 Task: Find connections with filter location Singkil with filter topic #entrepreneurwith filter profile language English with filter current company Databricks with filter school Freshers Tamil Nadu Jobs with filter industry Individual and Family Services with filter service category Market Research with filter keywords title Maintenance Engineer
Action: Mouse pressed left at (482, 62)
Screenshot: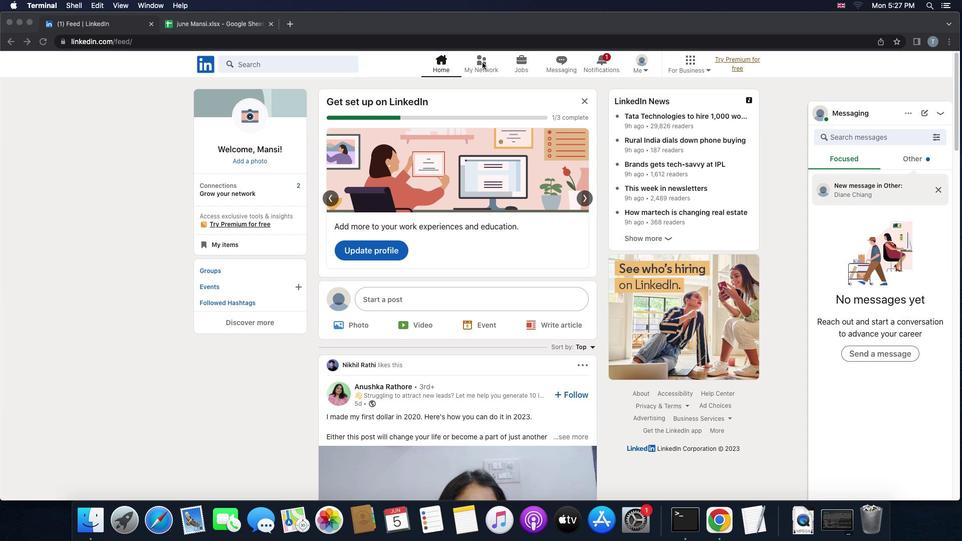 
Action: Mouse pressed left at (482, 62)
Screenshot: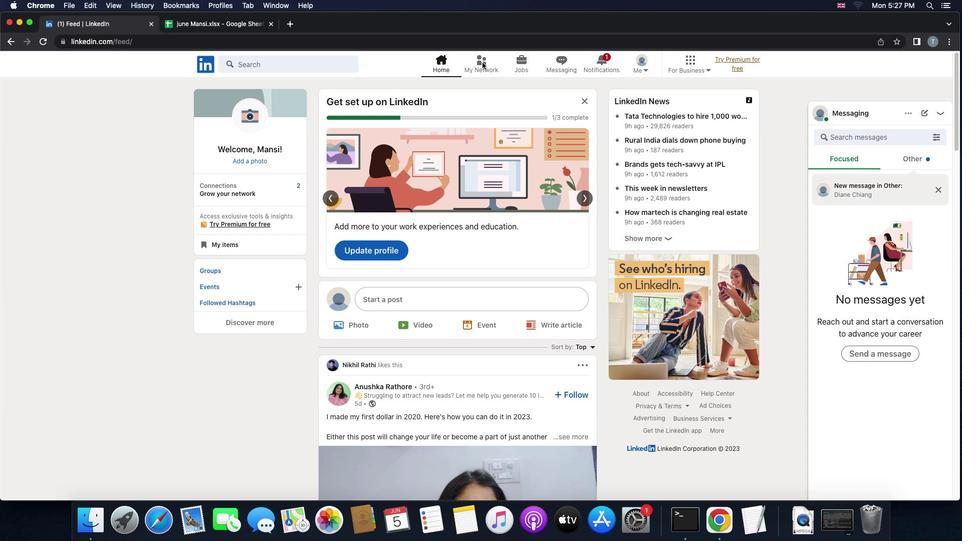 
Action: Mouse moved to (279, 114)
Screenshot: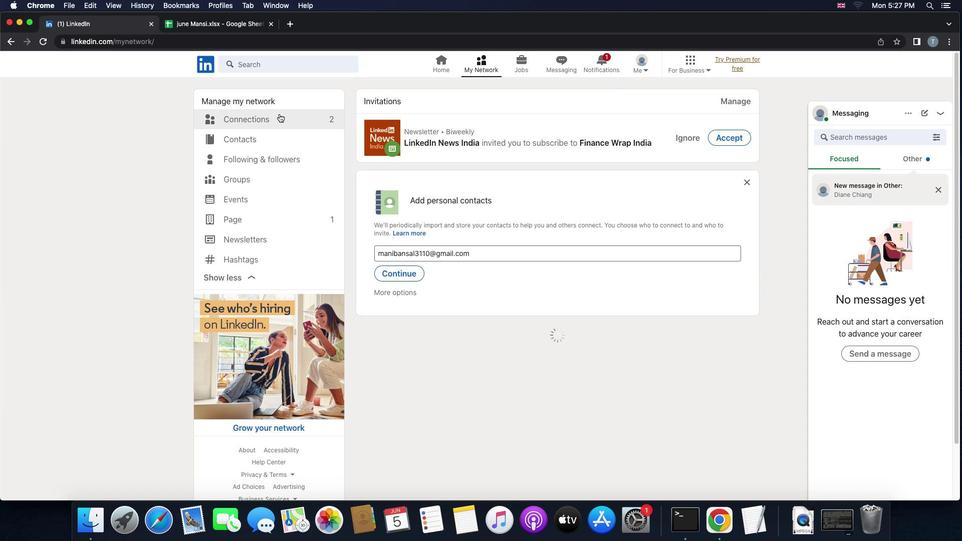 
Action: Mouse pressed left at (279, 114)
Screenshot: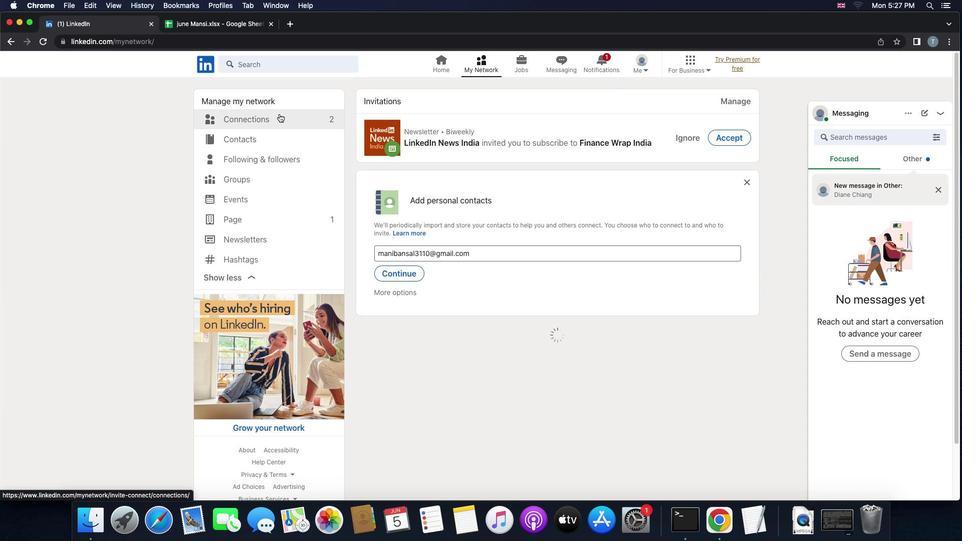 
Action: Mouse moved to (557, 120)
Screenshot: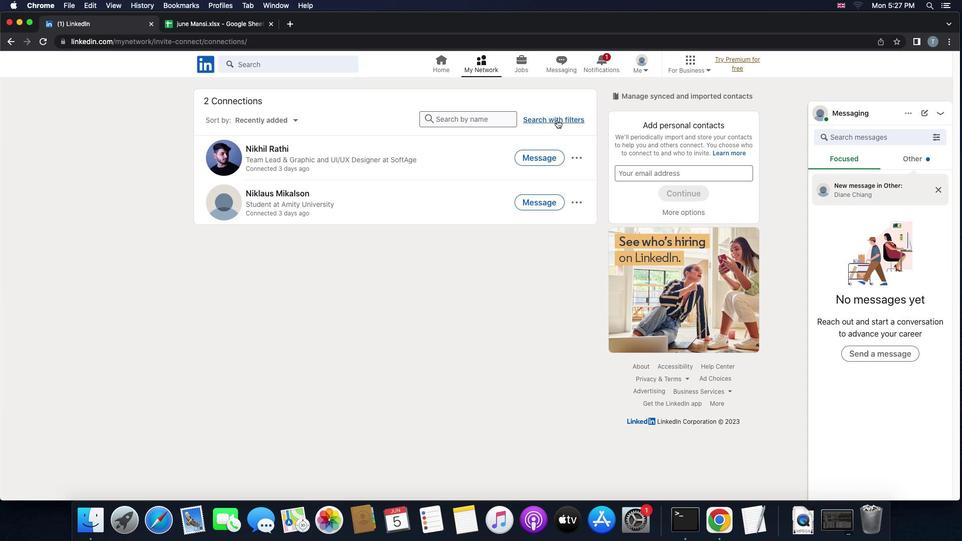 
Action: Mouse pressed left at (557, 120)
Screenshot: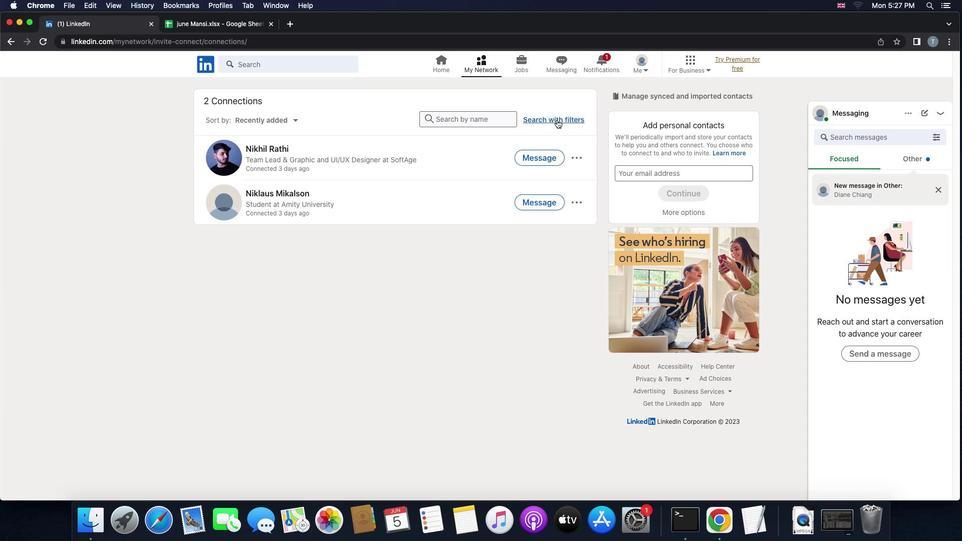 
Action: Mouse moved to (515, 94)
Screenshot: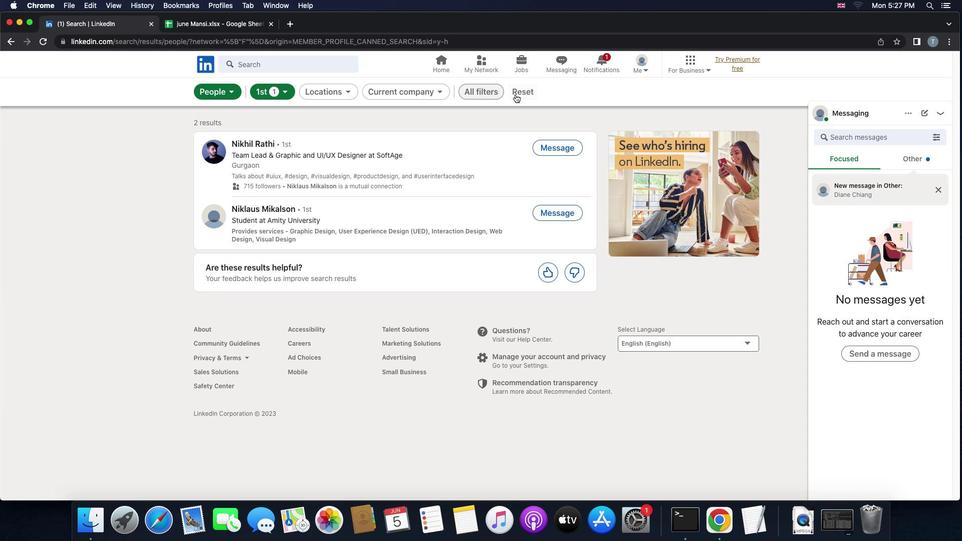 
Action: Mouse pressed left at (515, 94)
Screenshot: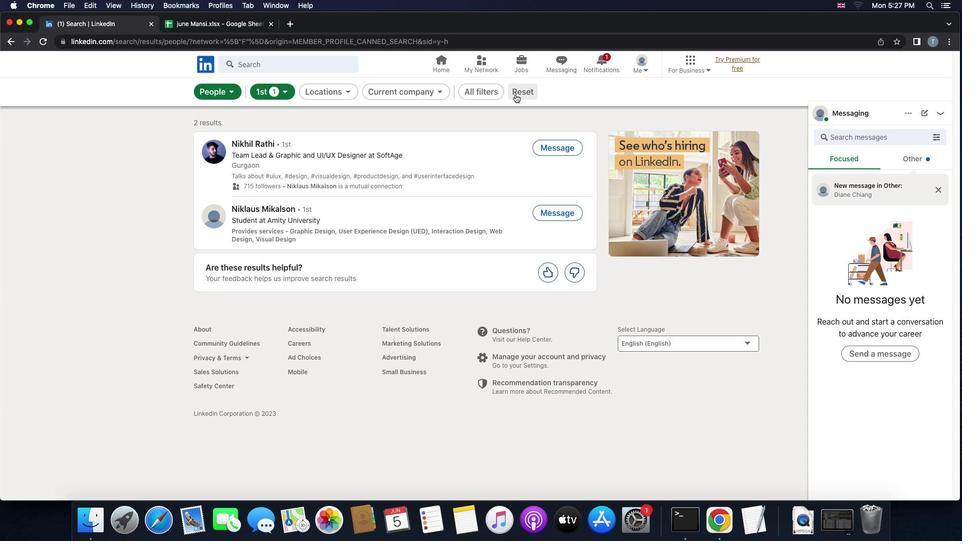 
Action: Mouse moved to (510, 92)
Screenshot: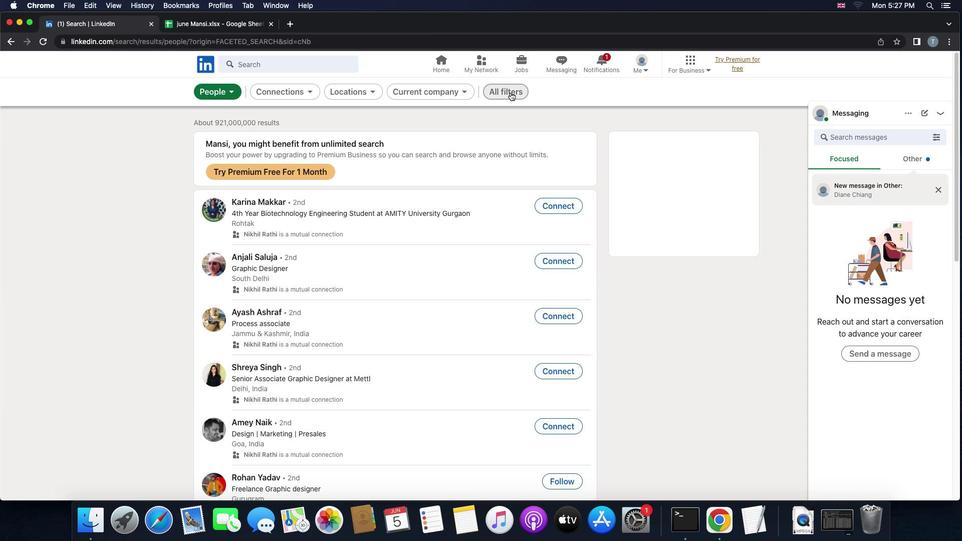 
Action: Mouse pressed left at (510, 92)
Screenshot: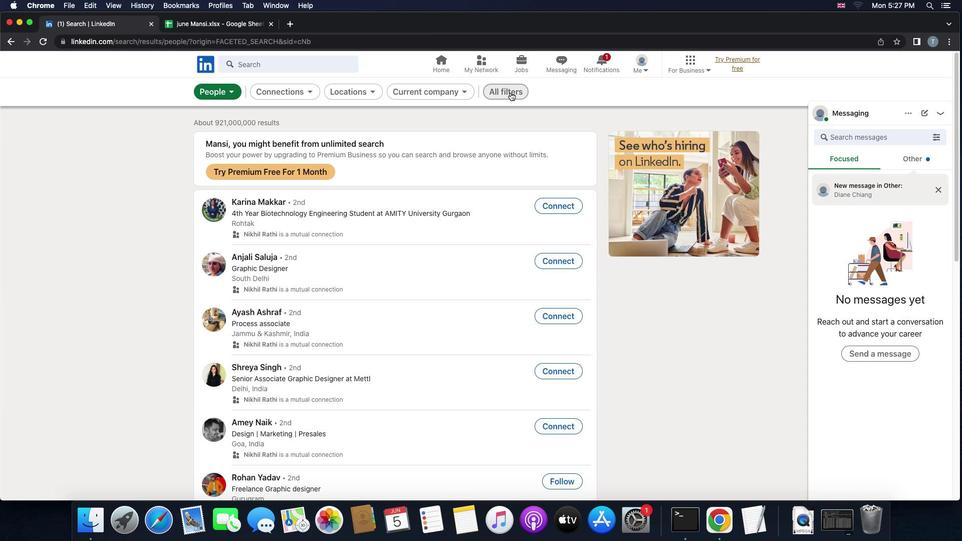 
Action: Mouse moved to (732, 289)
Screenshot: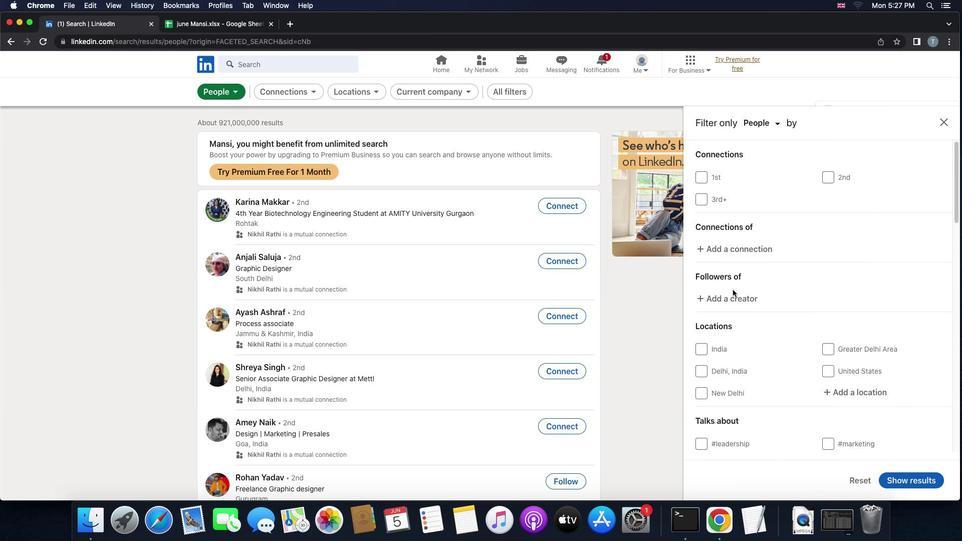 
Action: Mouse scrolled (732, 289) with delta (0, 0)
Screenshot: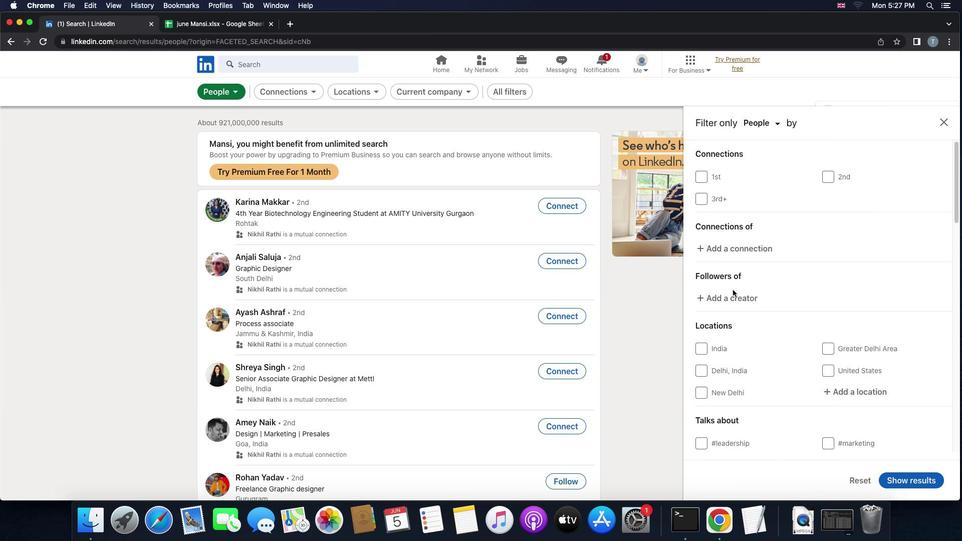 
Action: Mouse scrolled (732, 289) with delta (0, 0)
Screenshot: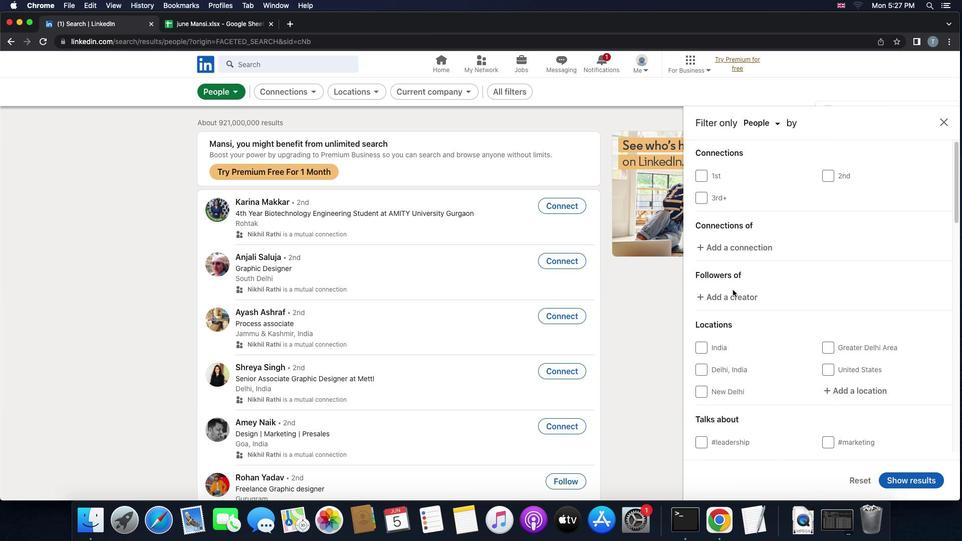 
Action: Mouse scrolled (732, 289) with delta (0, -1)
Screenshot: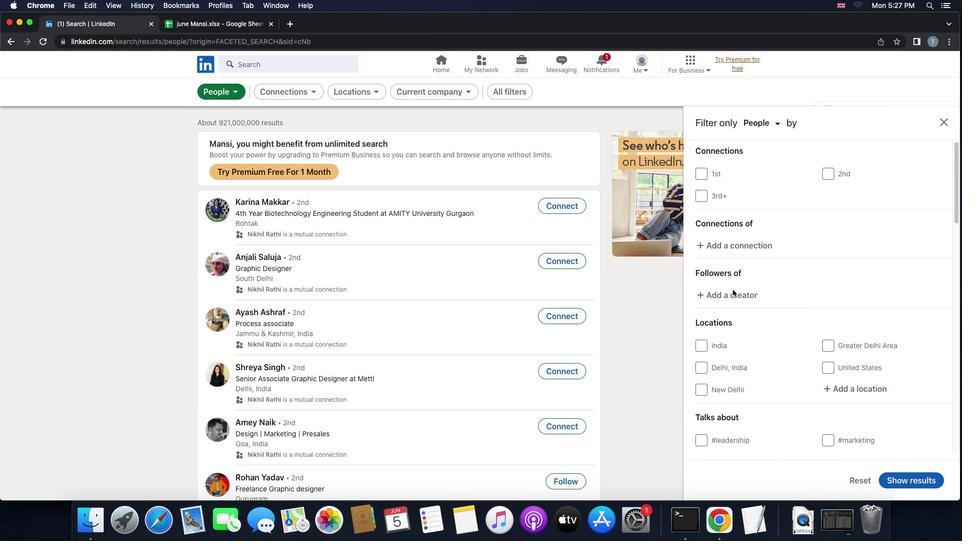 
Action: Mouse scrolled (732, 289) with delta (0, -1)
Screenshot: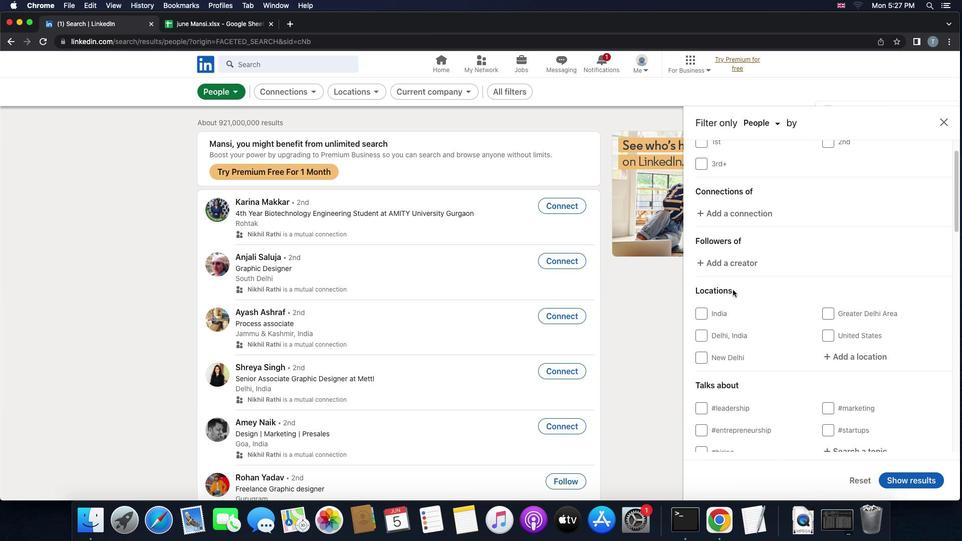 
Action: Mouse moved to (838, 243)
Screenshot: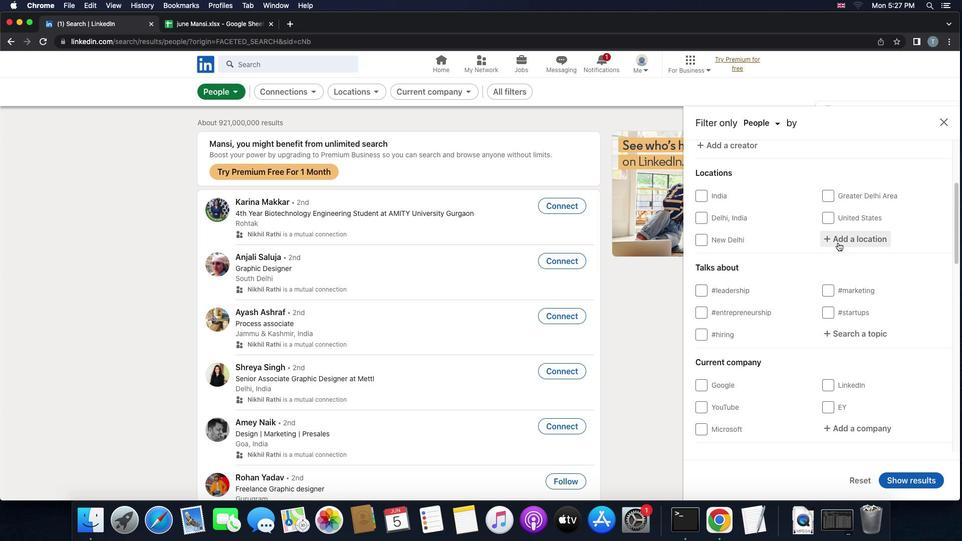 
Action: Mouse pressed left at (838, 243)
Screenshot: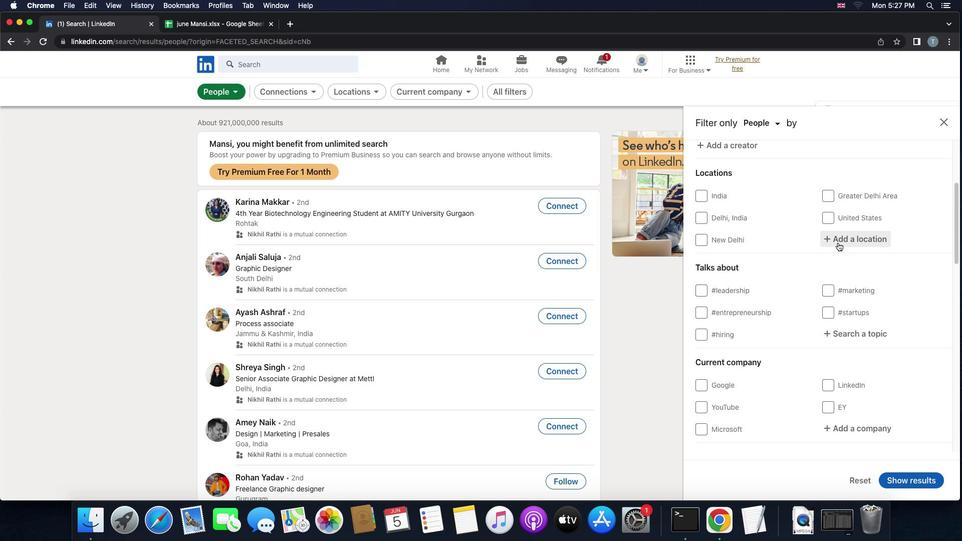 
Action: Mouse moved to (821, 237)
Screenshot: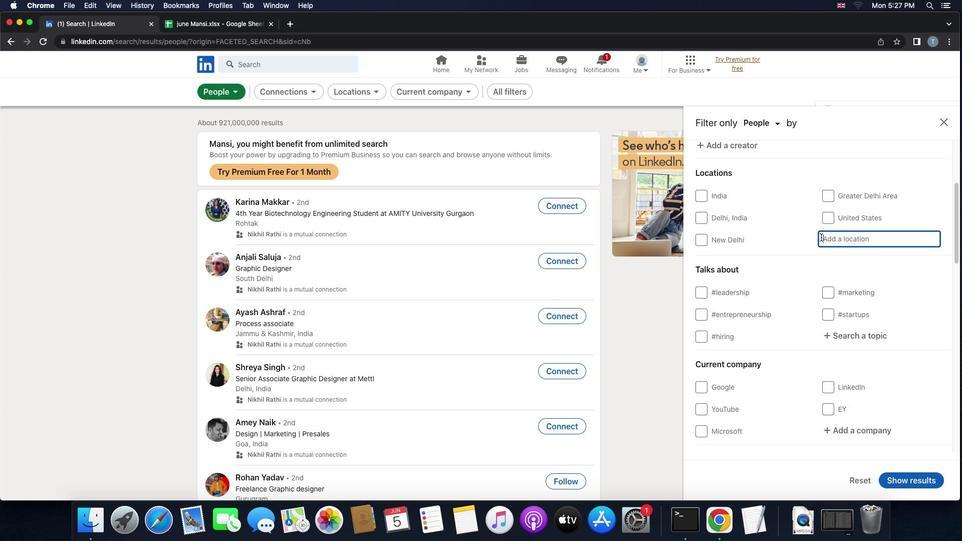 
Action: Key pressed 's''i''n''g''k''i''l'
Screenshot: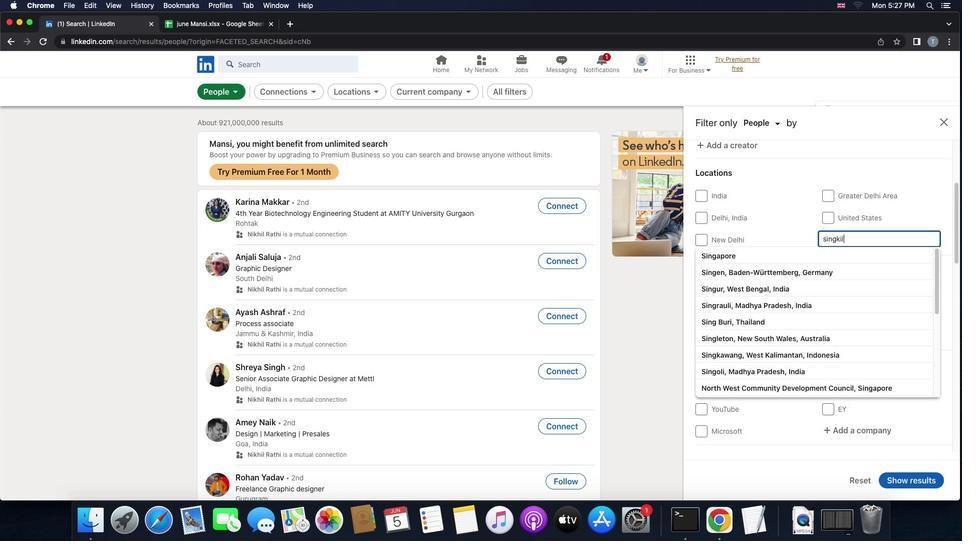 
Action: Mouse moved to (796, 264)
Screenshot: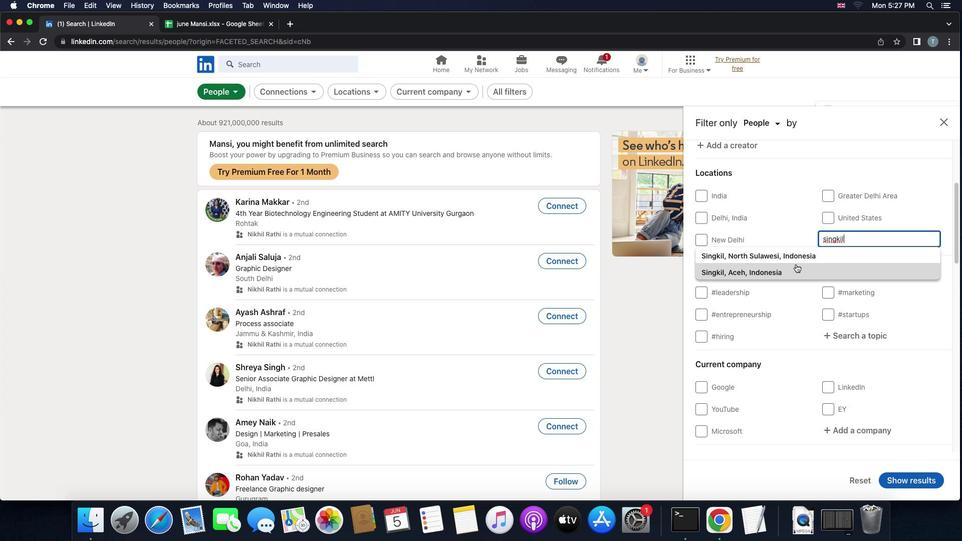 
Action: Mouse pressed left at (796, 264)
Screenshot: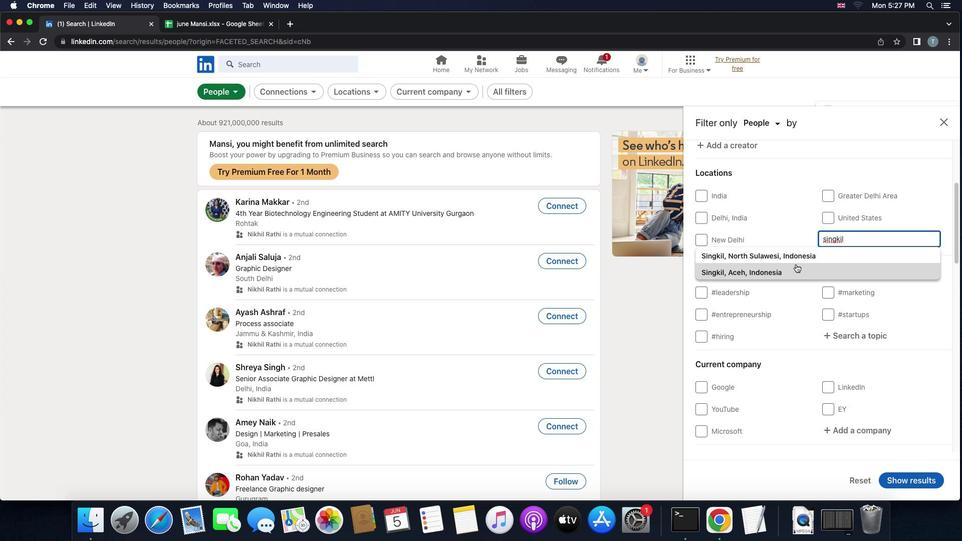 
Action: Mouse moved to (797, 266)
Screenshot: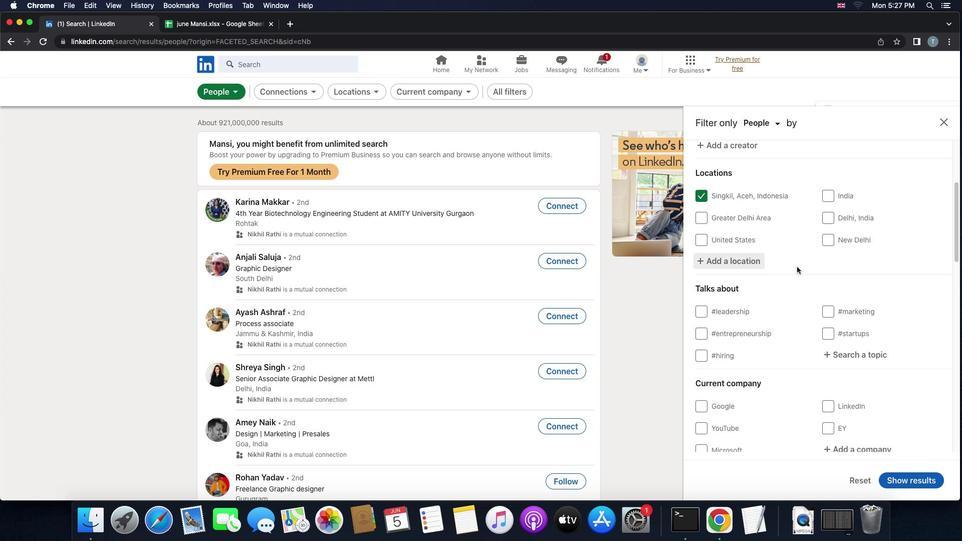 
Action: Mouse scrolled (797, 266) with delta (0, 0)
Screenshot: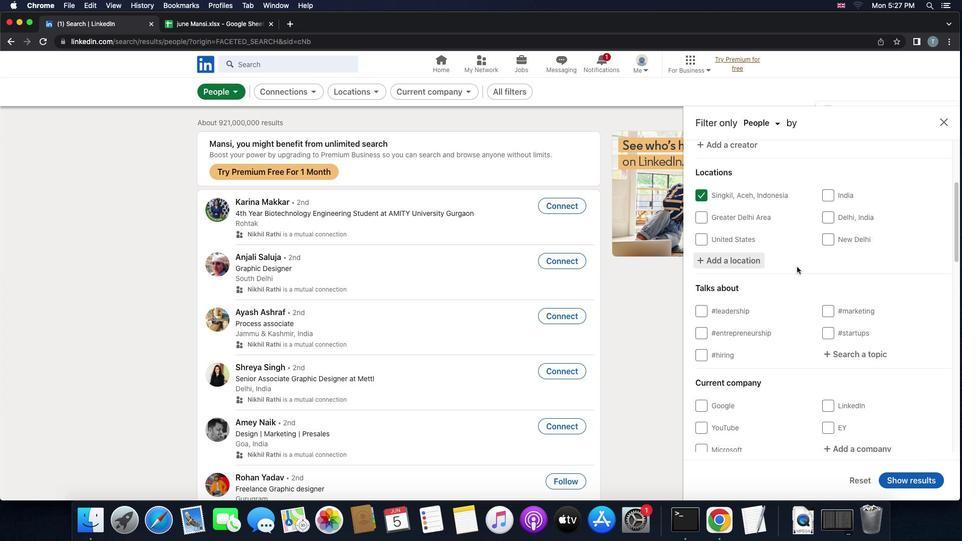 
Action: Mouse scrolled (797, 266) with delta (0, 0)
Screenshot: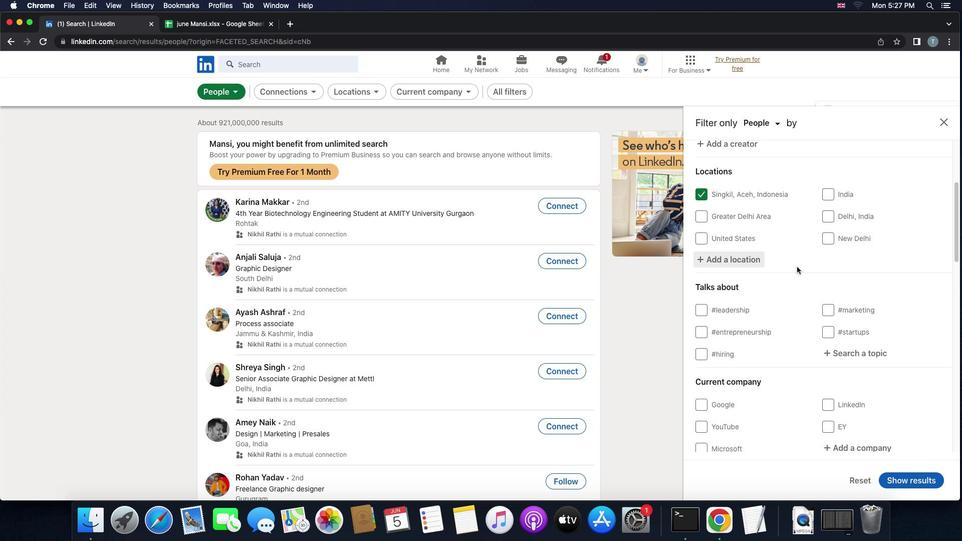 
Action: Mouse scrolled (797, 266) with delta (0, 0)
Screenshot: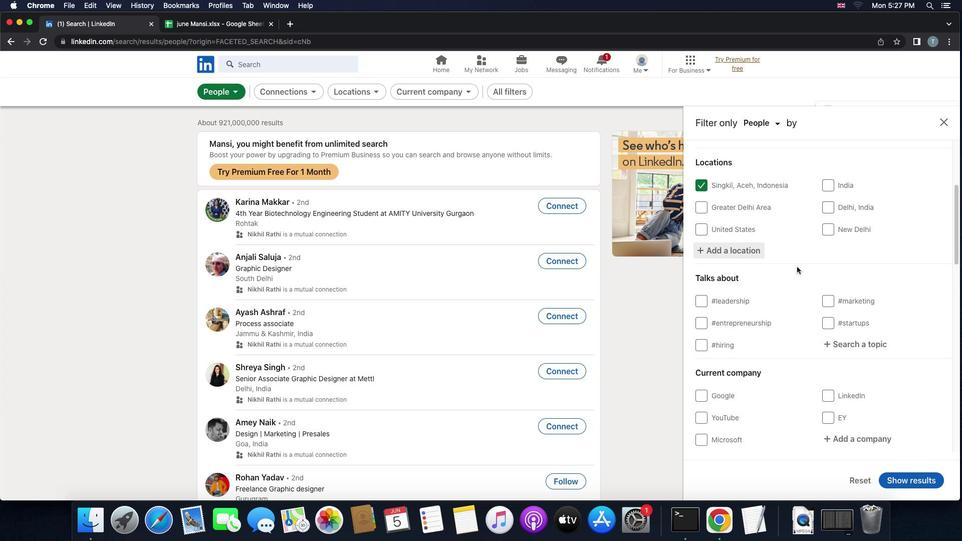 
Action: Mouse moved to (797, 267)
Screenshot: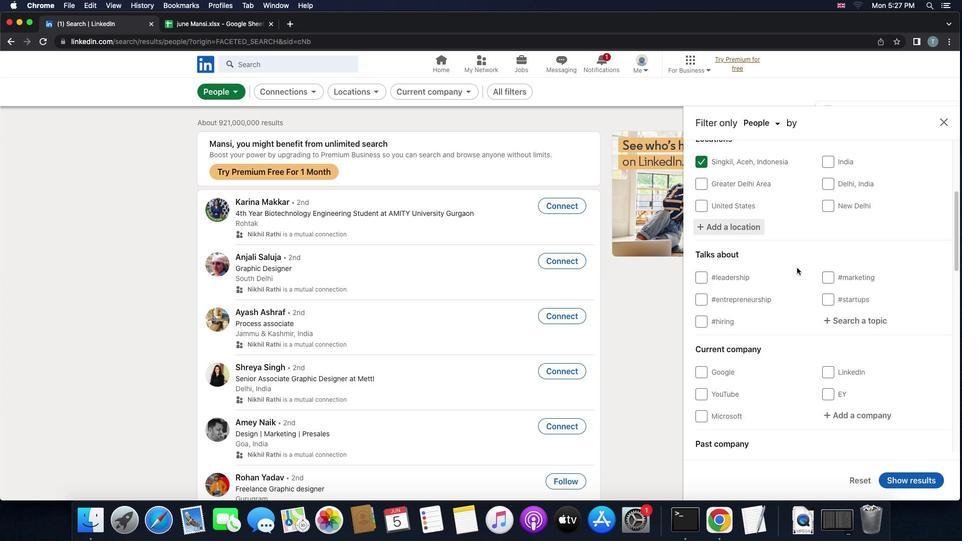 
Action: Mouse scrolled (797, 267) with delta (0, 0)
Screenshot: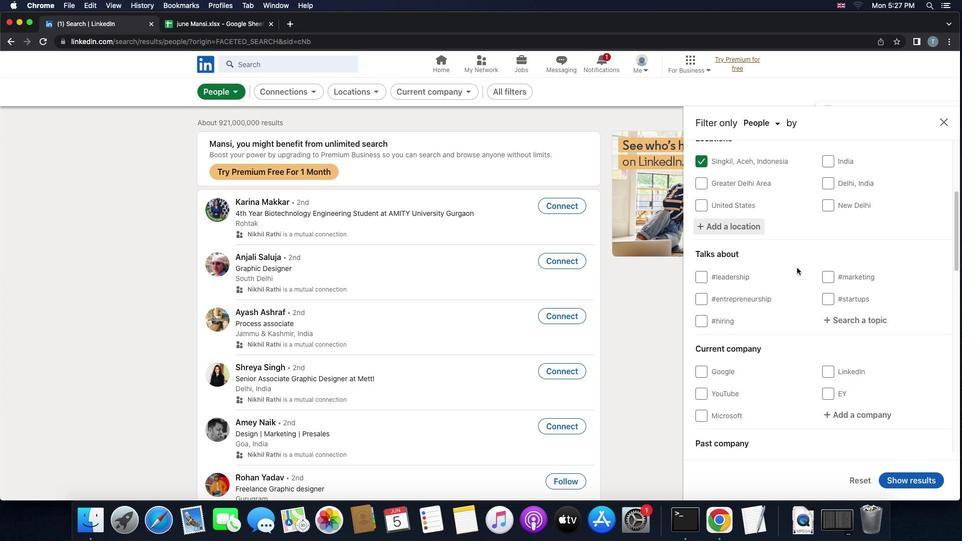 
Action: Mouse scrolled (797, 267) with delta (0, 0)
Screenshot: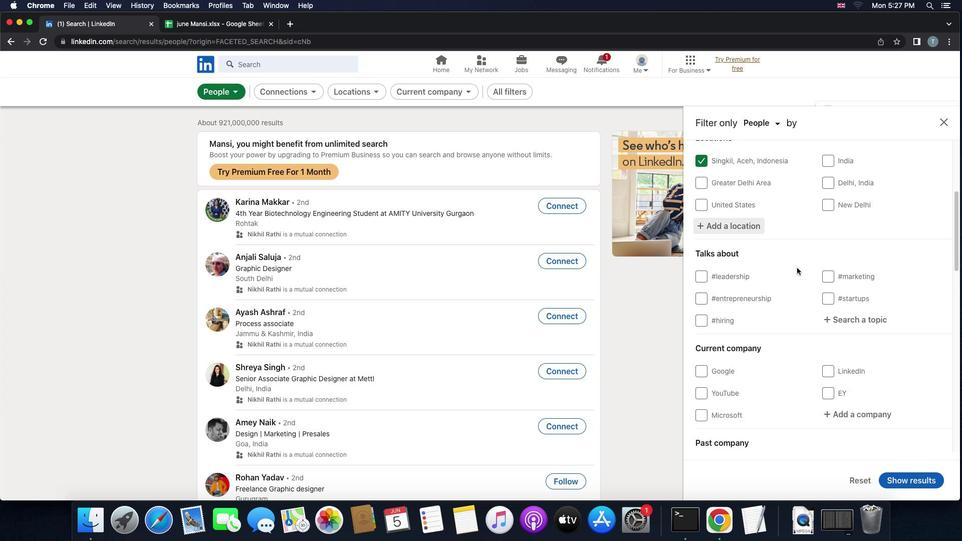 
Action: Mouse scrolled (797, 267) with delta (0, 0)
Screenshot: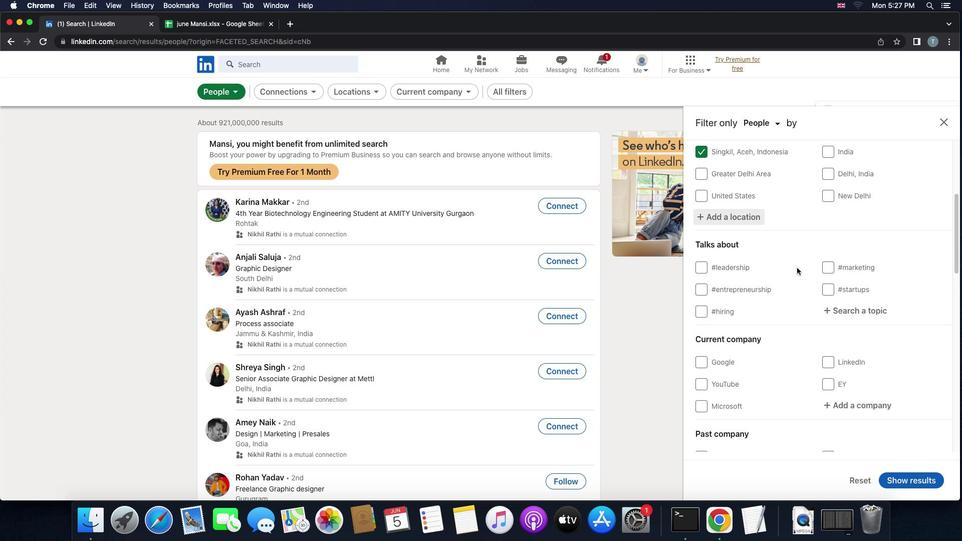 
Action: Mouse moved to (854, 276)
Screenshot: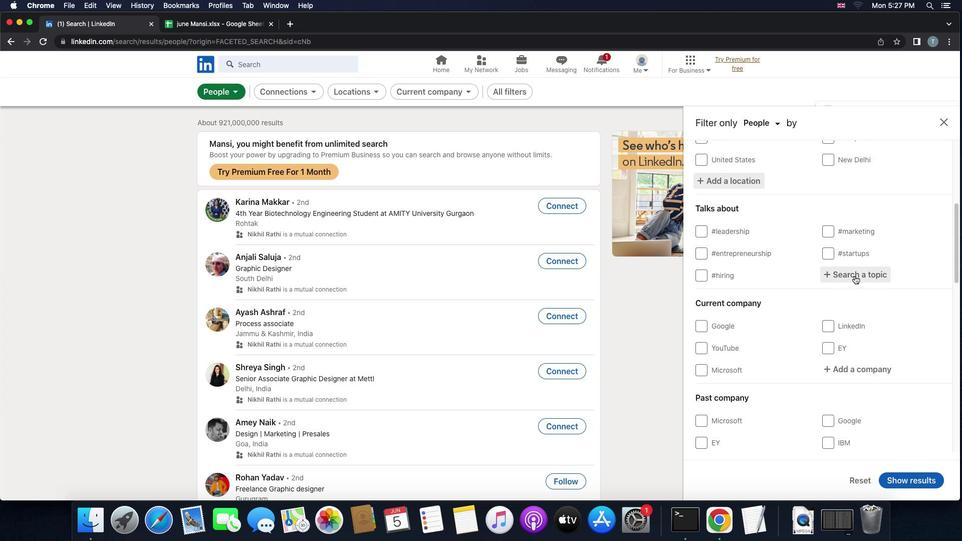 
Action: Mouse pressed left at (854, 276)
Screenshot: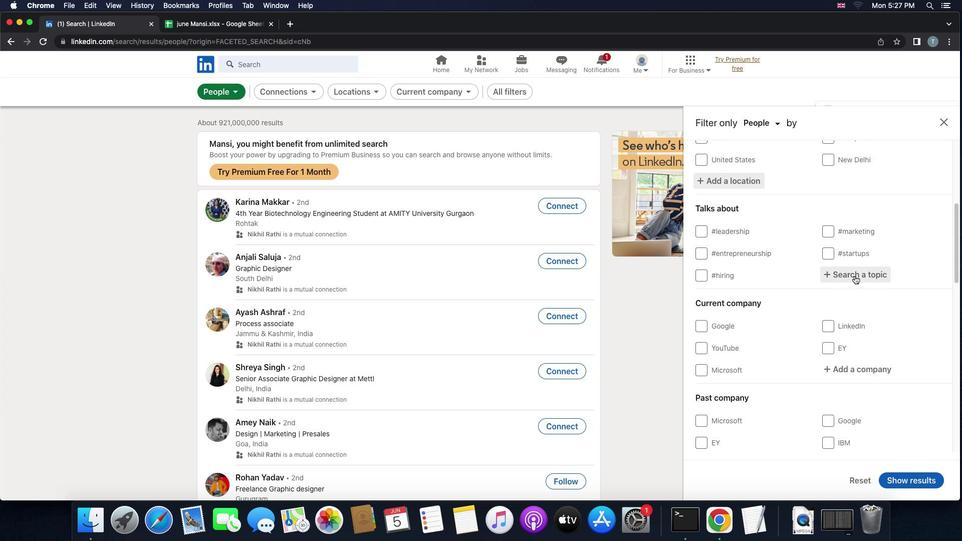
Action: Key pressed 'e''n''t''r''e''p''r''e''n''e''u''r'
Screenshot: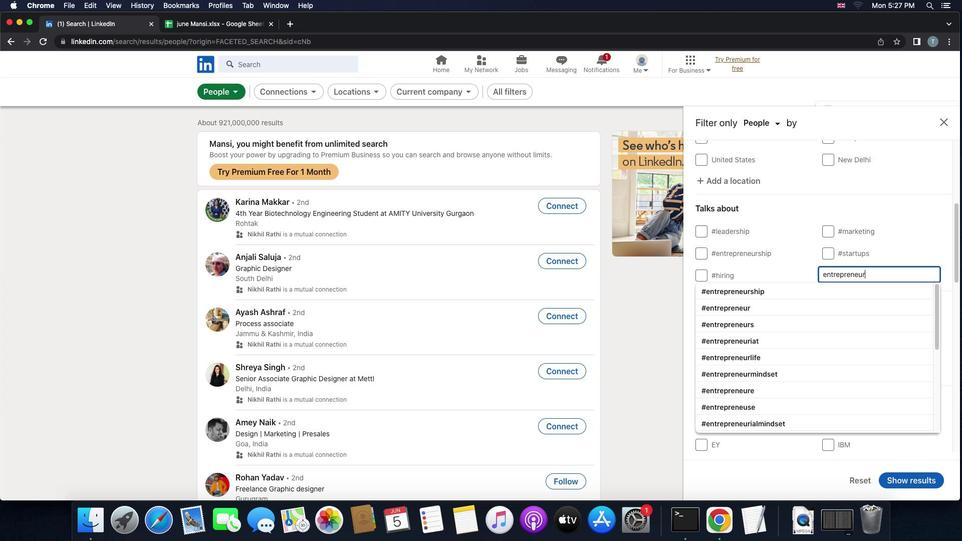 
Action: Mouse moved to (817, 305)
Screenshot: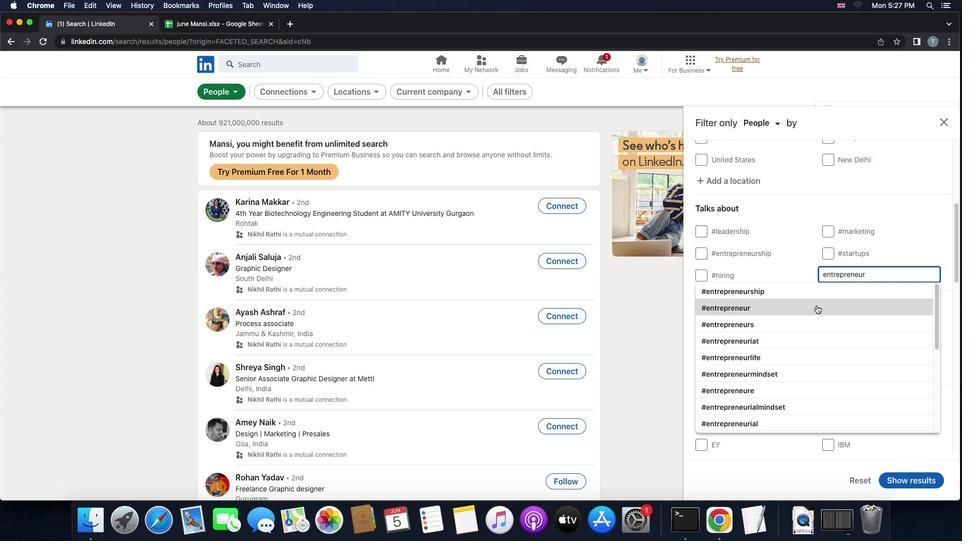 
Action: Mouse pressed left at (817, 305)
Screenshot: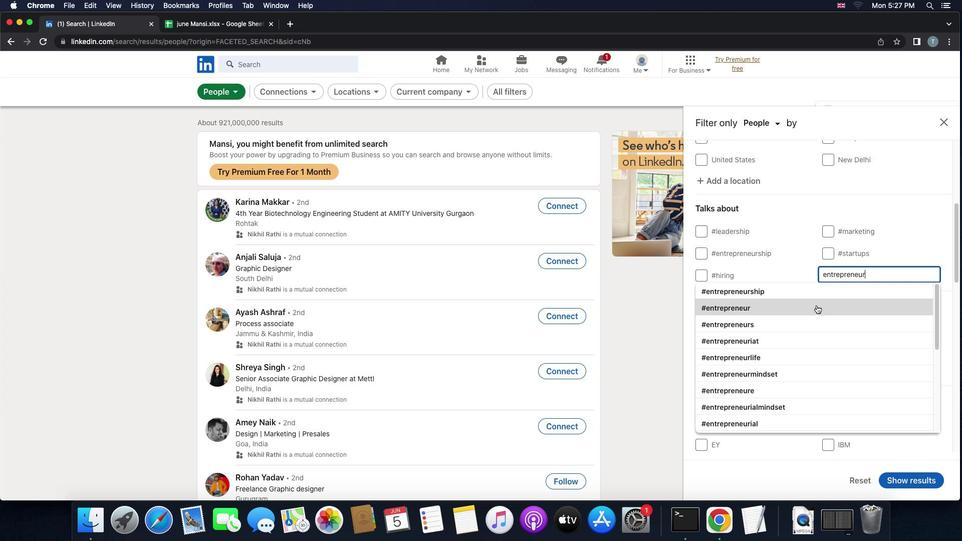 
Action: Mouse scrolled (817, 305) with delta (0, 0)
Screenshot: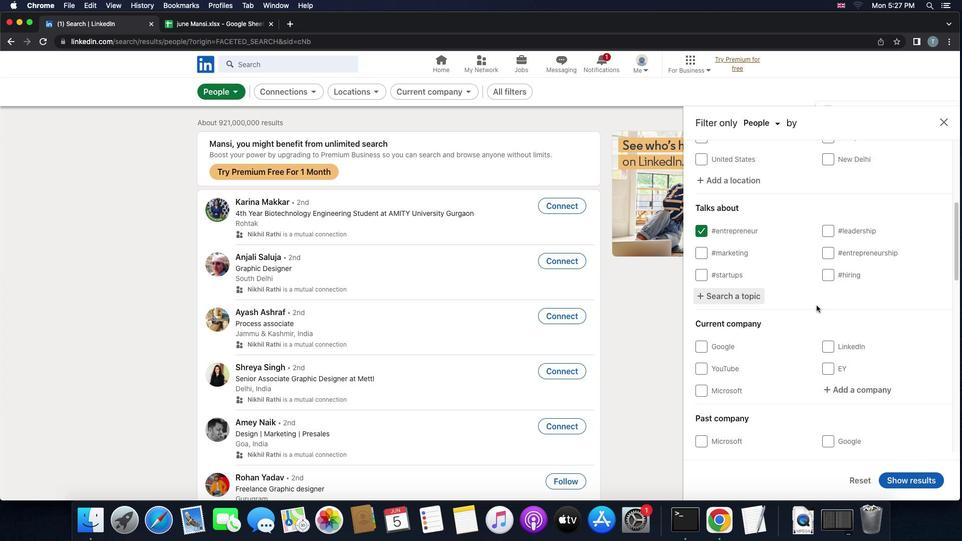 
Action: Mouse scrolled (817, 305) with delta (0, 0)
Screenshot: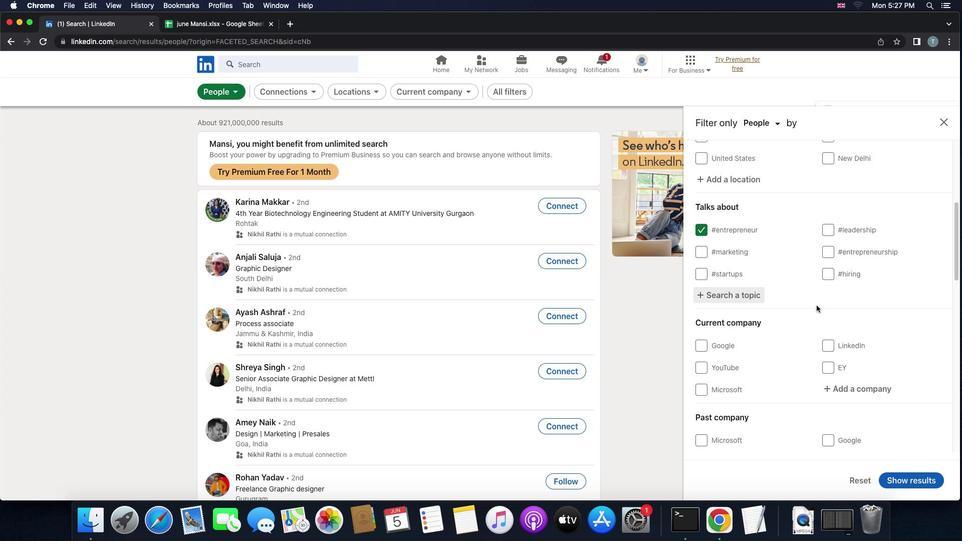 
Action: Mouse scrolled (817, 305) with delta (0, -1)
Screenshot: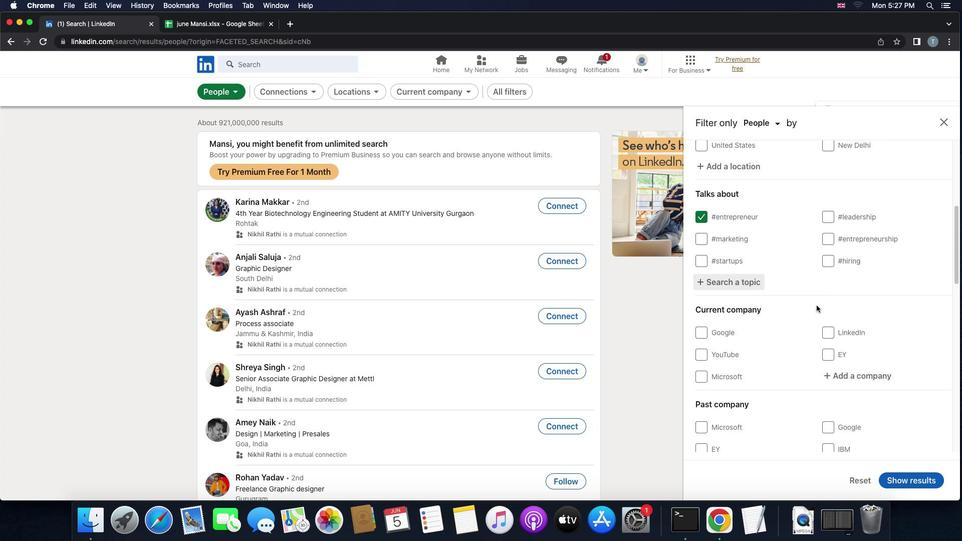 
Action: Mouse scrolled (817, 305) with delta (0, -1)
Screenshot: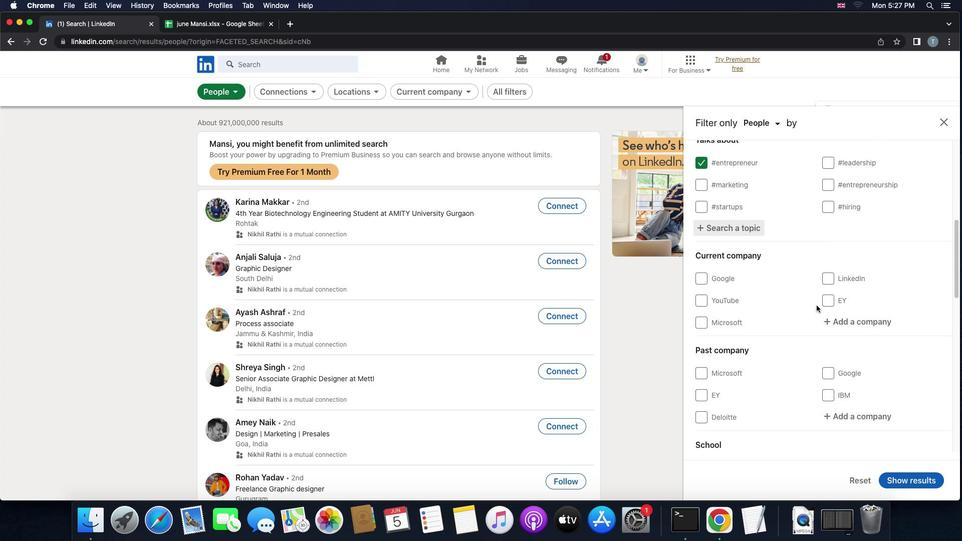
Action: Mouse scrolled (817, 305) with delta (0, 0)
Screenshot: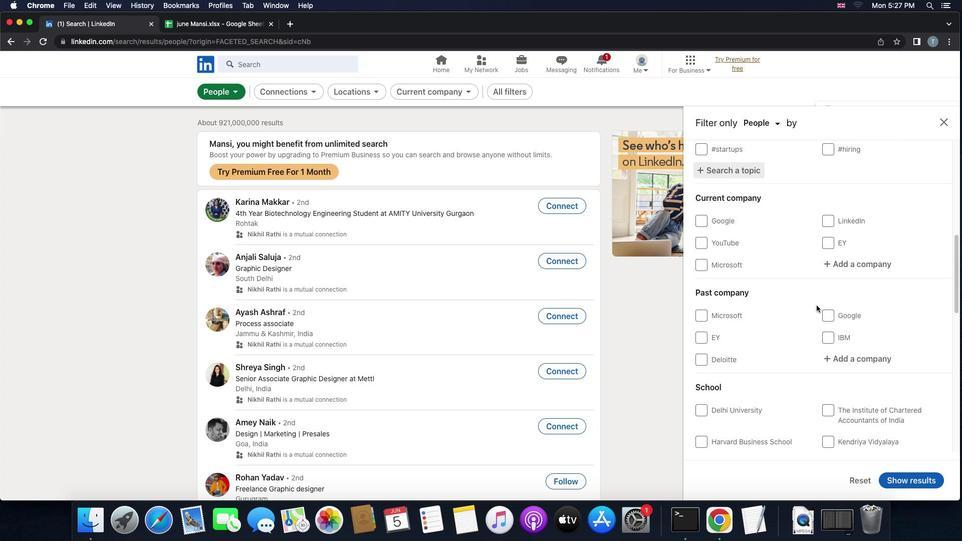 
Action: Mouse scrolled (817, 305) with delta (0, 0)
Screenshot: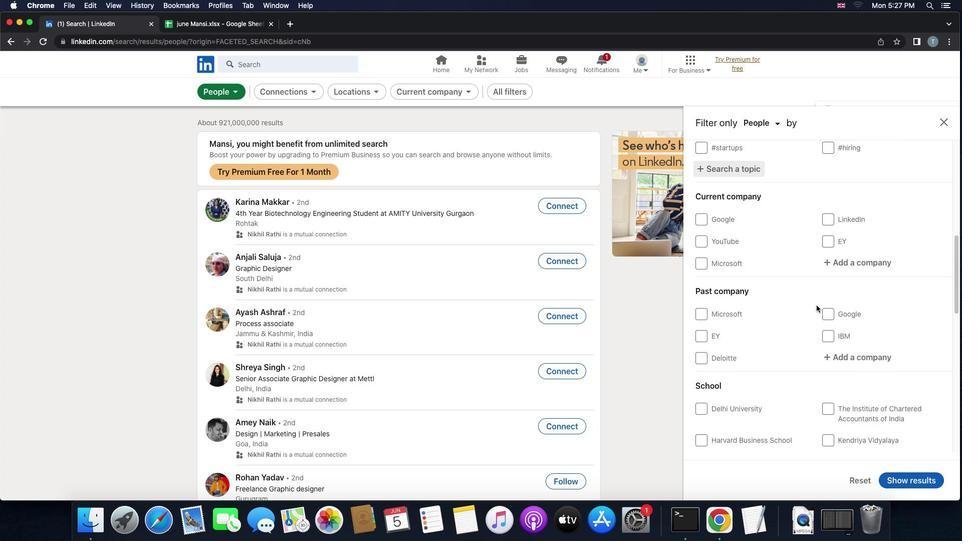 
Action: Mouse scrolled (817, 305) with delta (0, 0)
Screenshot: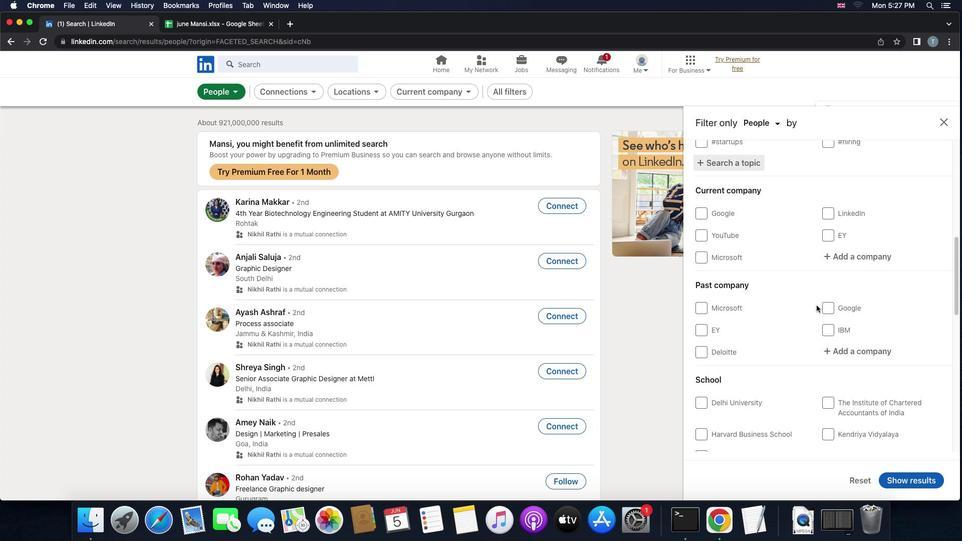 
Action: Mouse scrolled (817, 305) with delta (0, 0)
Screenshot: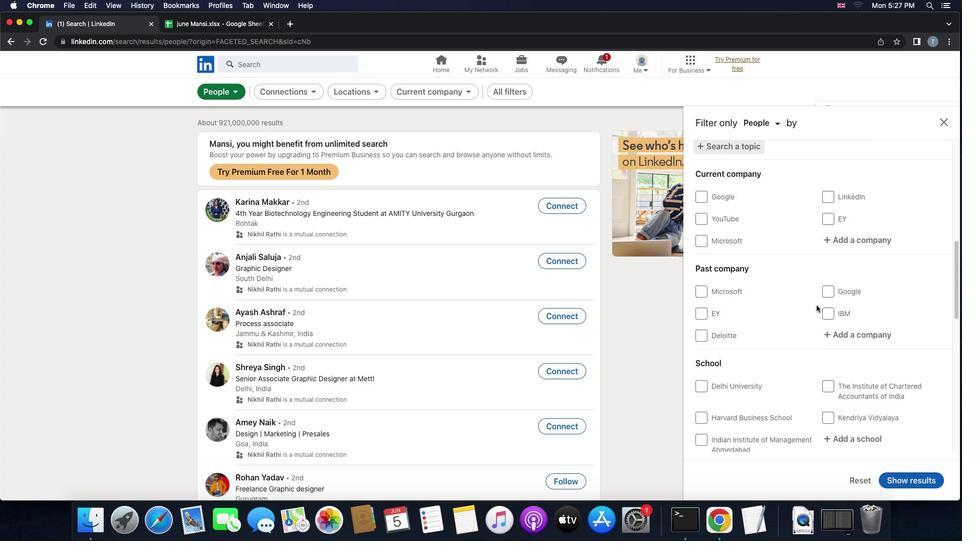 
Action: Mouse scrolled (817, 305) with delta (0, 0)
Screenshot: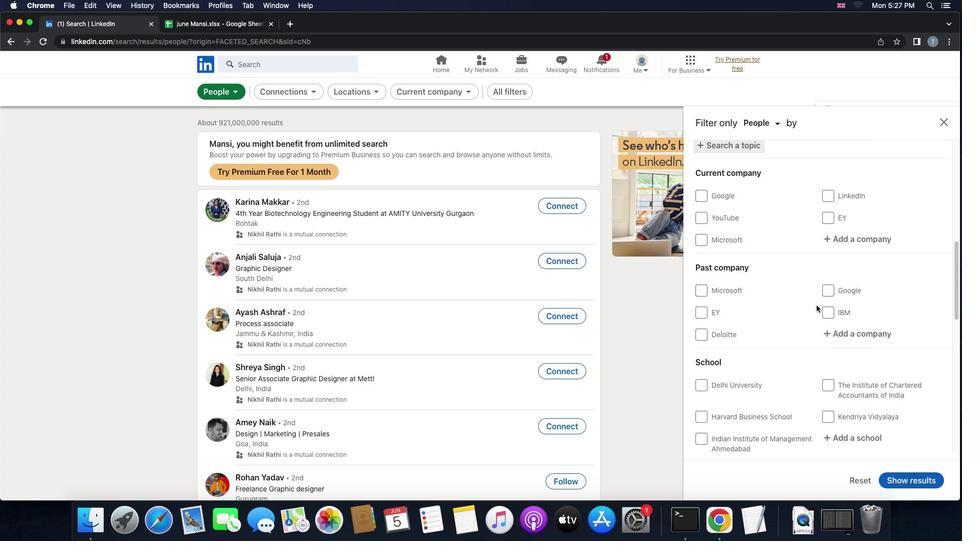 
Action: Mouse scrolled (817, 305) with delta (0, 0)
Screenshot: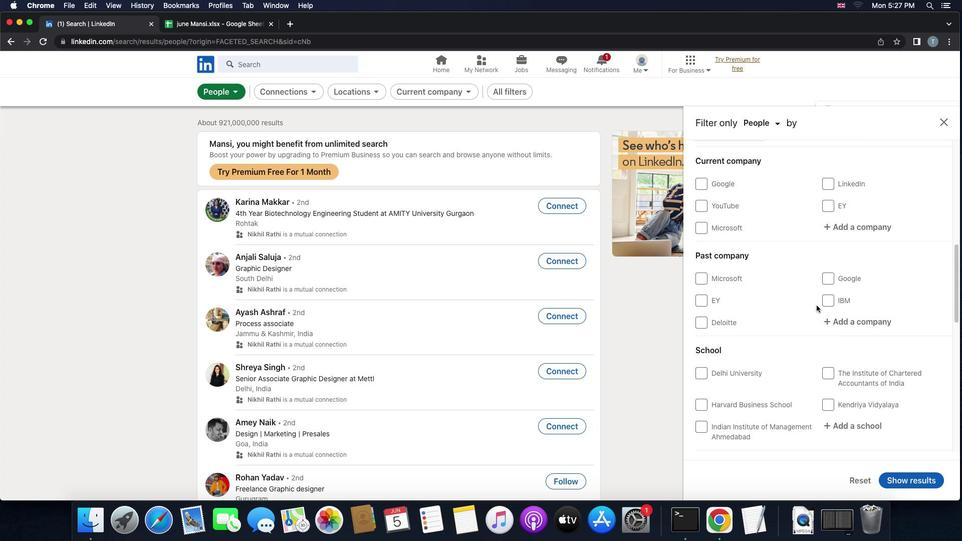
Action: Mouse moved to (824, 239)
Screenshot: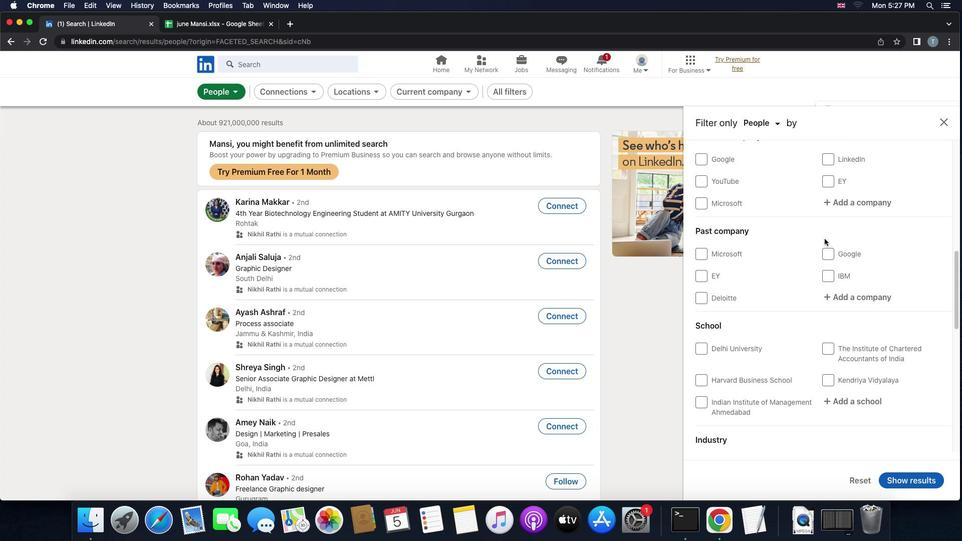 
Action: Mouse scrolled (824, 239) with delta (0, 0)
Screenshot: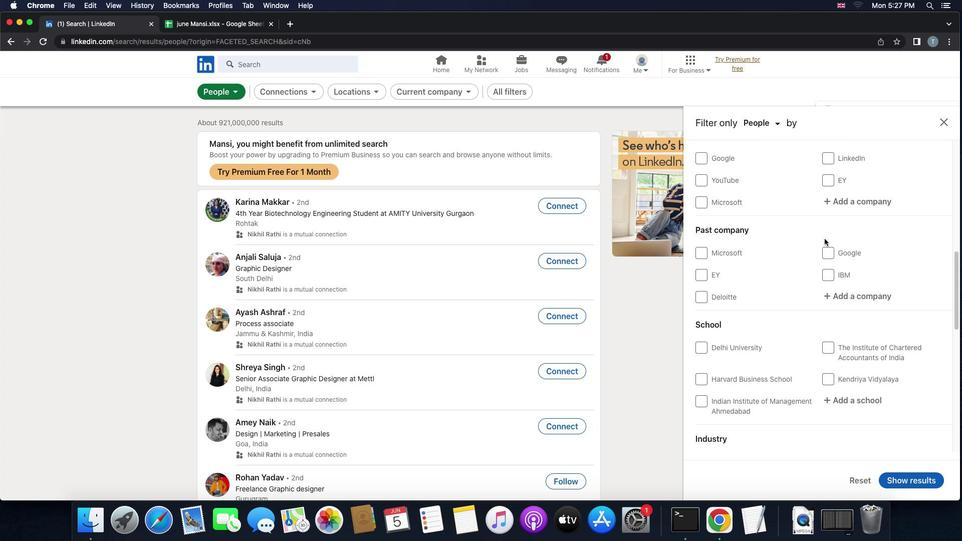 
Action: Mouse scrolled (824, 239) with delta (0, 0)
Screenshot: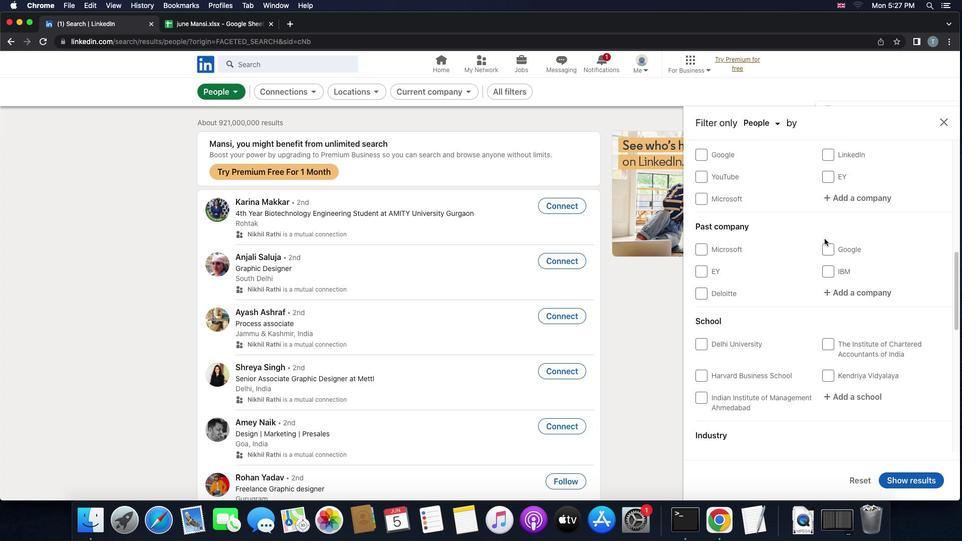 
Action: Mouse scrolled (824, 239) with delta (0, -1)
Screenshot: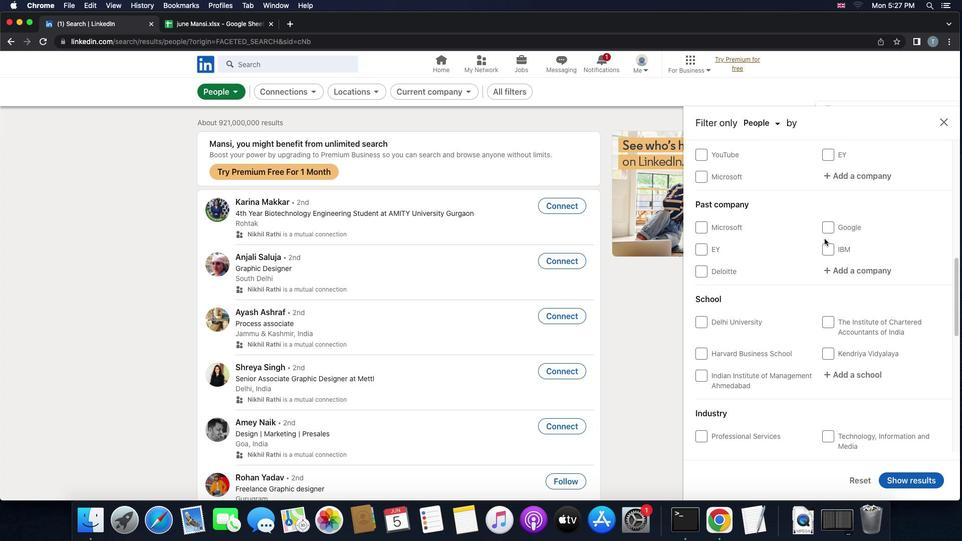 
Action: Mouse scrolled (824, 239) with delta (0, -1)
Screenshot: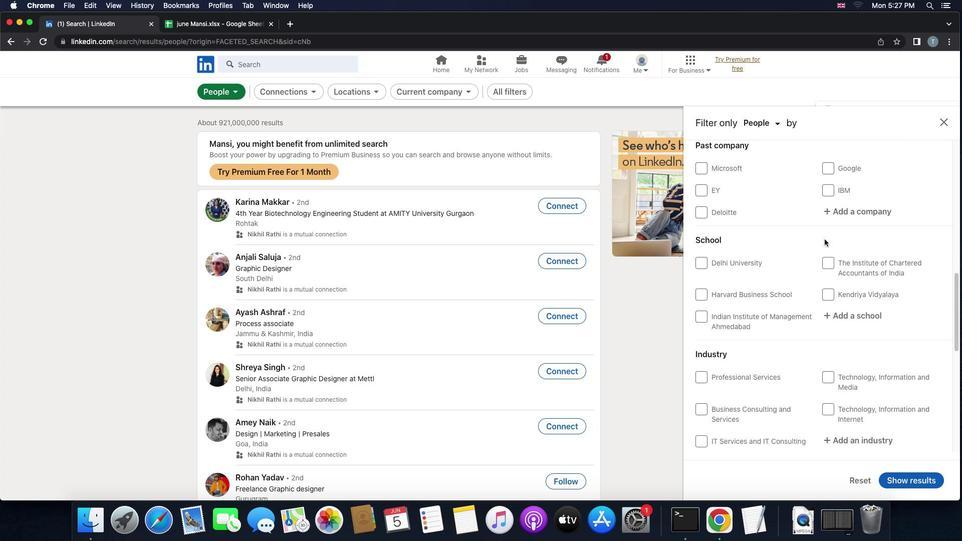 
Action: Mouse moved to (821, 252)
Screenshot: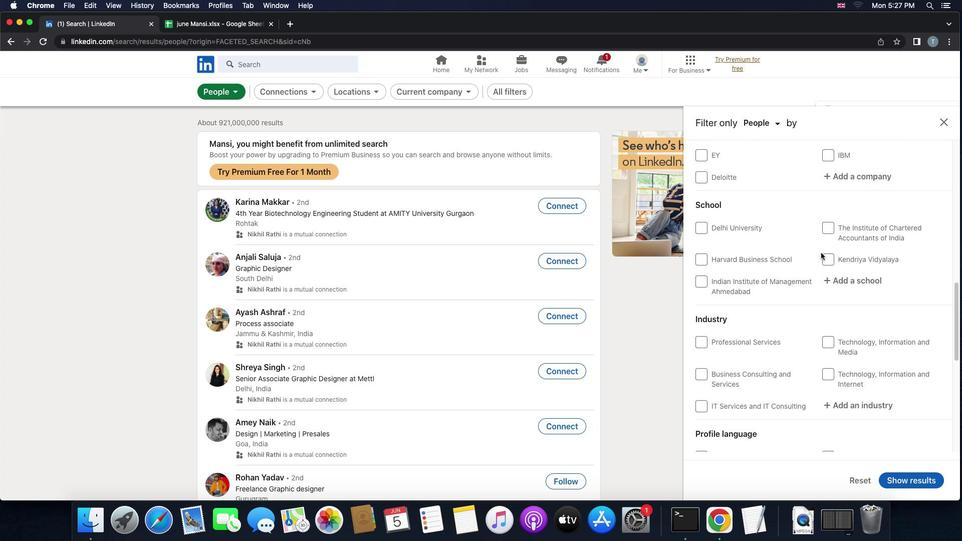 
Action: Mouse scrolled (821, 252) with delta (0, 0)
Screenshot: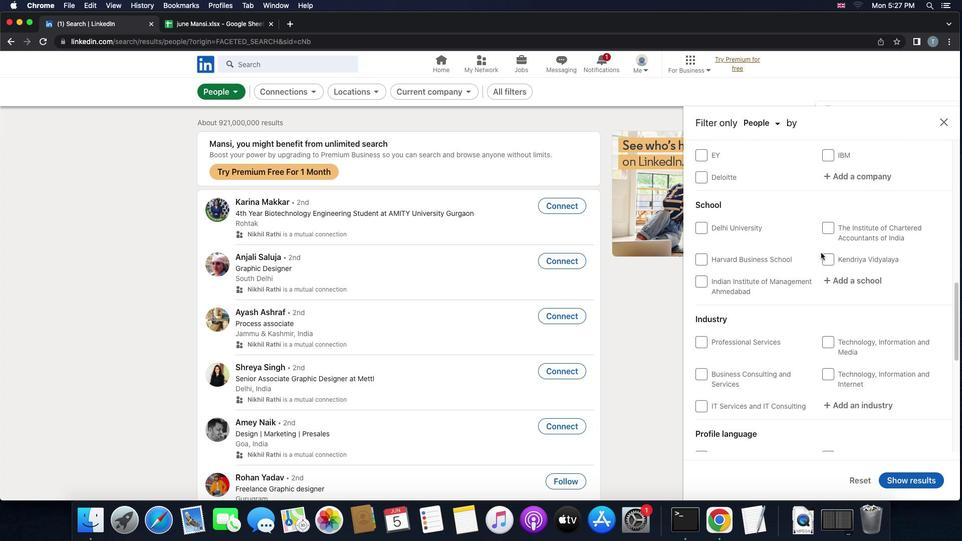 
Action: Mouse scrolled (821, 252) with delta (0, 0)
Screenshot: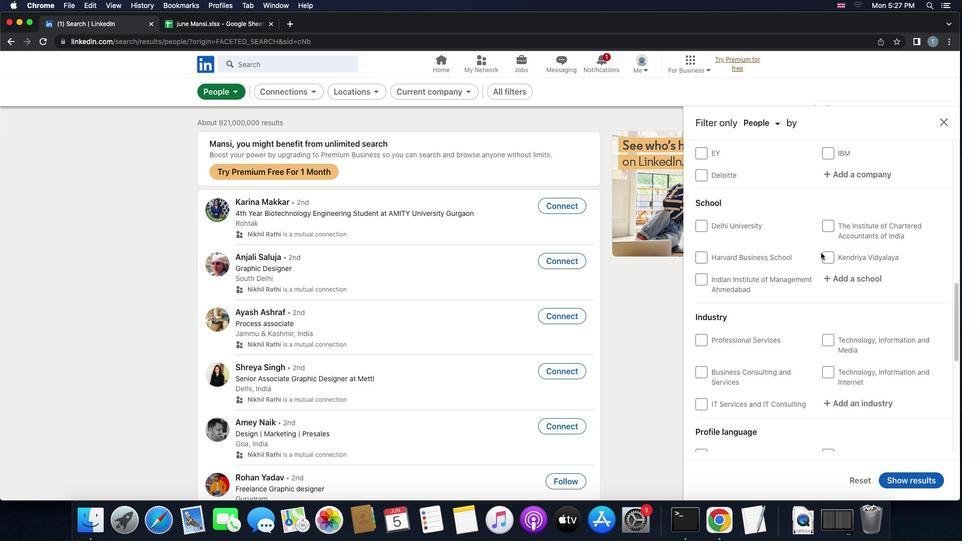 
Action: Mouse scrolled (821, 252) with delta (0, 0)
Screenshot: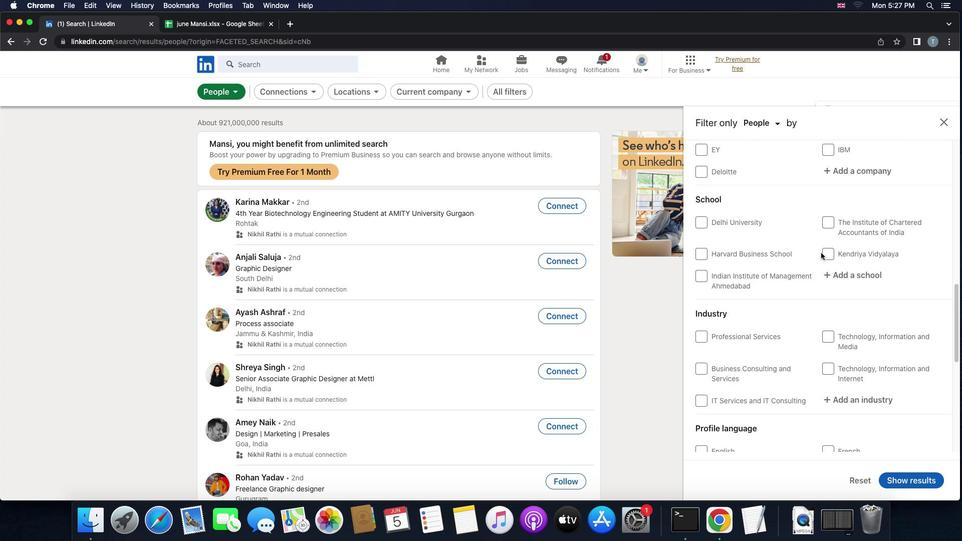 
Action: Mouse scrolled (821, 252) with delta (0, 0)
Screenshot: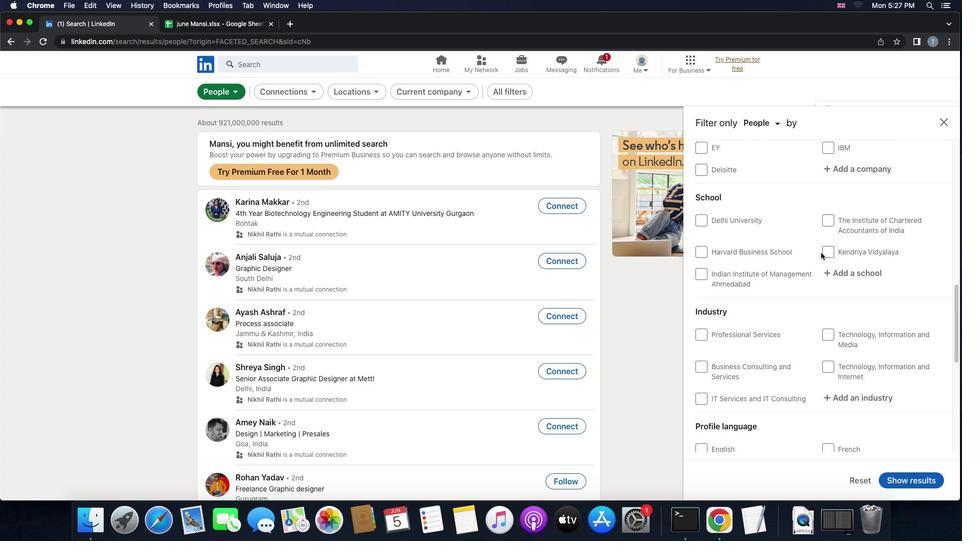 
Action: Mouse scrolled (821, 252) with delta (0, 0)
Screenshot: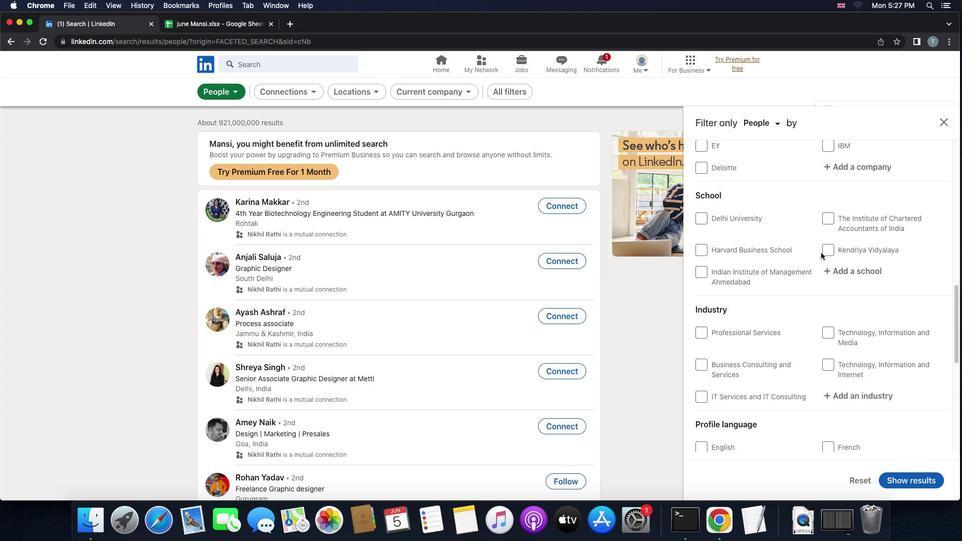 
Action: Mouse scrolled (821, 252) with delta (0, 0)
Screenshot: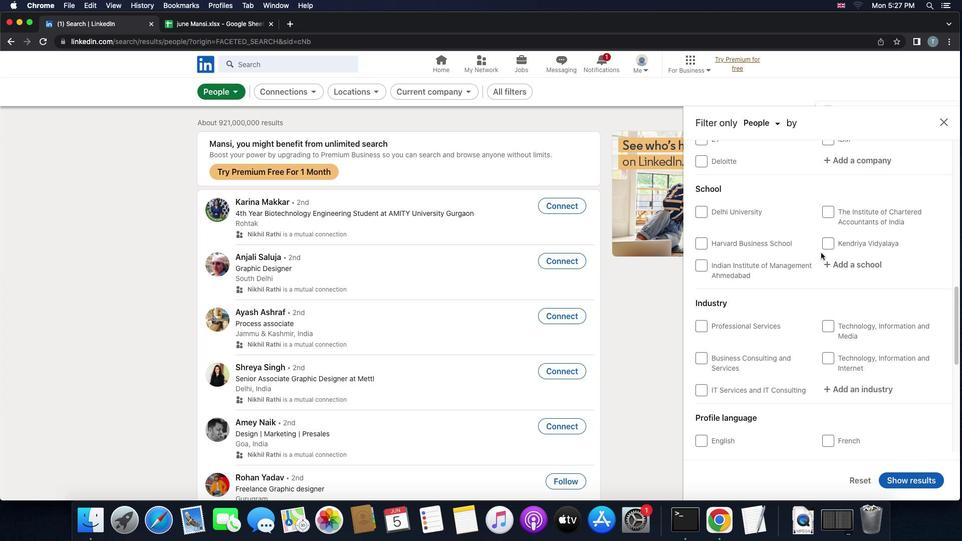 
Action: Mouse scrolled (821, 252) with delta (0, 0)
Screenshot: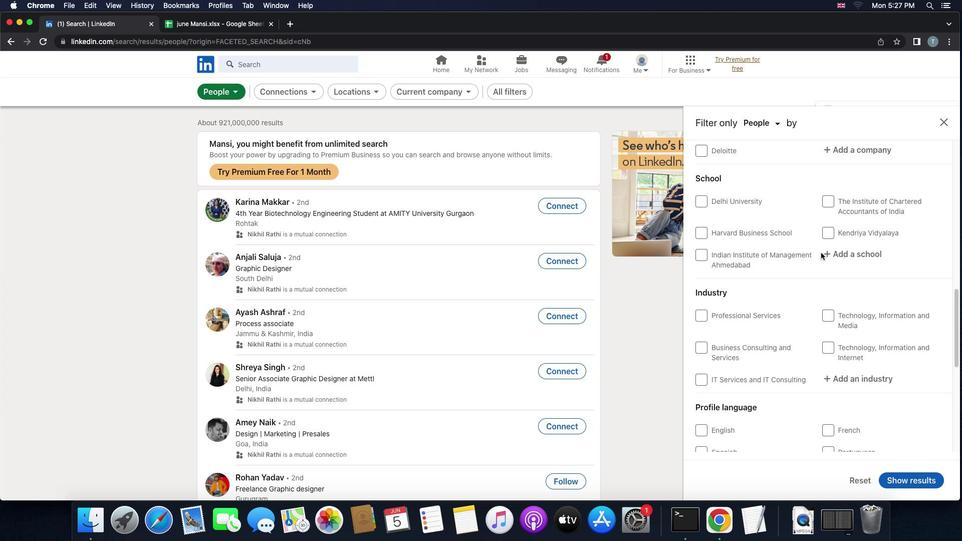 
Action: Mouse moved to (821, 253)
Screenshot: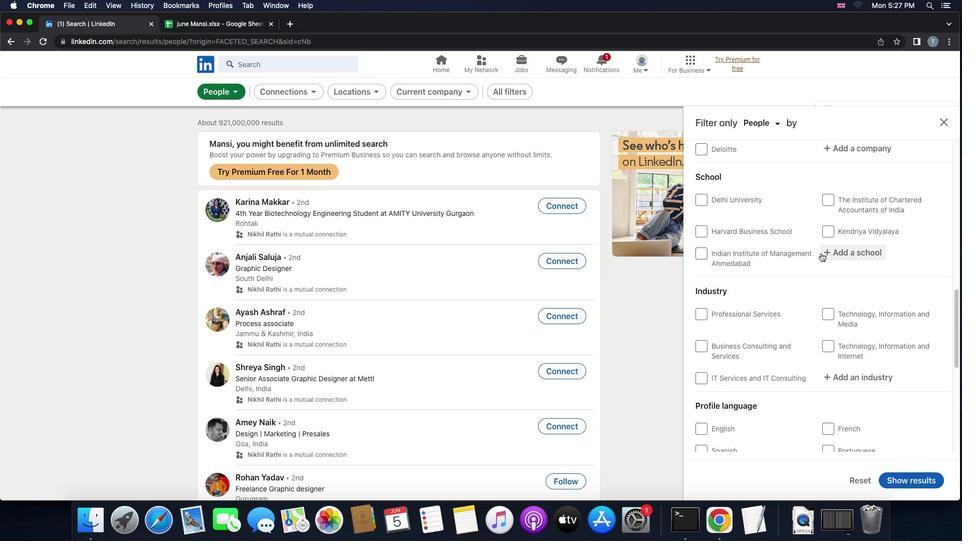 
Action: Mouse scrolled (821, 253) with delta (0, 0)
Screenshot: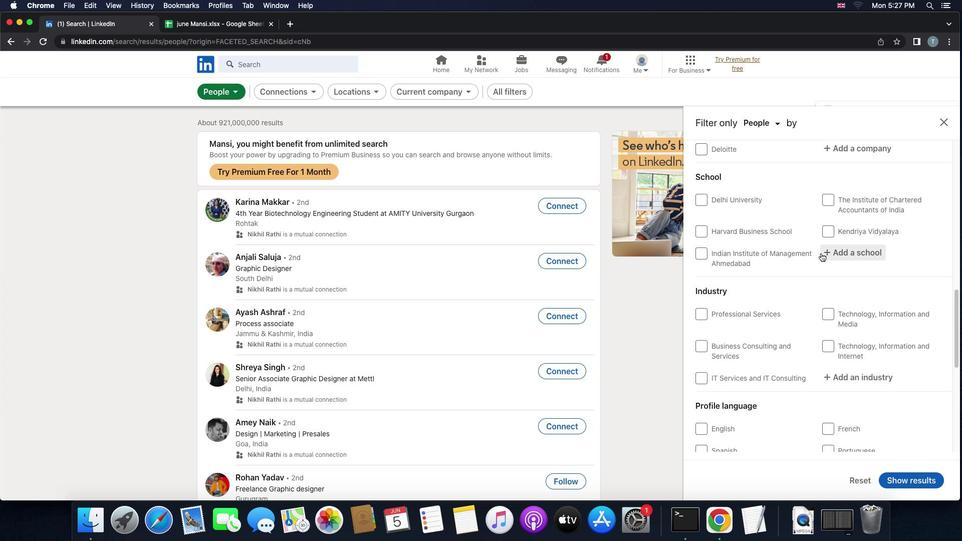 
Action: Mouse scrolled (821, 253) with delta (0, 0)
Screenshot: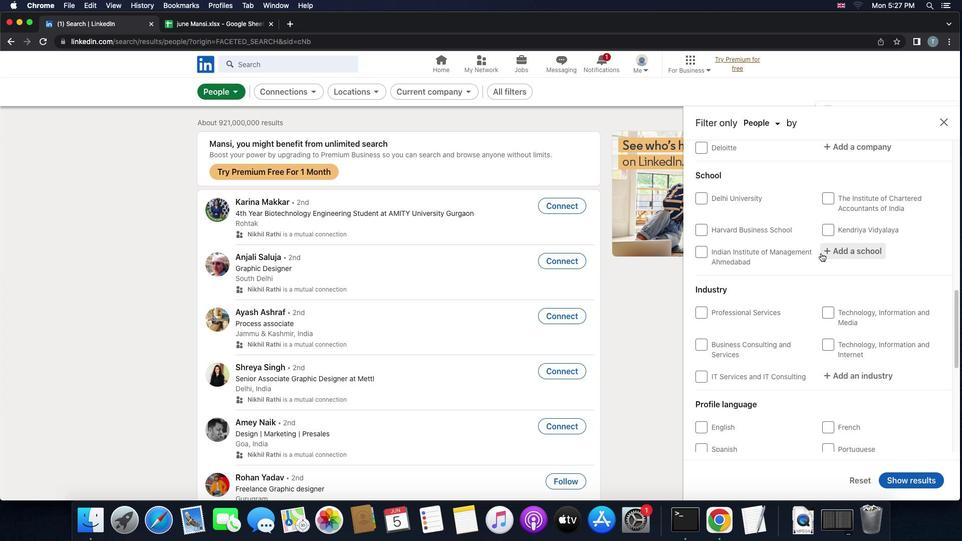
Action: Mouse scrolled (821, 253) with delta (0, 0)
Screenshot: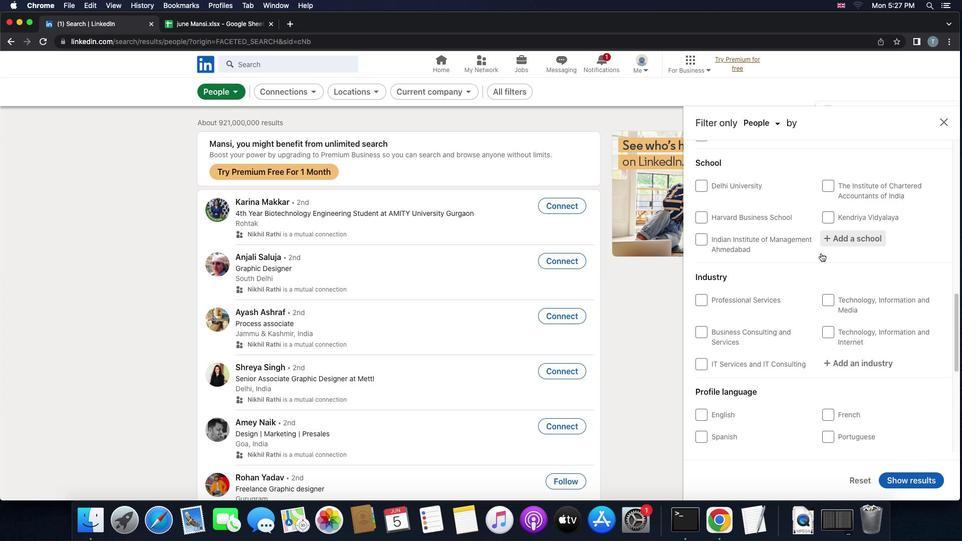 
Action: Mouse moved to (821, 253)
Screenshot: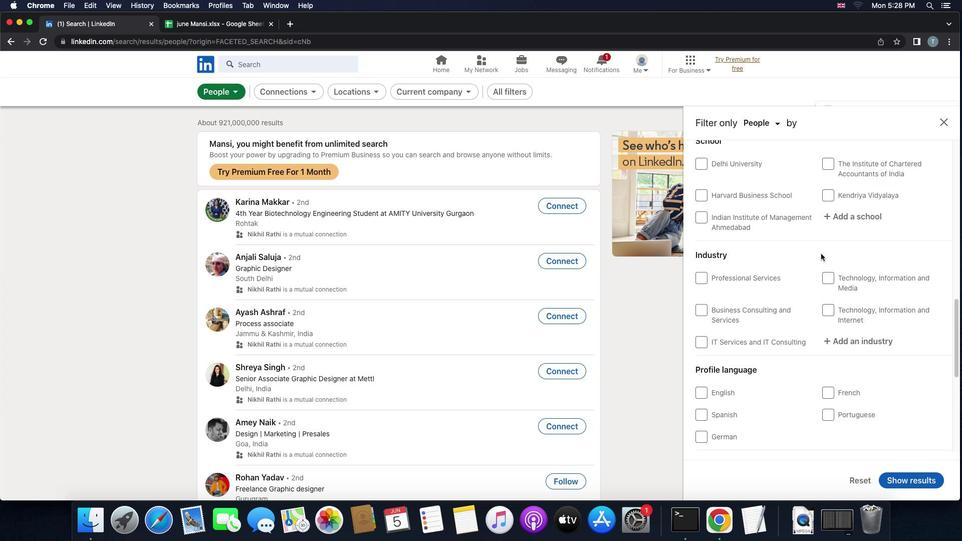 
Action: Mouse scrolled (821, 253) with delta (0, 0)
Screenshot: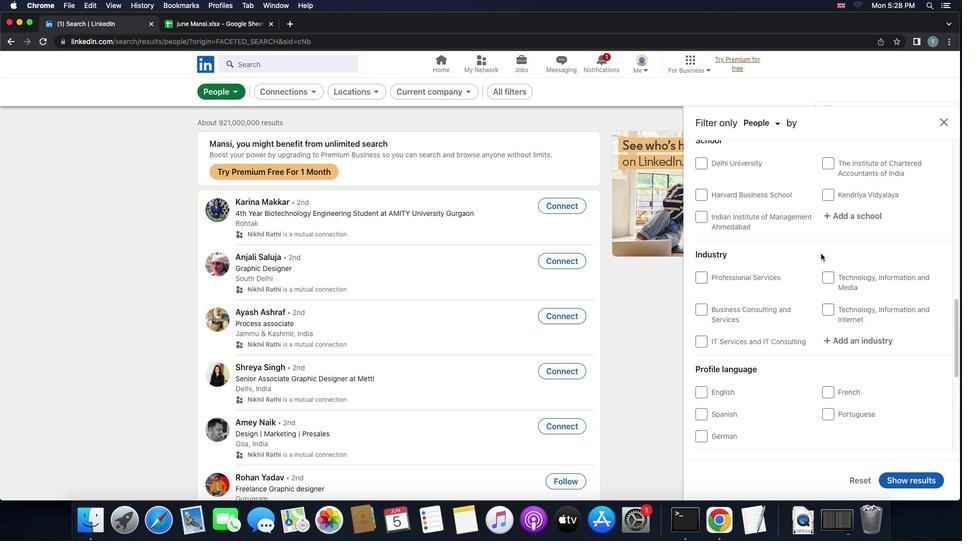 
Action: Mouse scrolled (821, 253) with delta (0, 0)
Screenshot: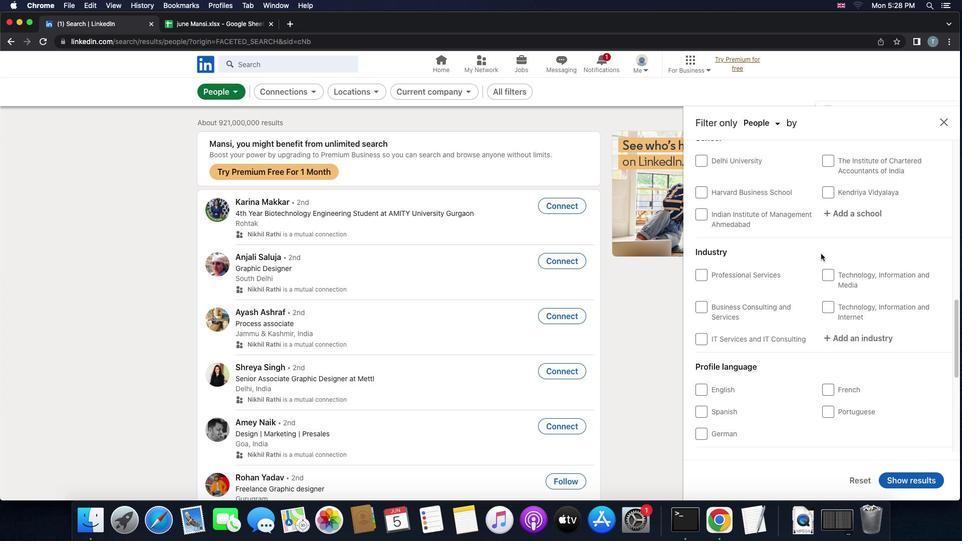 
Action: Mouse scrolled (821, 253) with delta (0, 0)
Screenshot: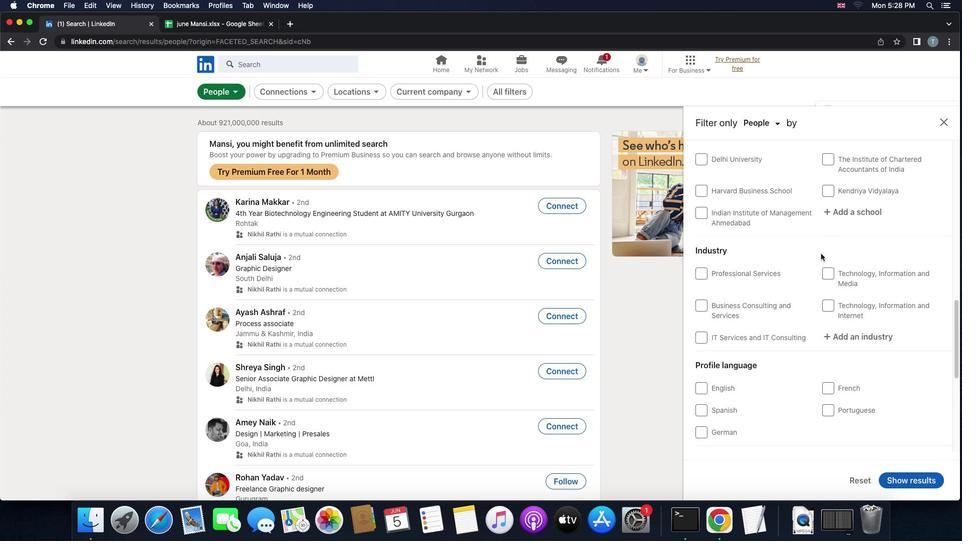 
Action: Mouse moved to (821, 254)
Screenshot: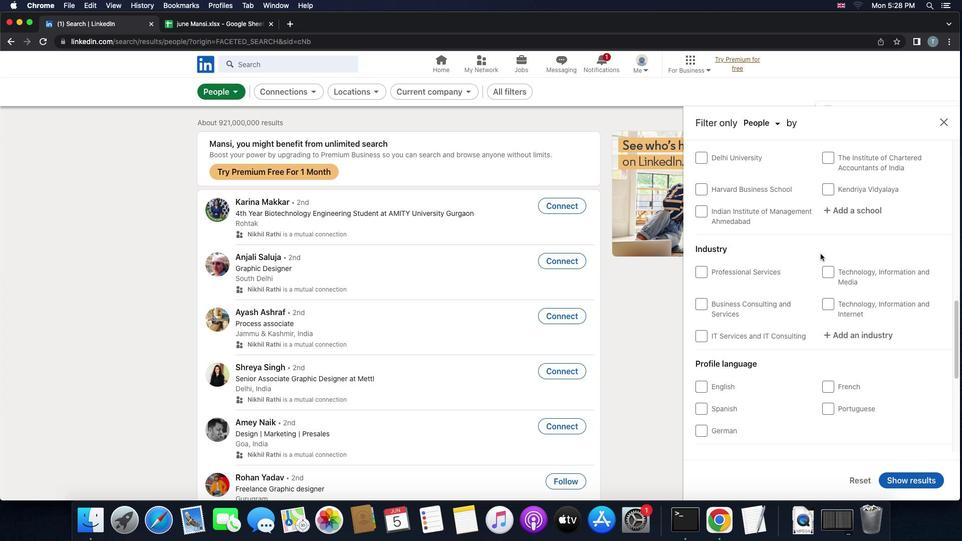 
Action: Mouse scrolled (821, 254) with delta (0, 0)
Screenshot: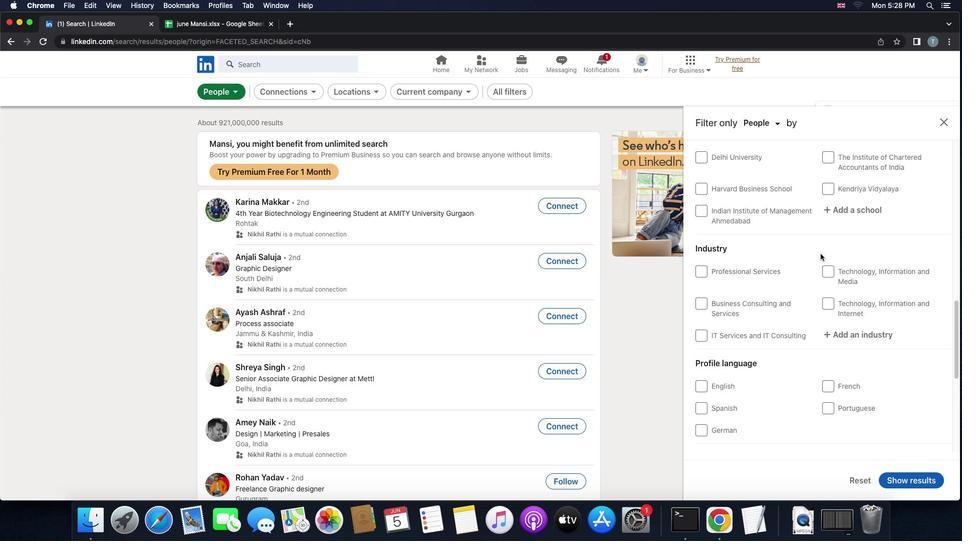 
Action: Mouse scrolled (821, 254) with delta (0, 0)
Screenshot: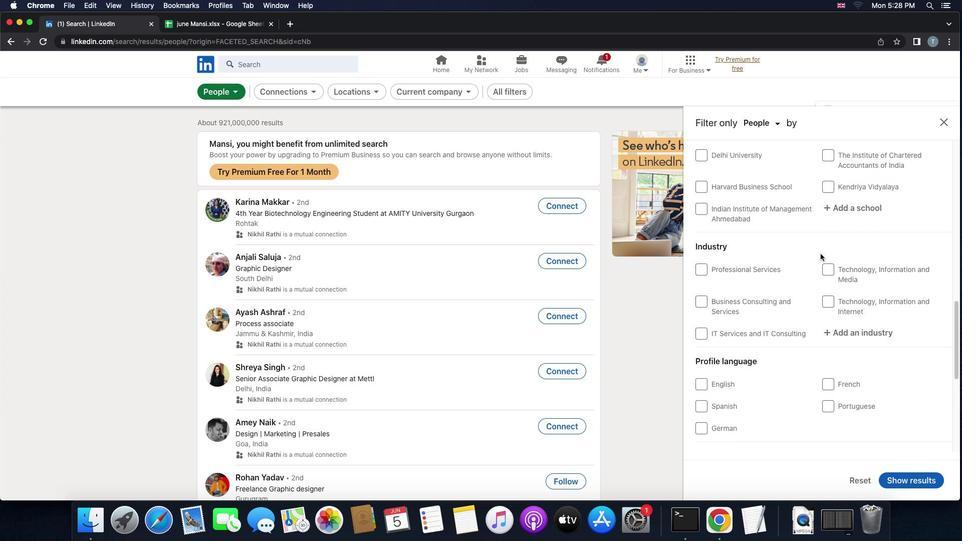 
Action: Mouse scrolled (821, 254) with delta (0, 0)
Screenshot: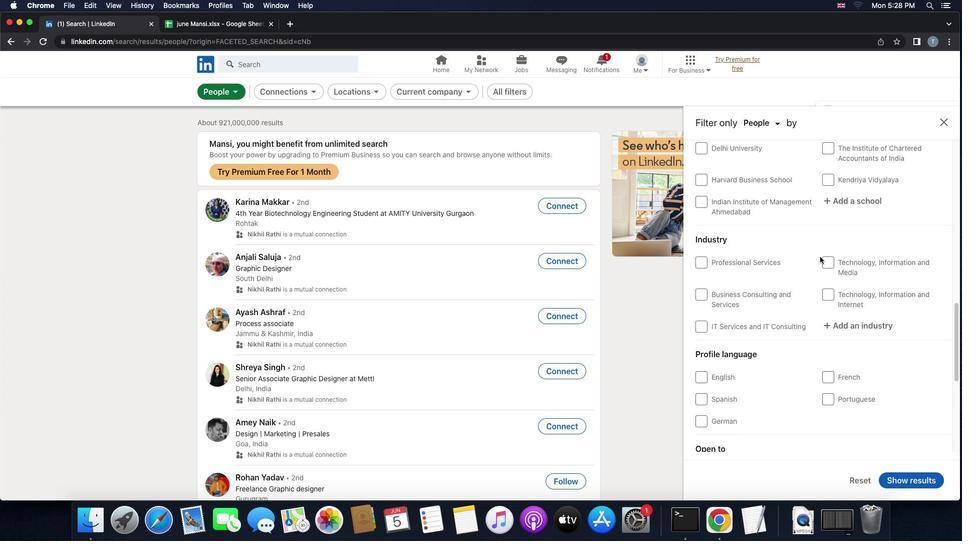 
Action: Mouse moved to (702, 355)
Screenshot: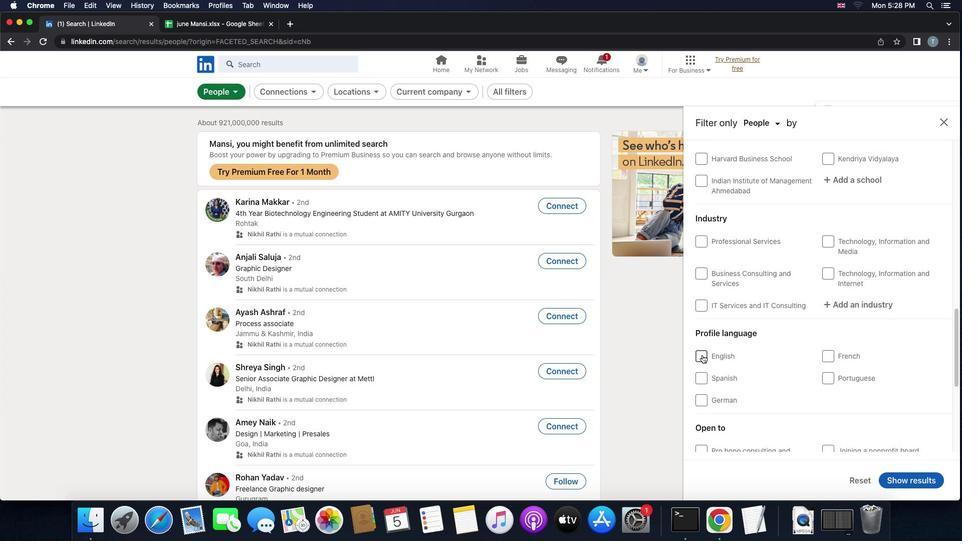 
Action: Mouse pressed left at (702, 355)
Screenshot: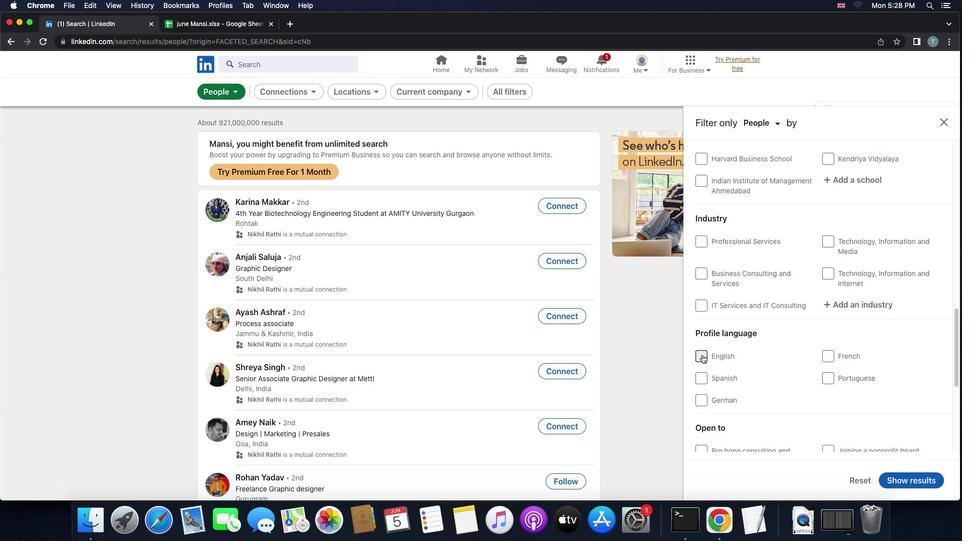 
Action: Mouse moved to (763, 353)
Screenshot: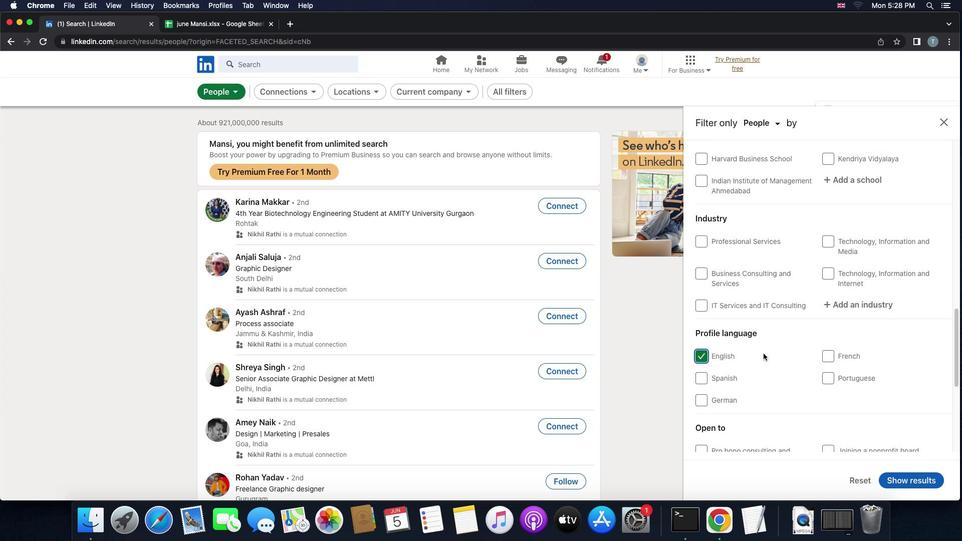 
Action: Mouse scrolled (763, 353) with delta (0, 0)
Screenshot: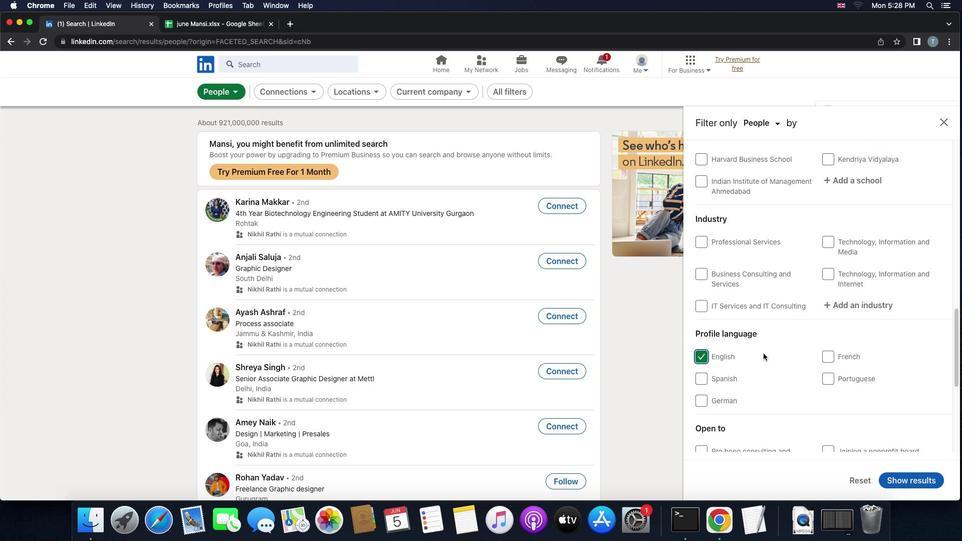 
Action: Mouse scrolled (763, 353) with delta (0, 0)
Screenshot: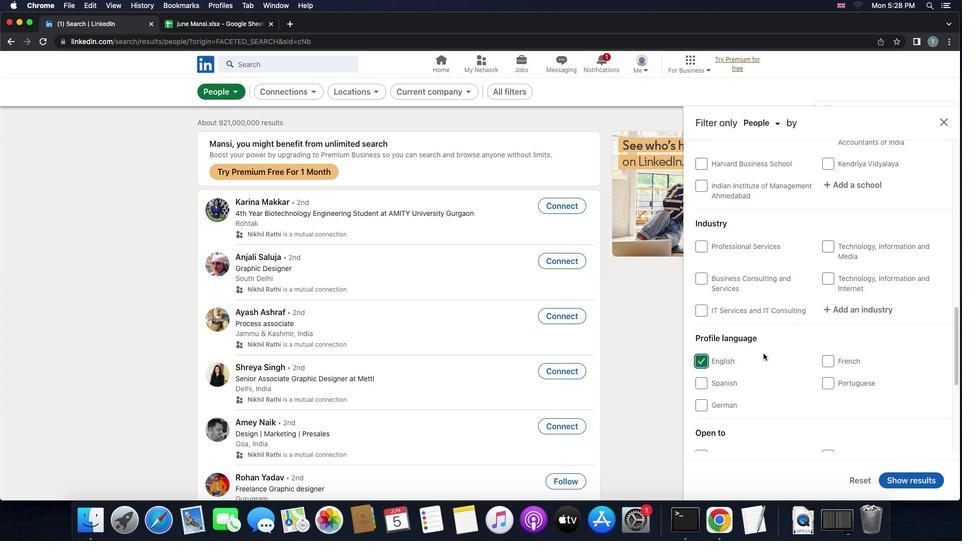 
Action: Mouse scrolled (763, 353) with delta (0, 1)
Screenshot: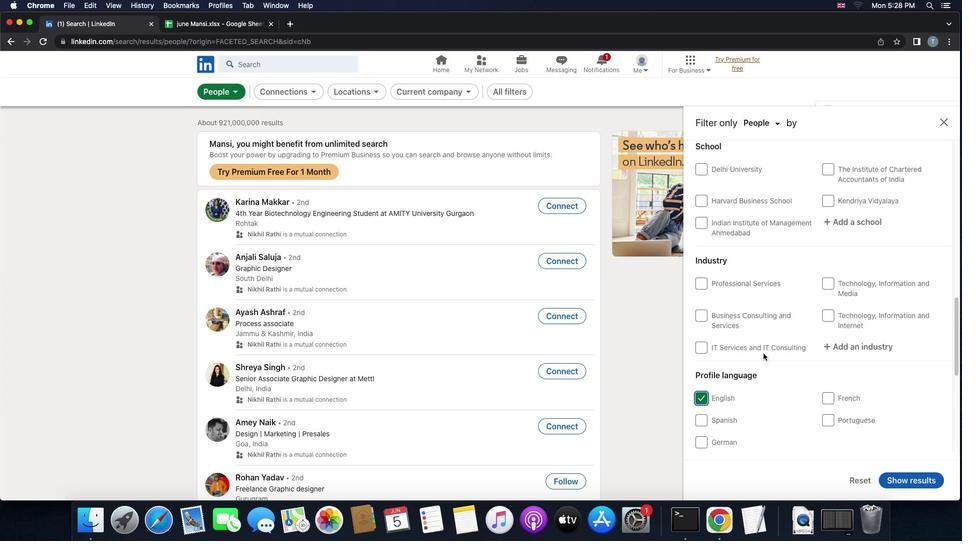 
Action: Mouse scrolled (763, 353) with delta (0, 2)
Screenshot: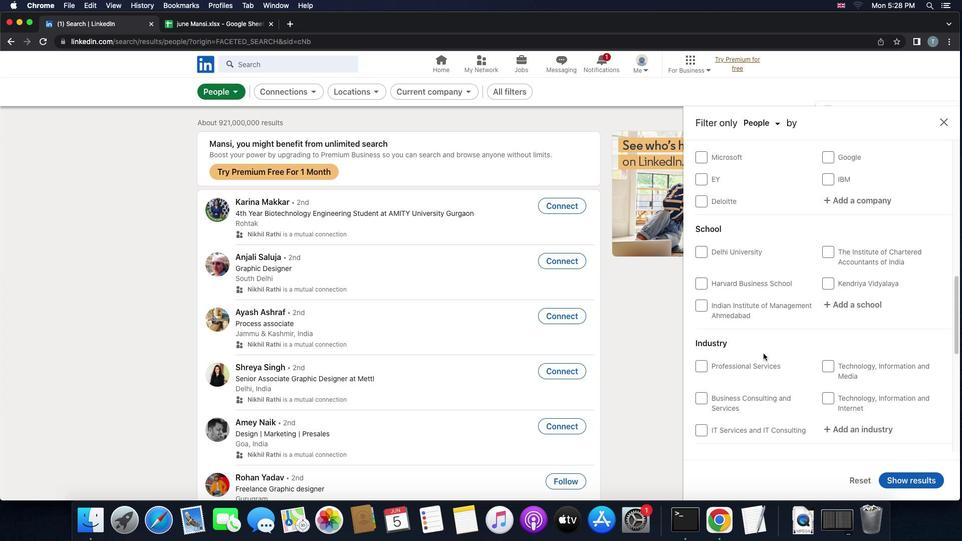 
Action: Mouse scrolled (763, 353) with delta (0, 0)
Screenshot: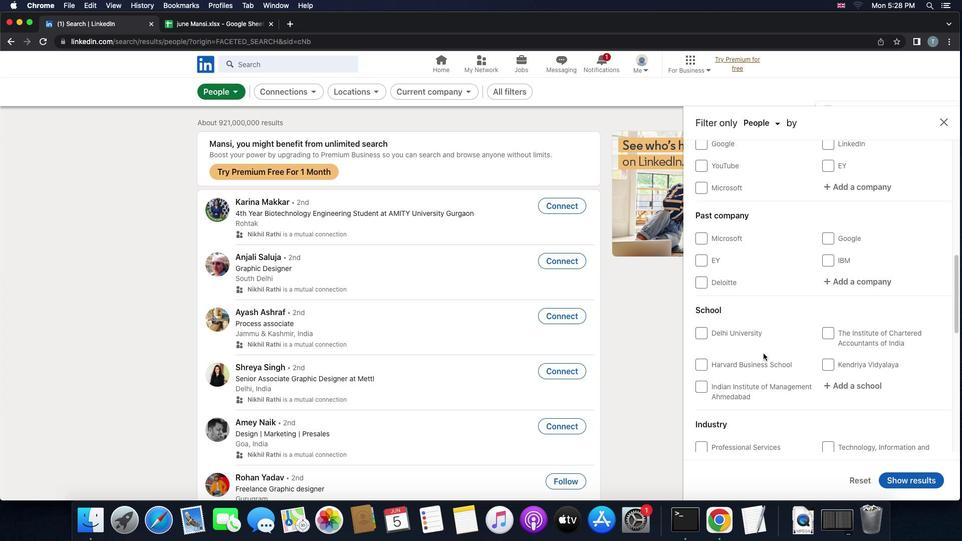 
Action: Mouse scrolled (763, 353) with delta (0, 0)
Screenshot: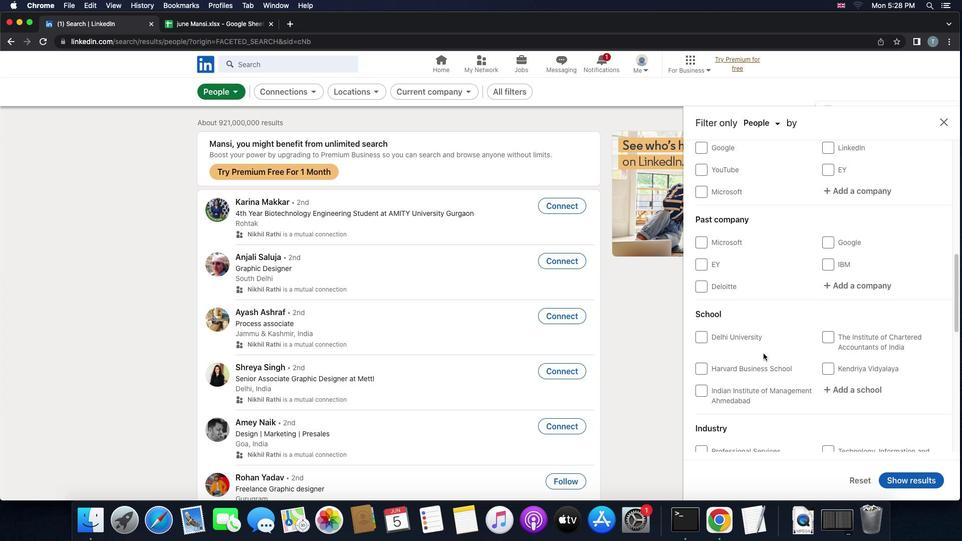 
Action: Mouse scrolled (763, 353) with delta (0, 0)
Screenshot: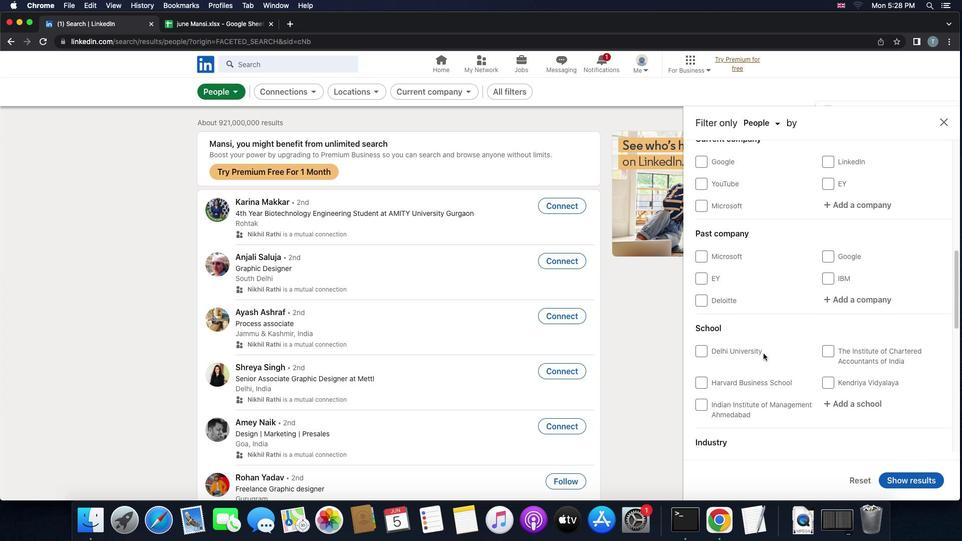
Action: Mouse scrolled (763, 353) with delta (0, 0)
Screenshot: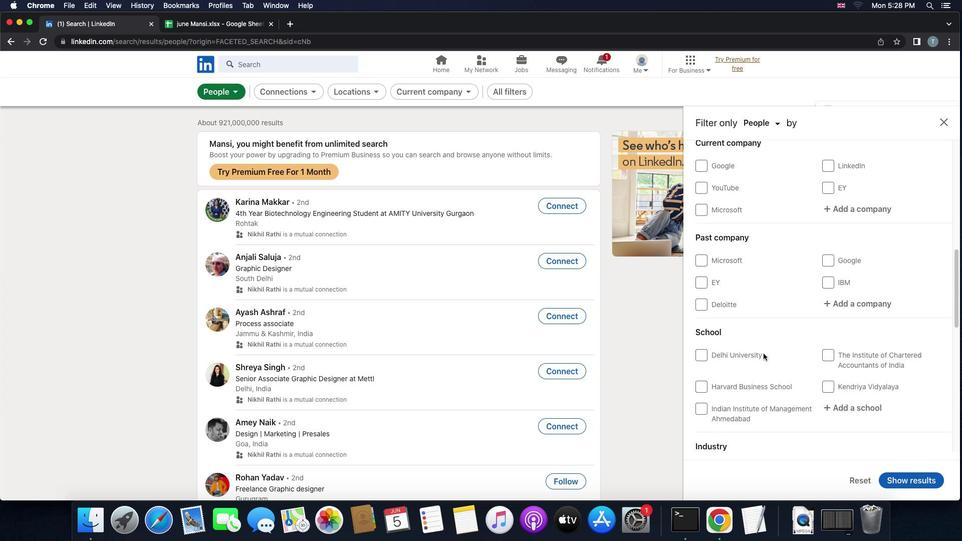 
Action: Mouse scrolled (763, 353) with delta (0, 1)
Screenshot: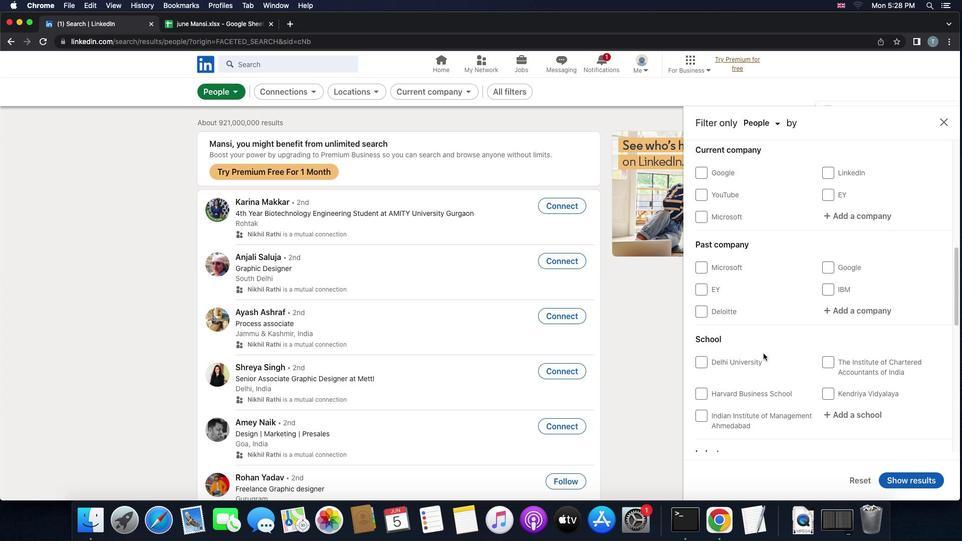 
Action: Mouse scrolled (763, 353) with delta (0, 0)
Screenshot: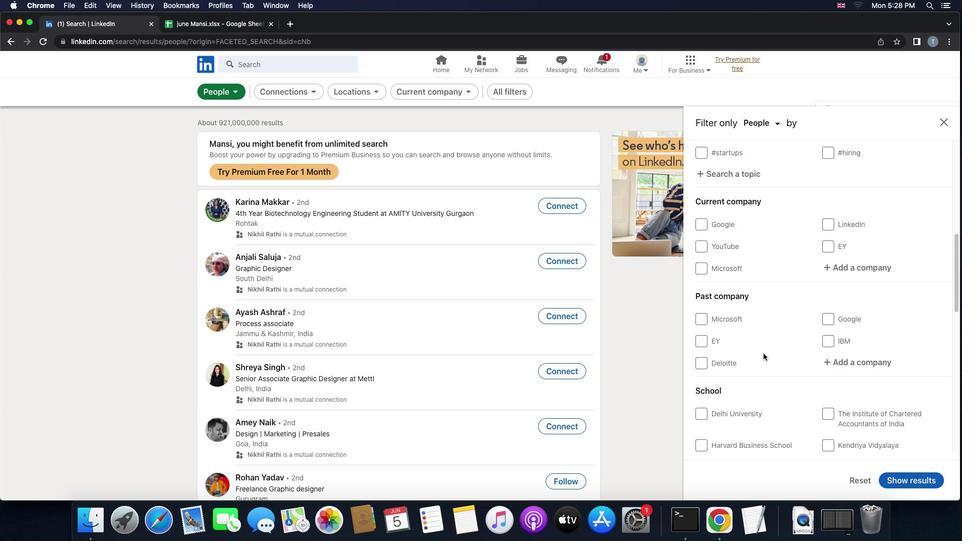 
Action: Mouse scrolled (763, 353) with delta (0, 0)
Screenshot: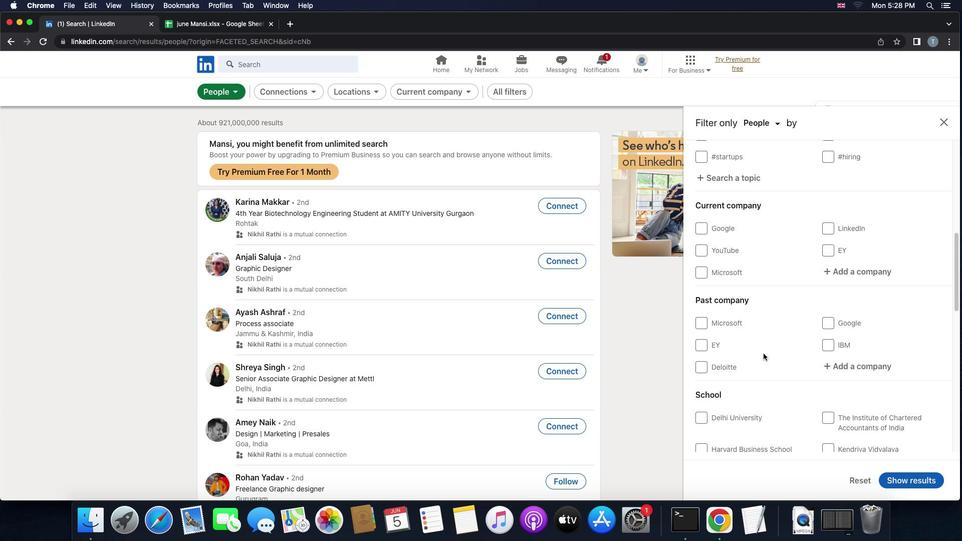 
Action: Mouse scrolled (763, 353) with delta (0, 1)
Screenshot: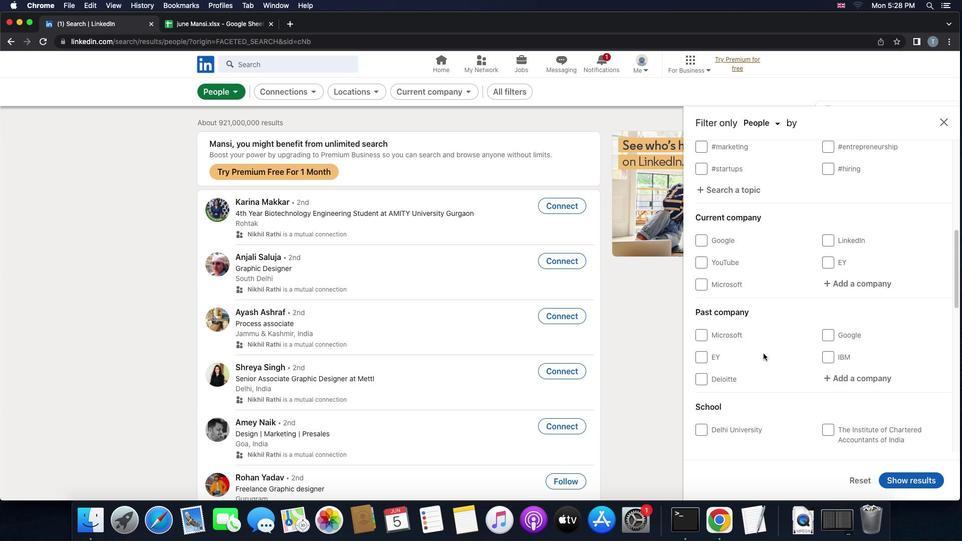 
Action: Mouse moved to (851, 346)
Screenshot: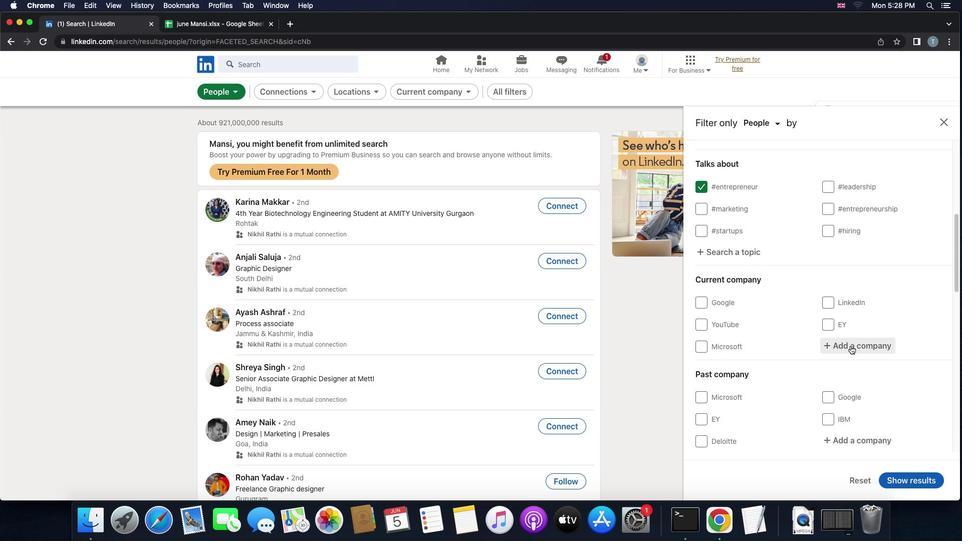
Action: Mouse pressed left at (851, 346)
Screenshot: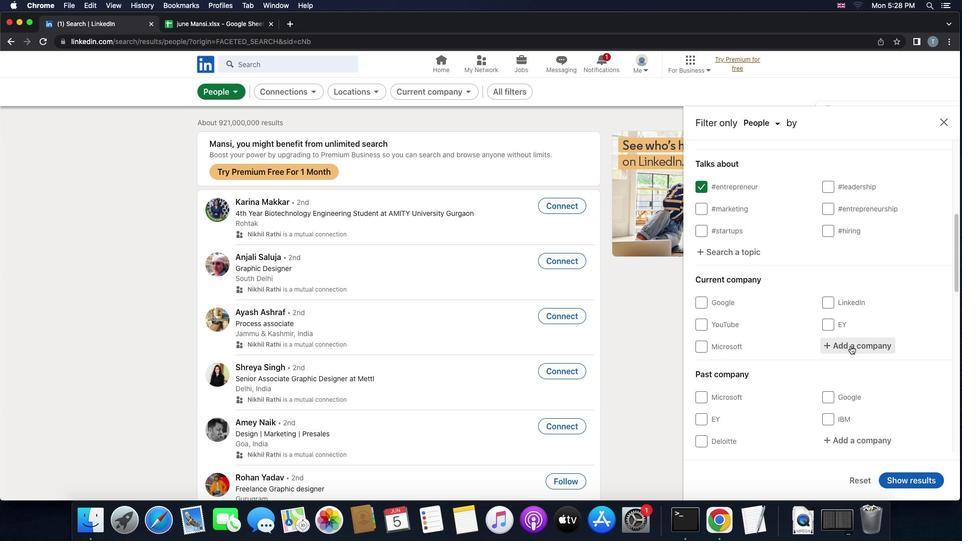 
Action: Mouse moved to (848, 345)
Screenshot: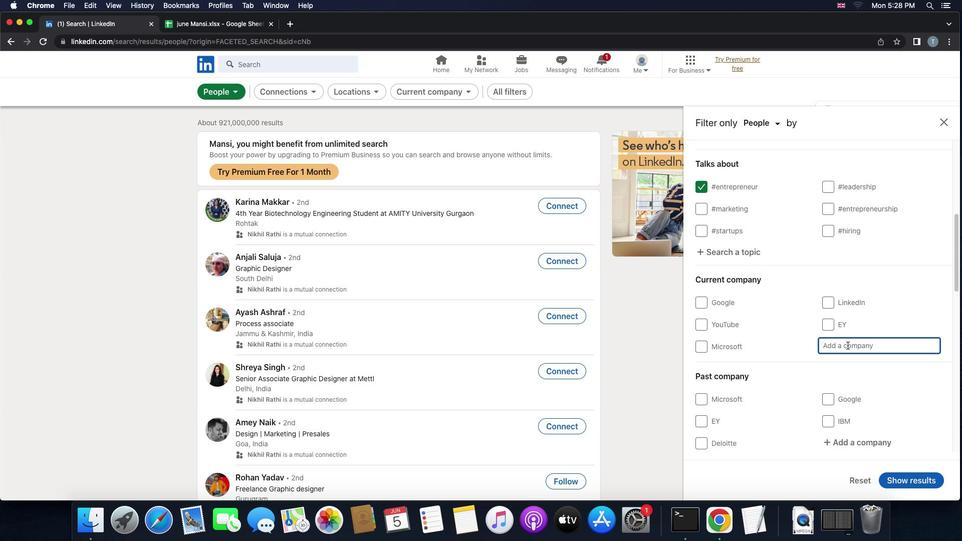 
Action: Key pressed 'd''a''t''a''b''r''i''c''k''s'
Screenshot: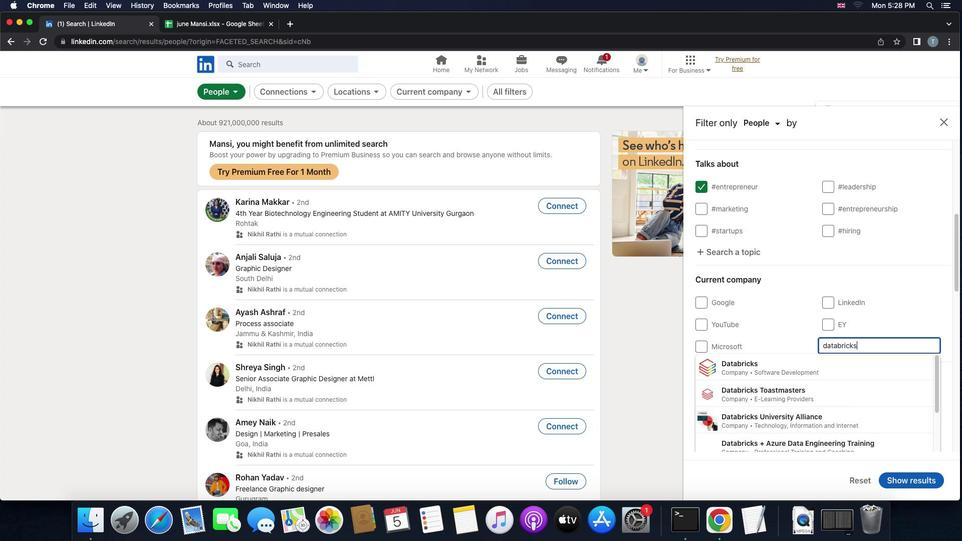 
Action: Mouse moved to (824, 364)
Screenshot: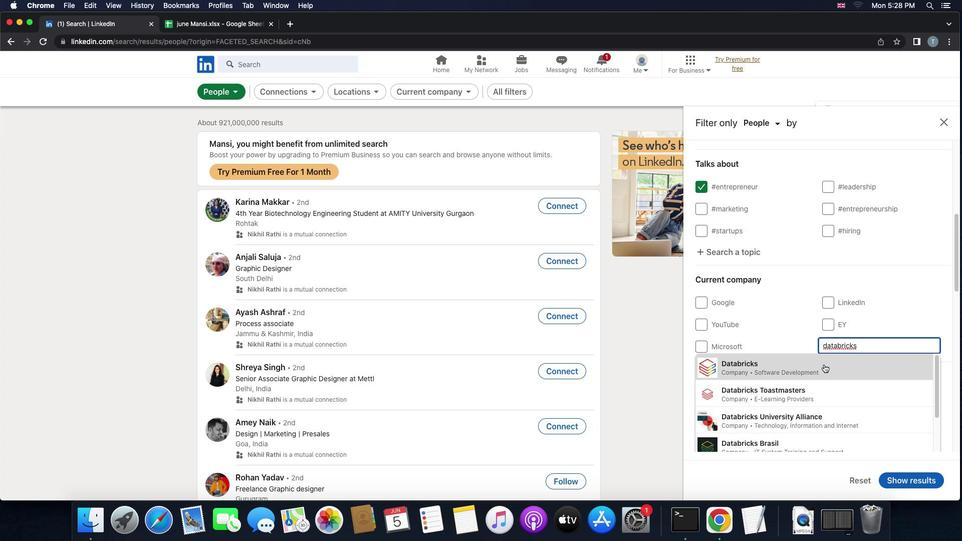 
Action: Mouse pressed left at (824, 364)
Screenshot: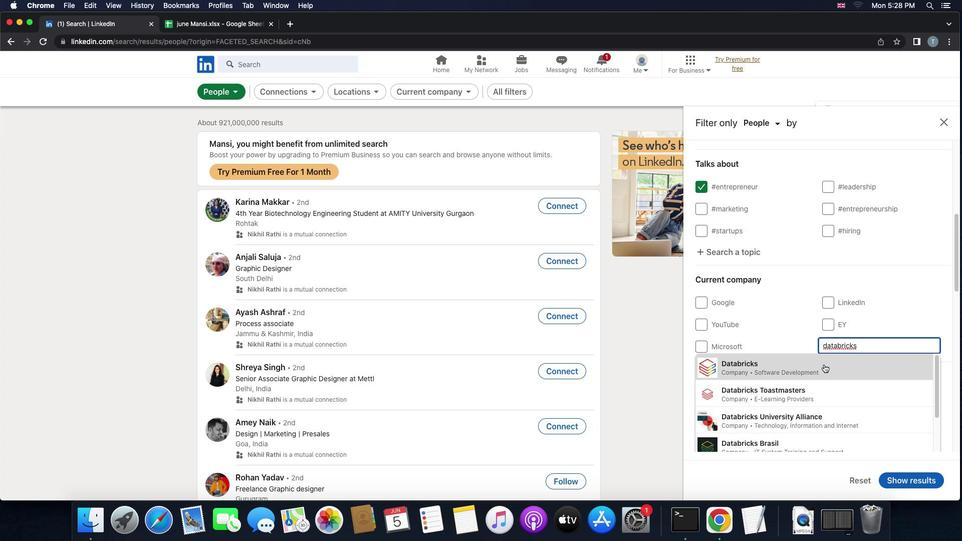 
Action: Mouse moved to (824, 364)
Screenshot: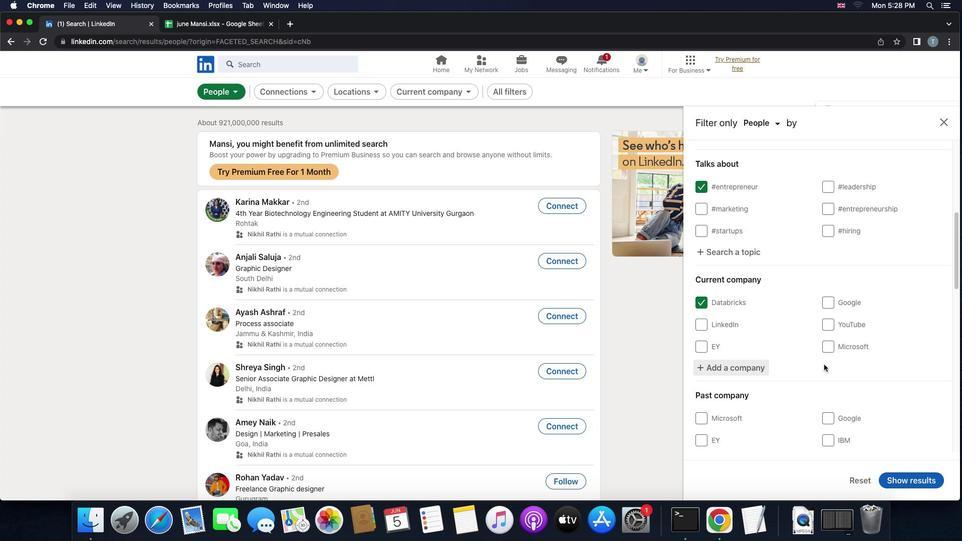 
Action: Mouse scrolled (824, 364) with delta (0, 0)
Screenshot: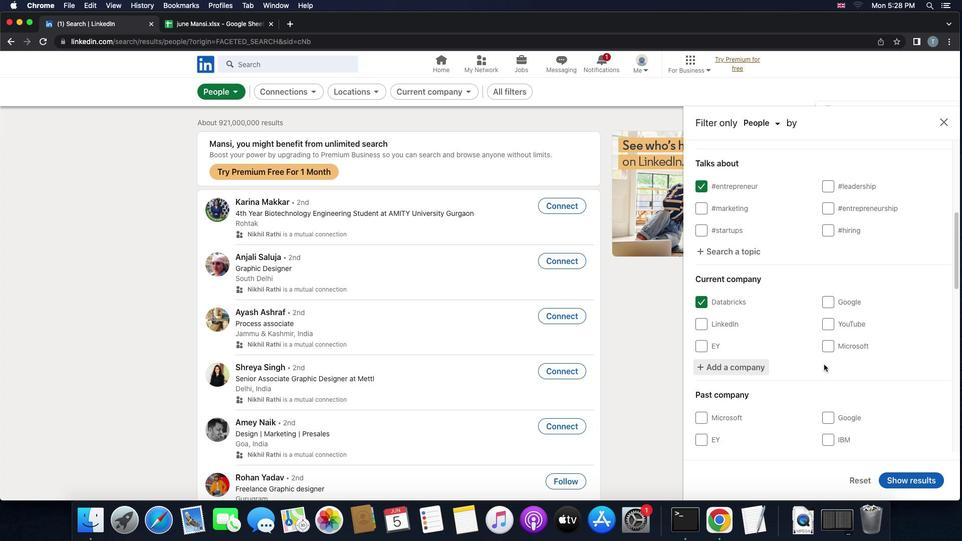 
Action: Mouse scrolled (824, 364) with delta (0, 0)
Screenshot: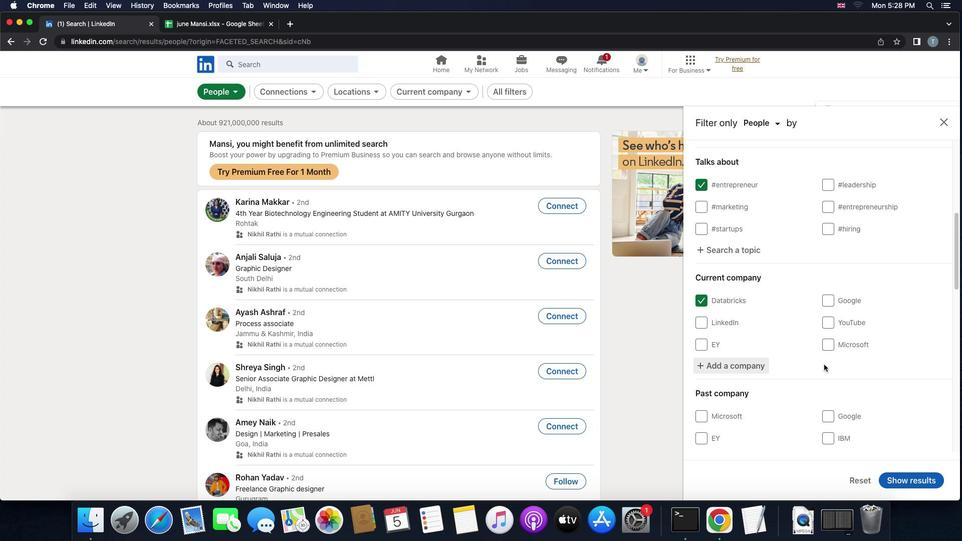 
Action: Mouse scrolled (824, 364) with delta (0, -1)
Screenshot: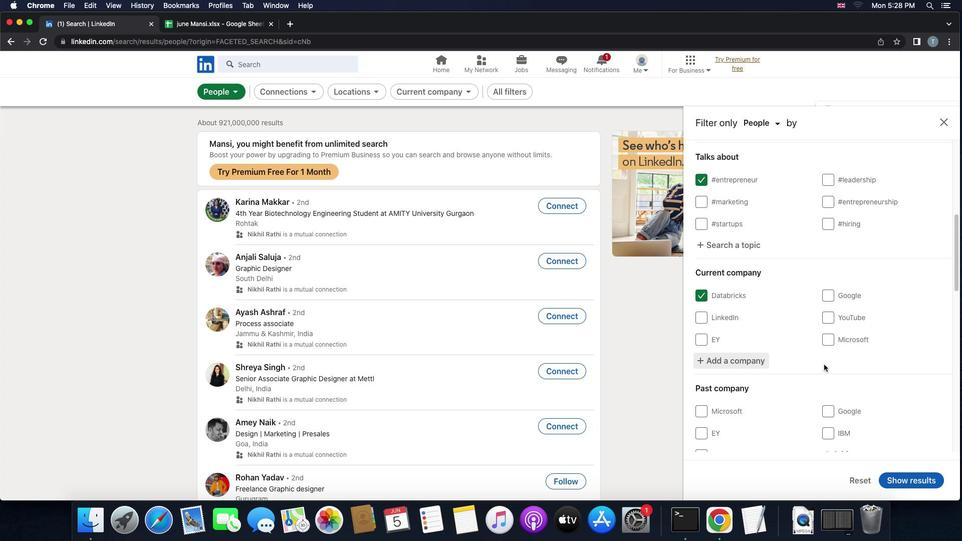 
Action: Mouse scrolled (824, 364) with delta (0, 0)
Screenshot: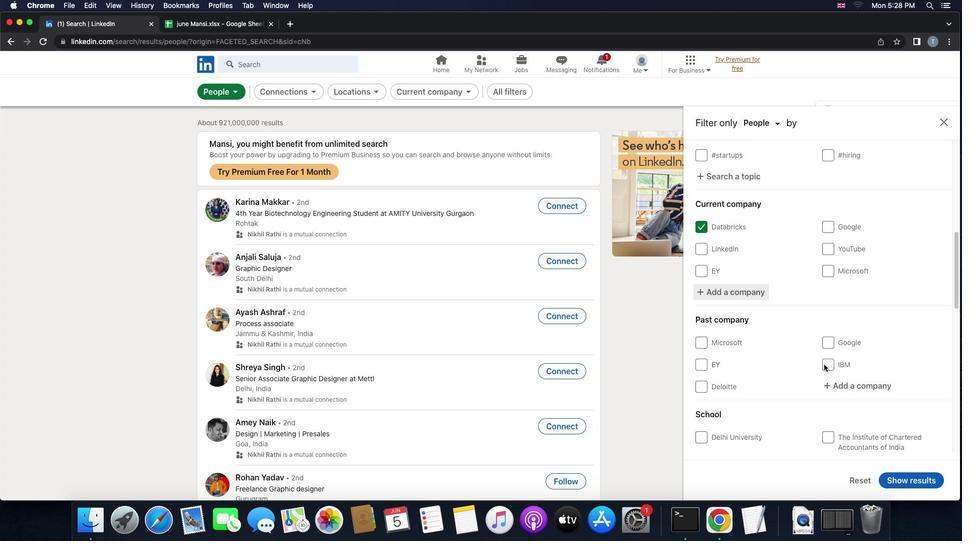 
Action: Mouse scrolled (824, 364) with delta (0, 0)
Screenshot: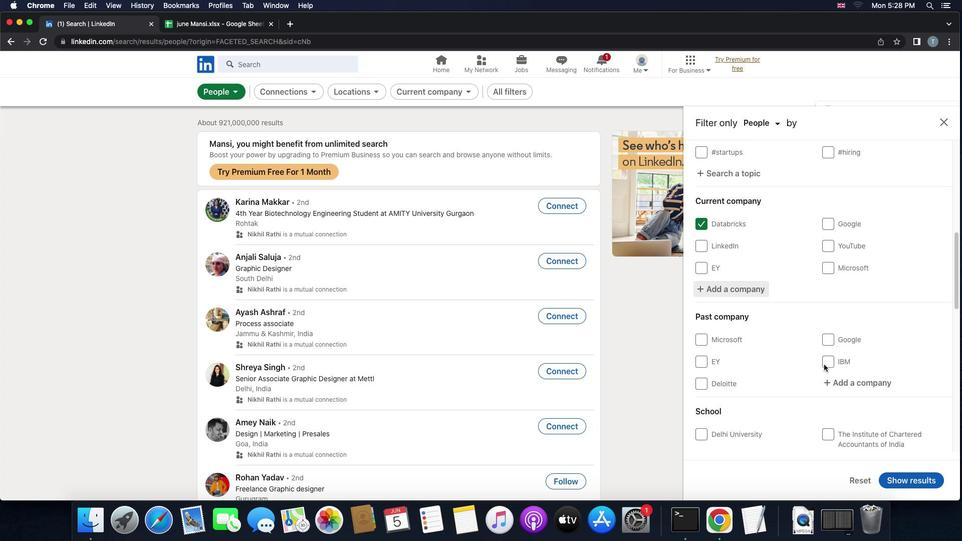 
Action: Mouse scrolled (824, 364) with delta (0, -1)
Screenshot: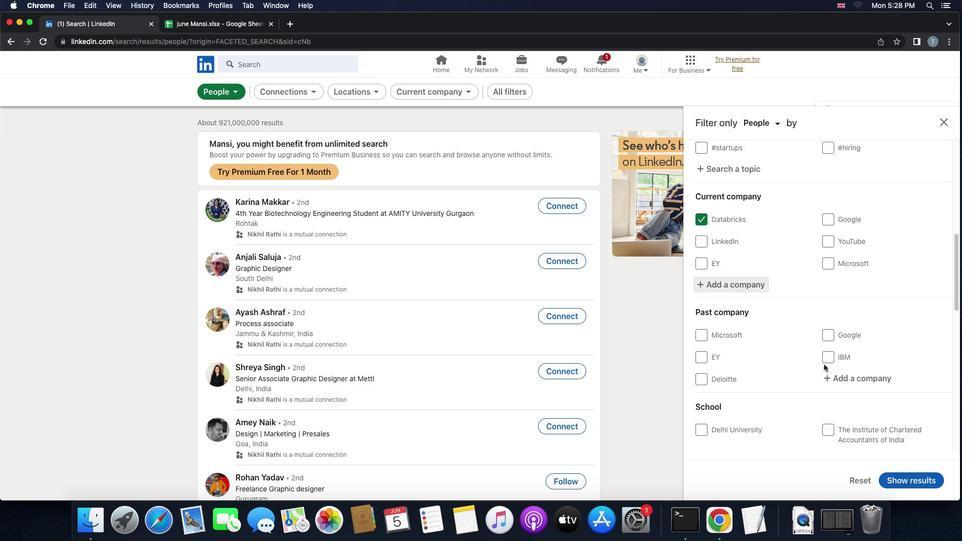 
Action: Mouse scrolled (824, 364) with delta (0, 0)
Screenshot: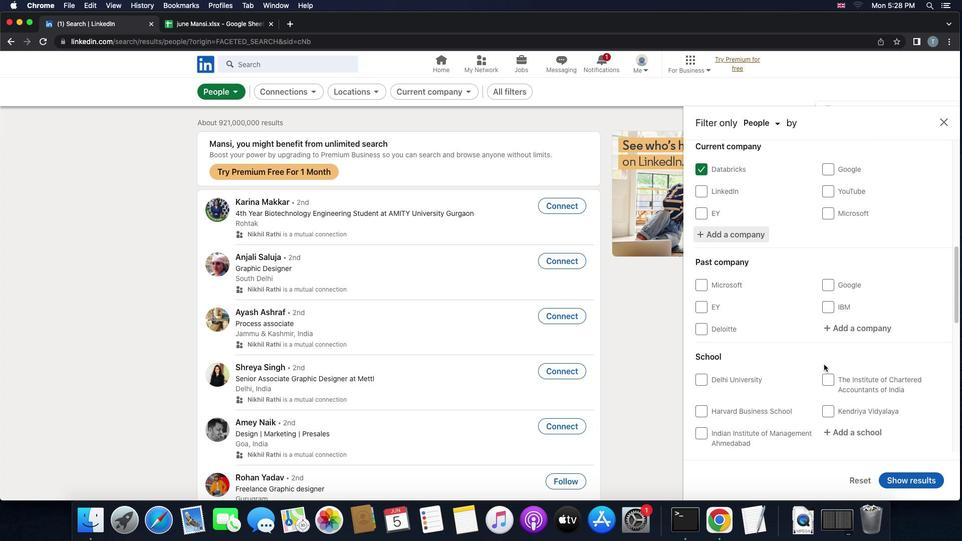 
Action: Mouse scrolled (824, 364) with delta (0, 0)
Screenshot: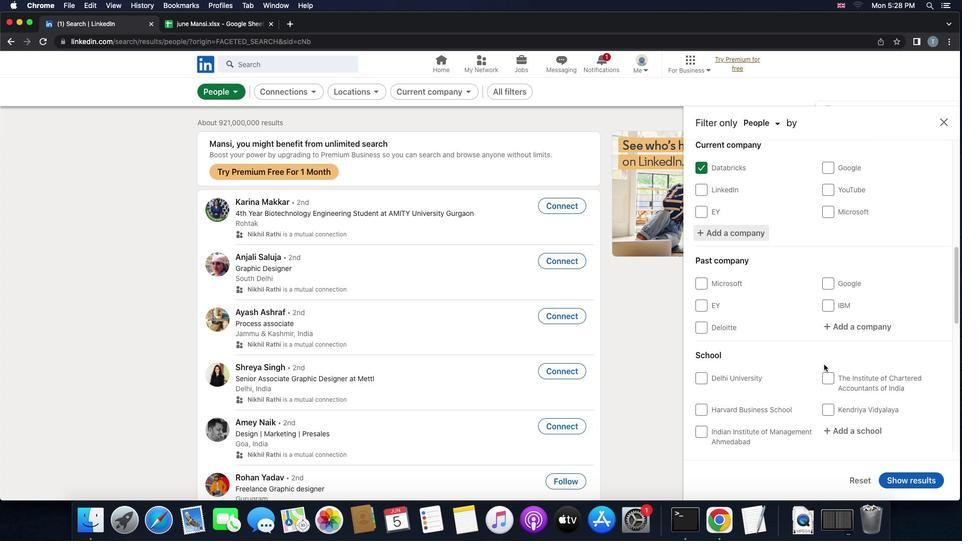 
Action: Mouse scrolled (824, 364) with delta (0, 0)
Screenshot: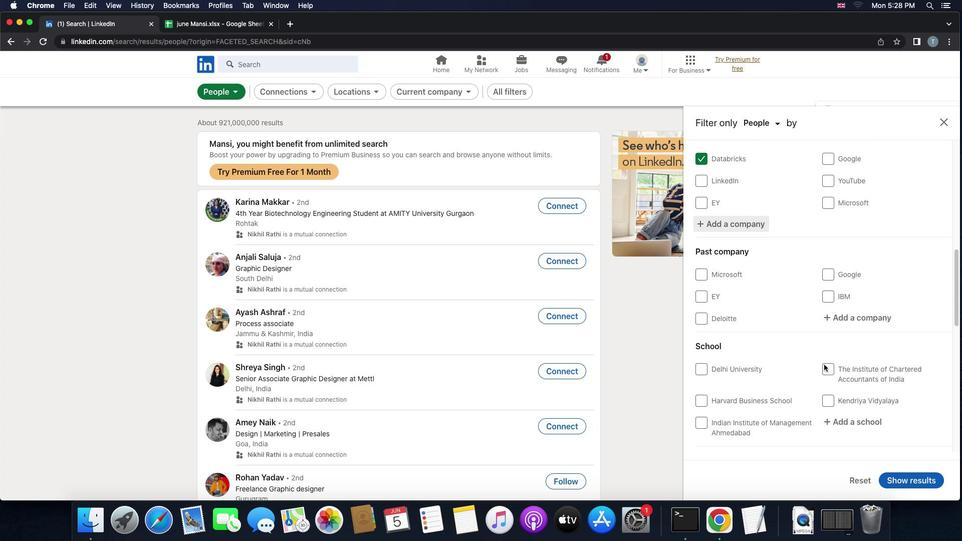 
Action: Mouse moved to (826, 377)
Screenshot: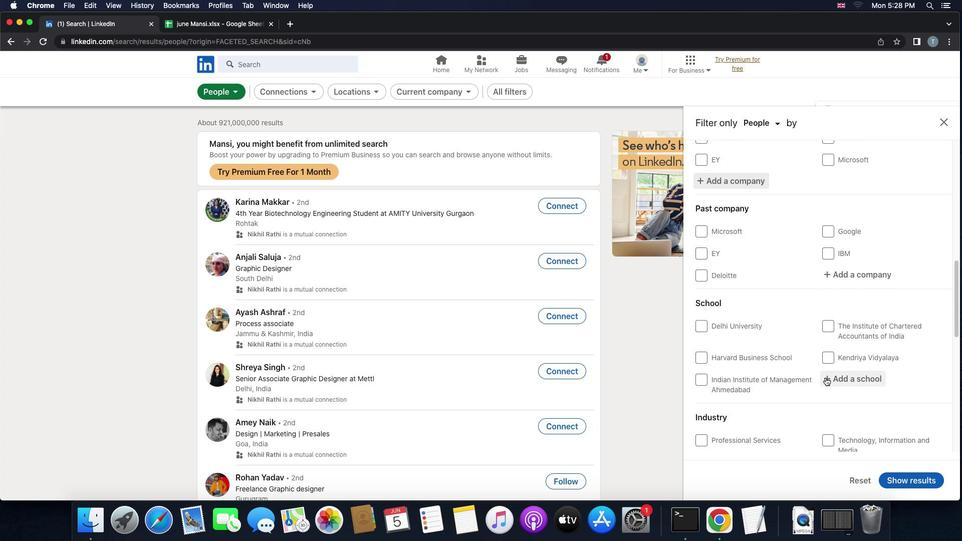 
Action: Mouse pressed left at (826, 377)
Screenshot: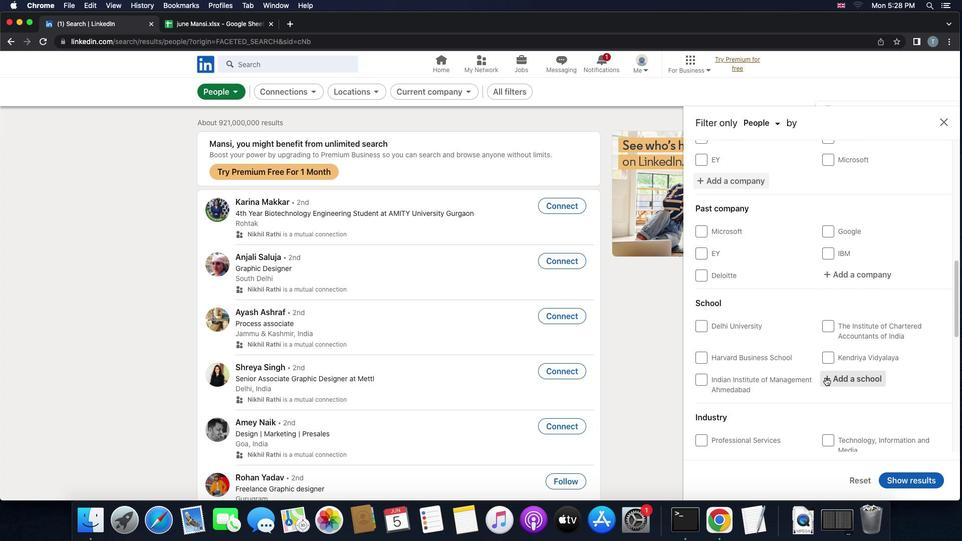 
Action: Mouse moved to (826, 377)
Screenshot: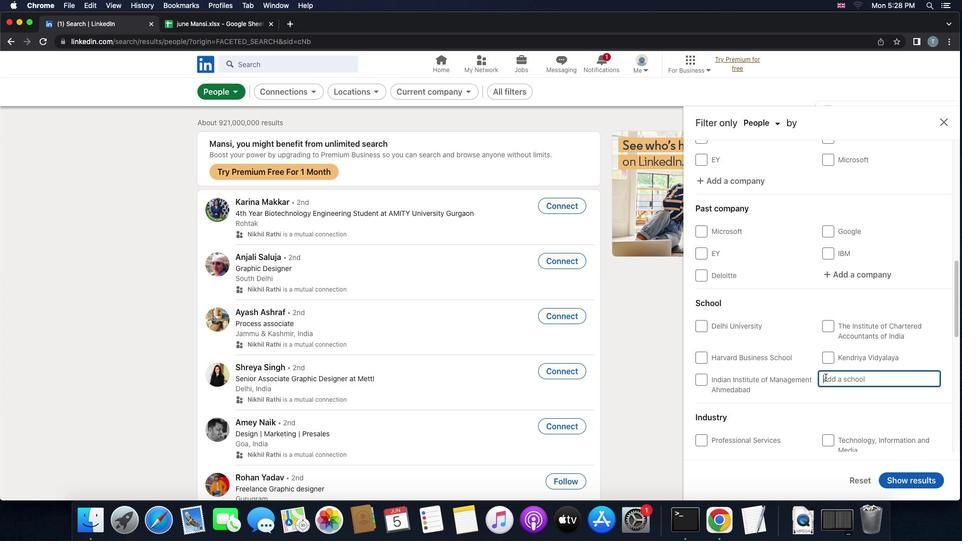 
Action: Key pressed 'f''r''e''s''h''e''r''s'
Screenshot: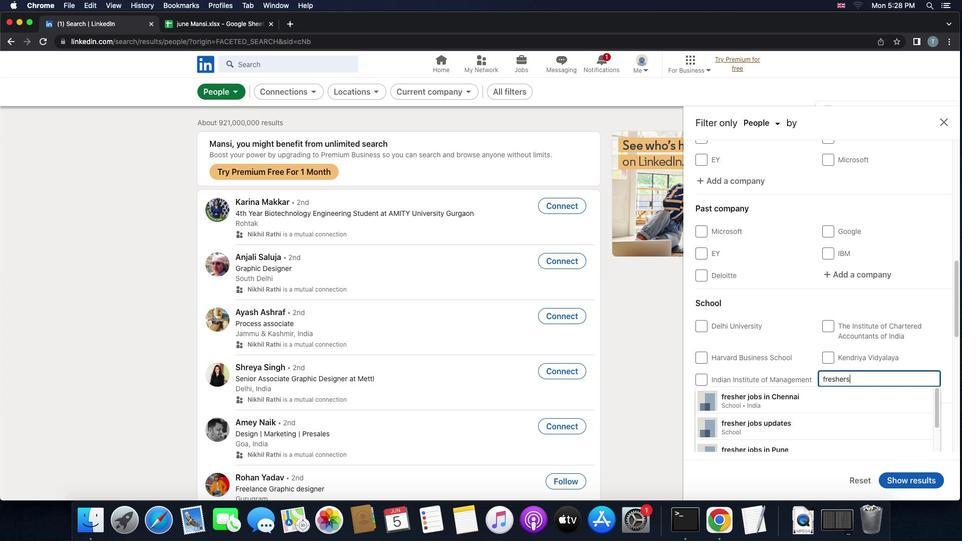 
Action: Mouse moved to (762, 446)
Screenshot: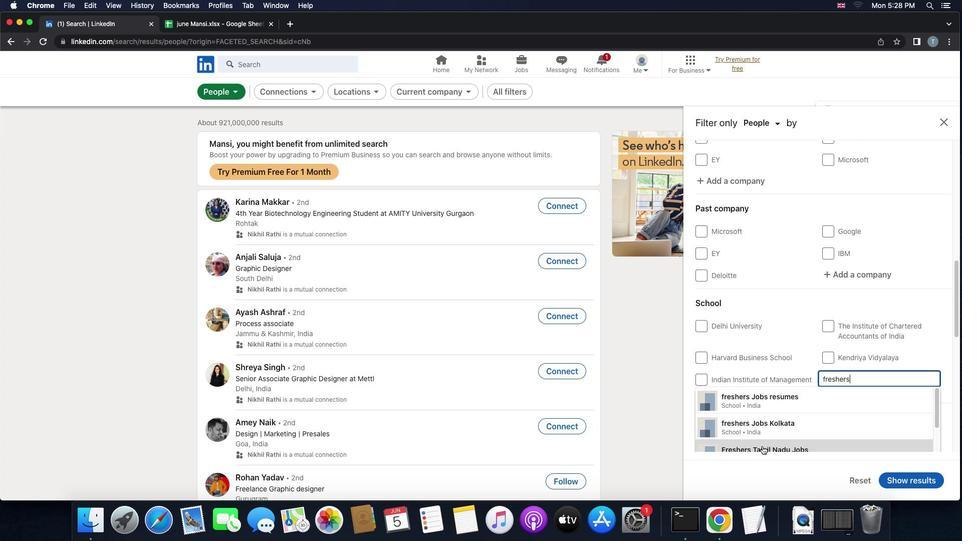
Action: Mouse pressed left at (762, 446)
Screenshot: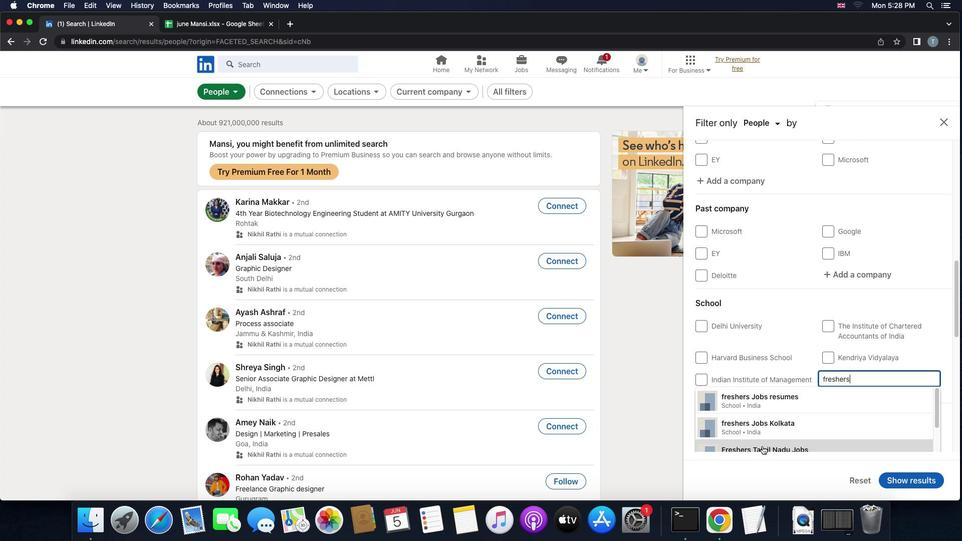 
Action: Mouse moved to (763, 443)
Screenshot: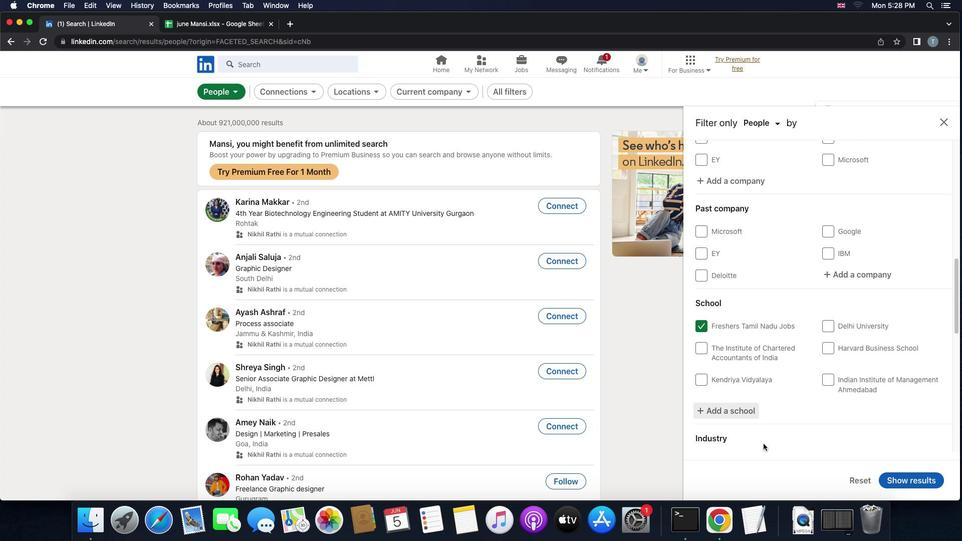
Action: Mouse scrolled (763, 443) with delta (0, 0)
Screenshot: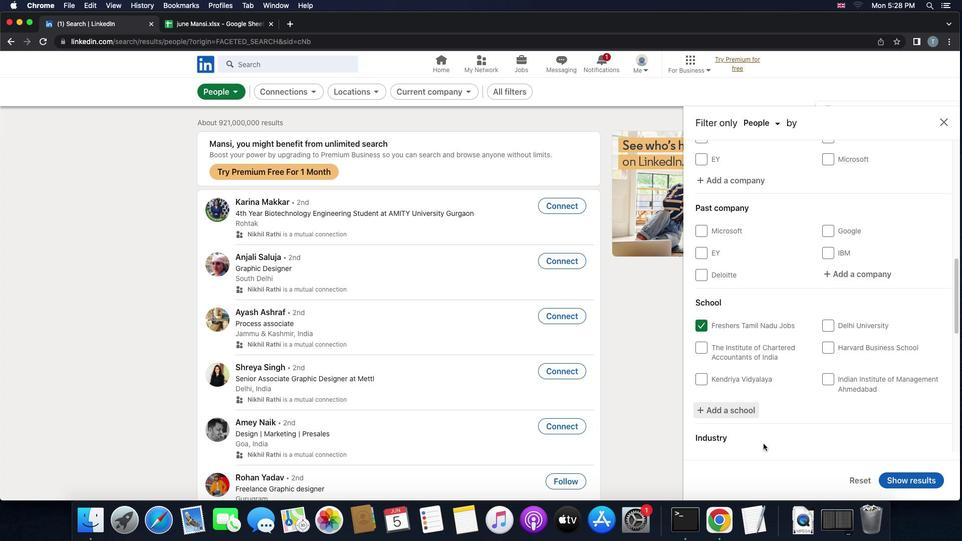 
Action: Mouse scrolled (763, 443) with delta (0, 0)
Screenshot: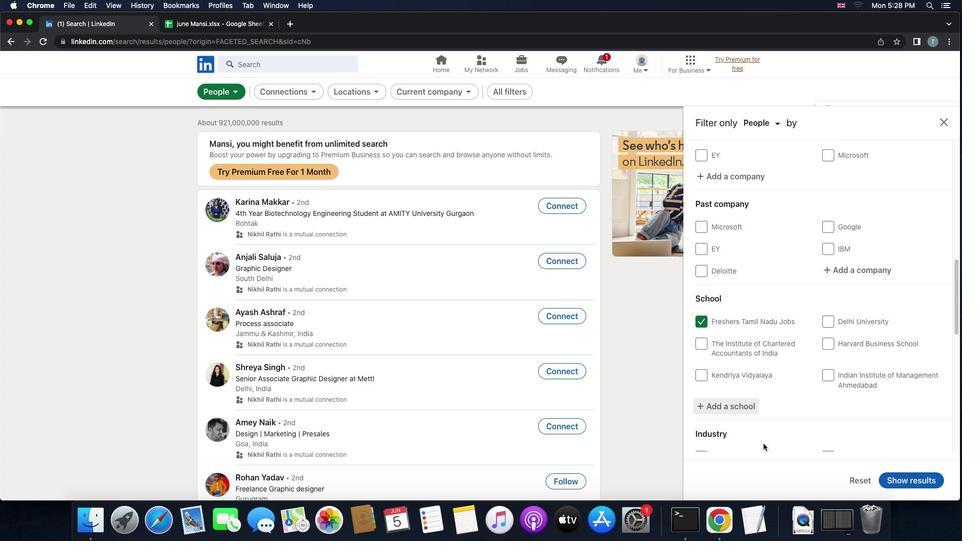 
Action: Mouse scrolled (763, 443) with delta (0, -1)
Screenshot: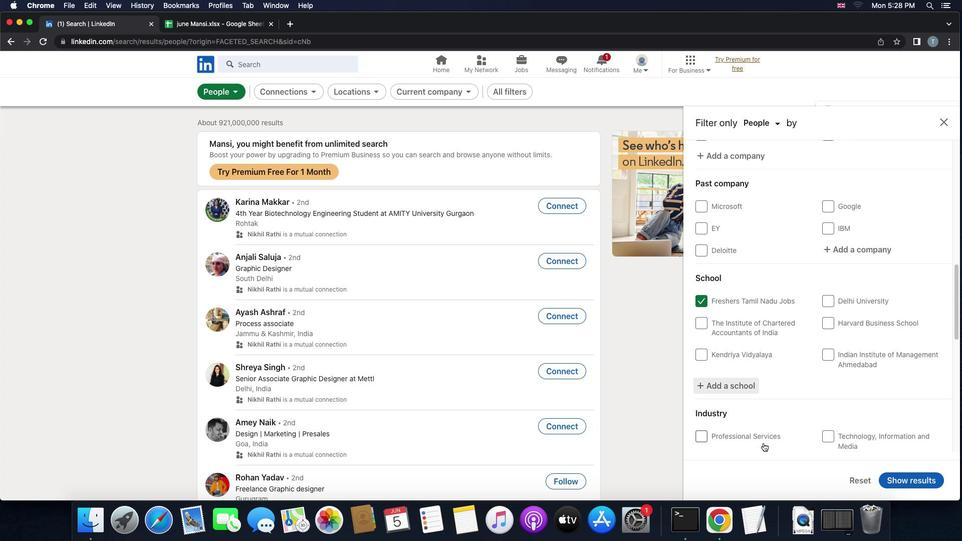
Action: Mouse moved to (763, 443)
Screenshot: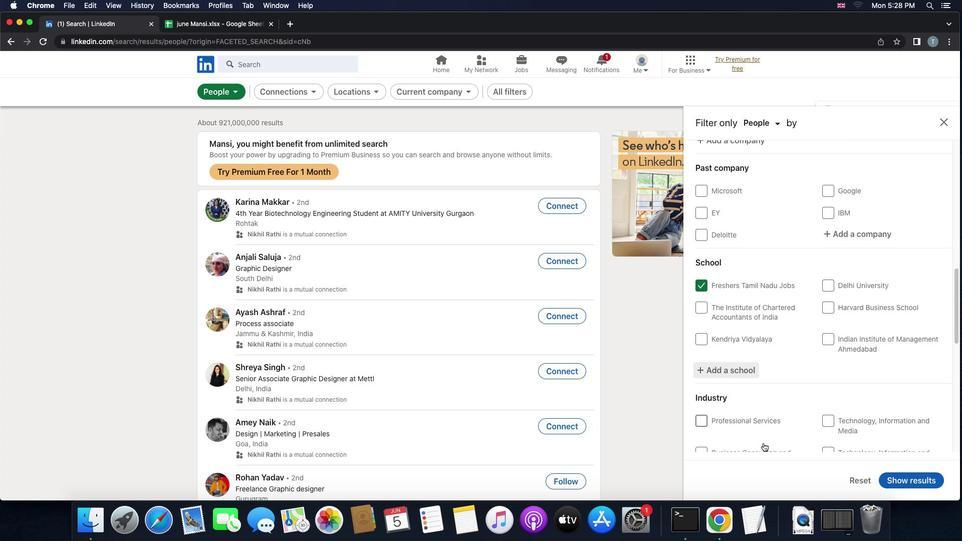 
Action: Mouse scrolled (763, 443) with delta (0, 0)
Screenshot: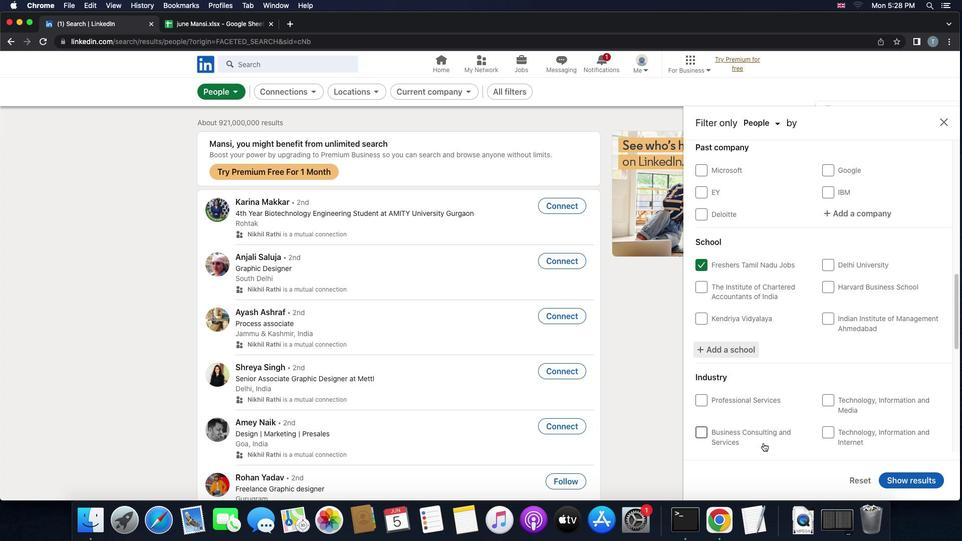 
Action: Mouse scrolled (763, 443) with delta (0, 0)
Screenshot: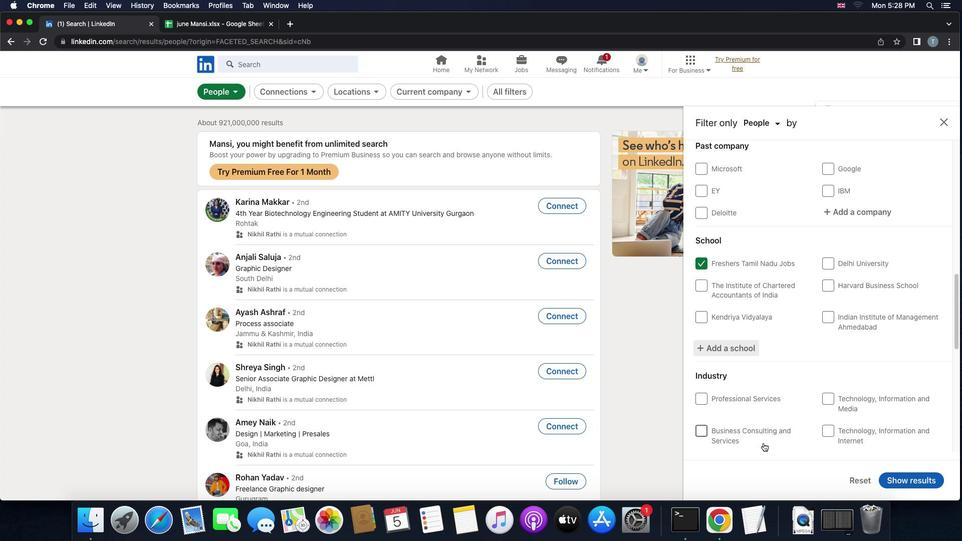 
Action: Mouse scrolled (763, 443) with delta (0, 0)
Screenshot: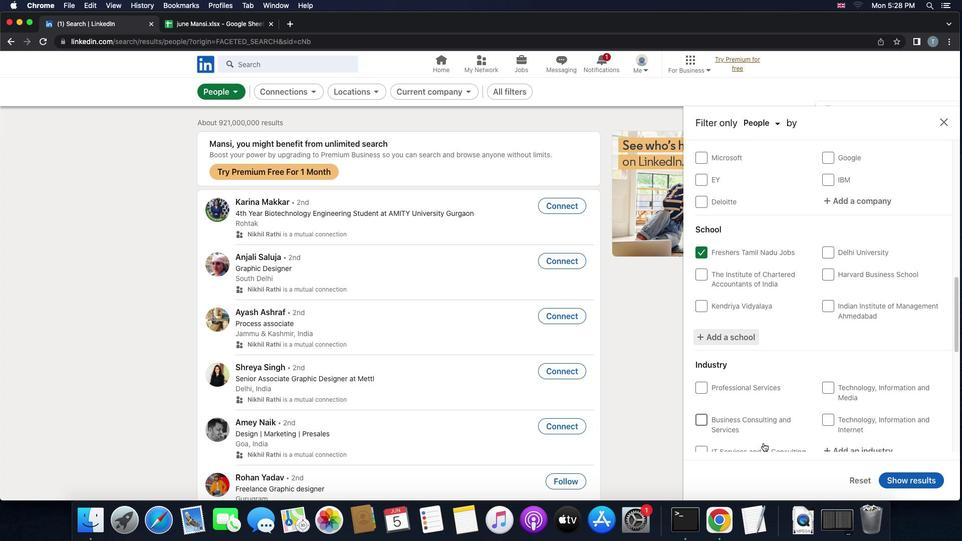 
Action: Mouse scrolled (763, 443) with delta (0, 0)
Screenshot: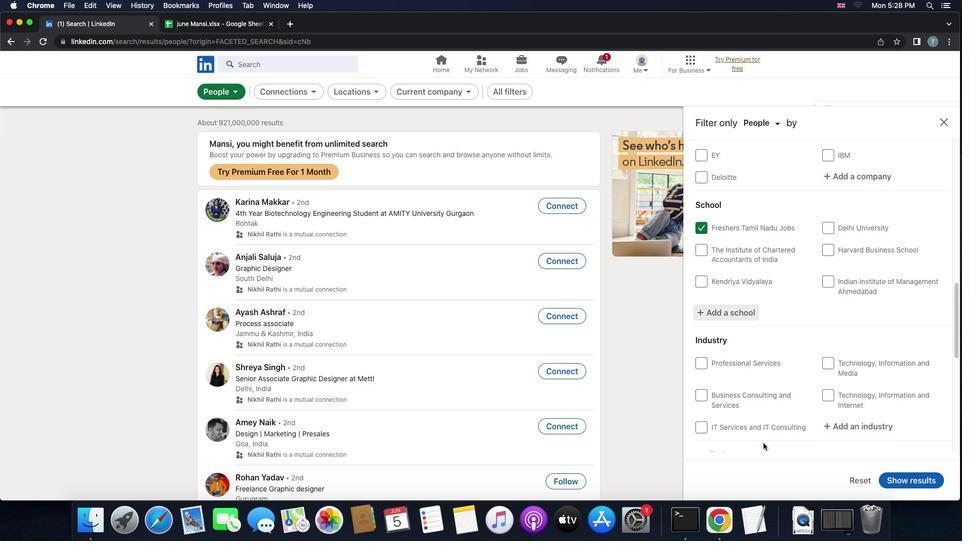 
Action: Mouse scrolled (763, 443) with delta (0, 0)
Screenshot: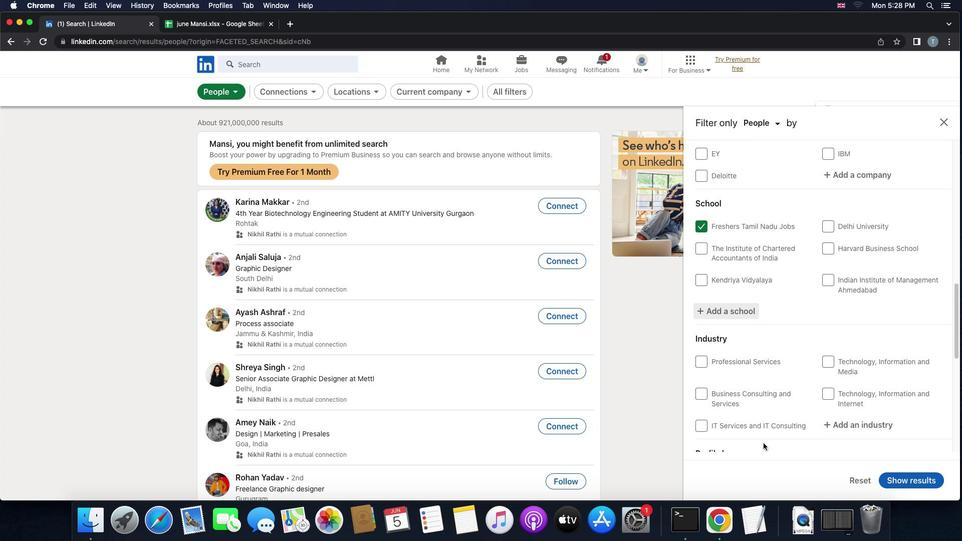 
Action: Mouse scrolled (763, 443) with delta (0, 0)
Screenshot: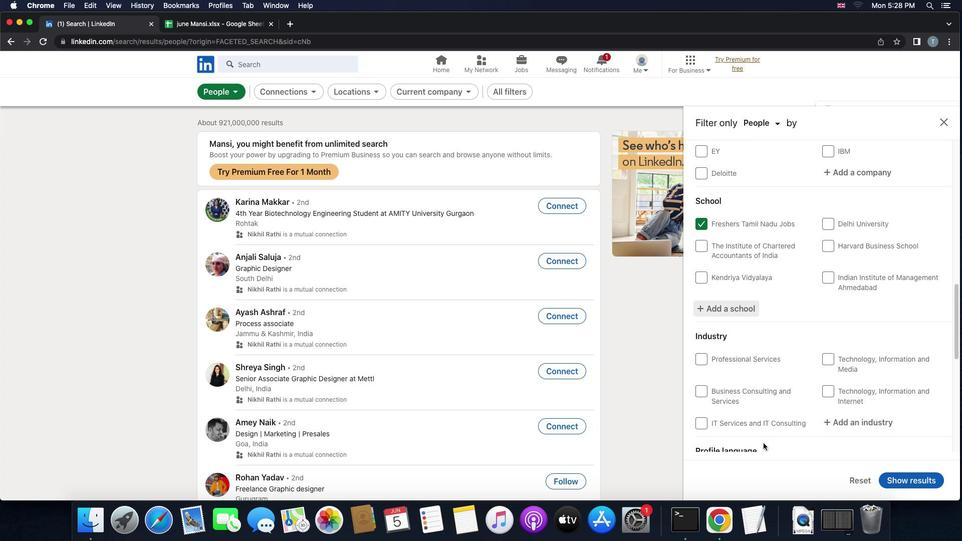 
Action: Mouse scrolled (763, 443) with delta (0, 0)
Screenshot: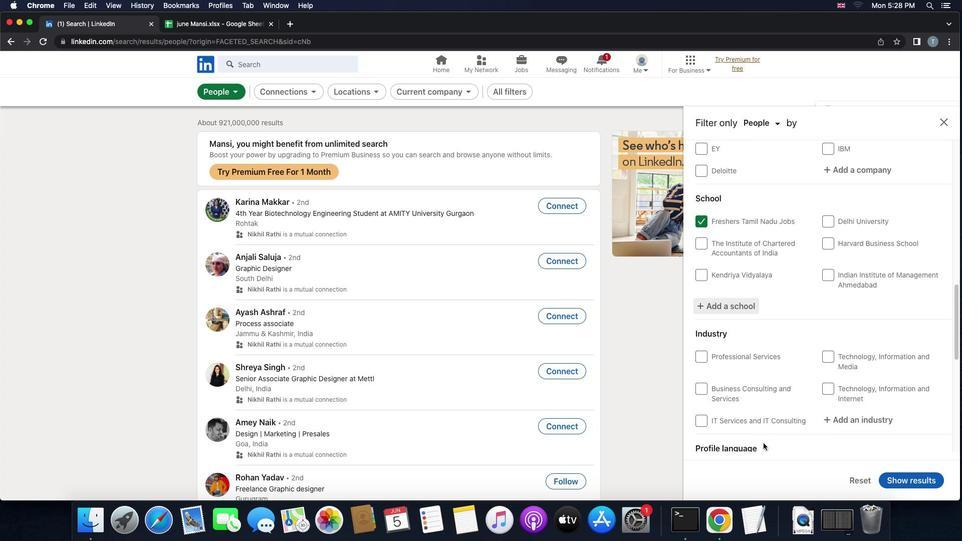 
Action: Mouse scrolled (763, 443) with delta (0, 0)
Screenshot: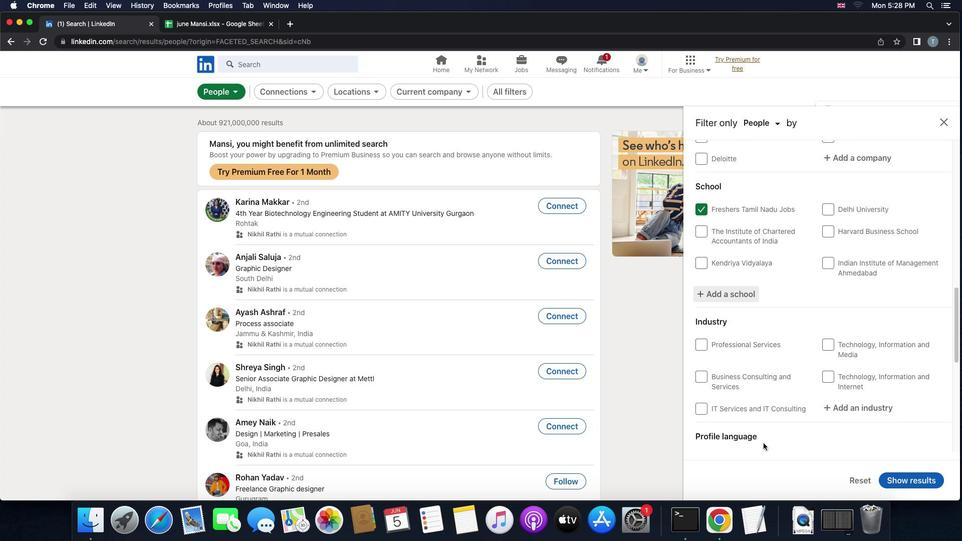 
Action: Mouse moved to (768, 411)
Screenshot: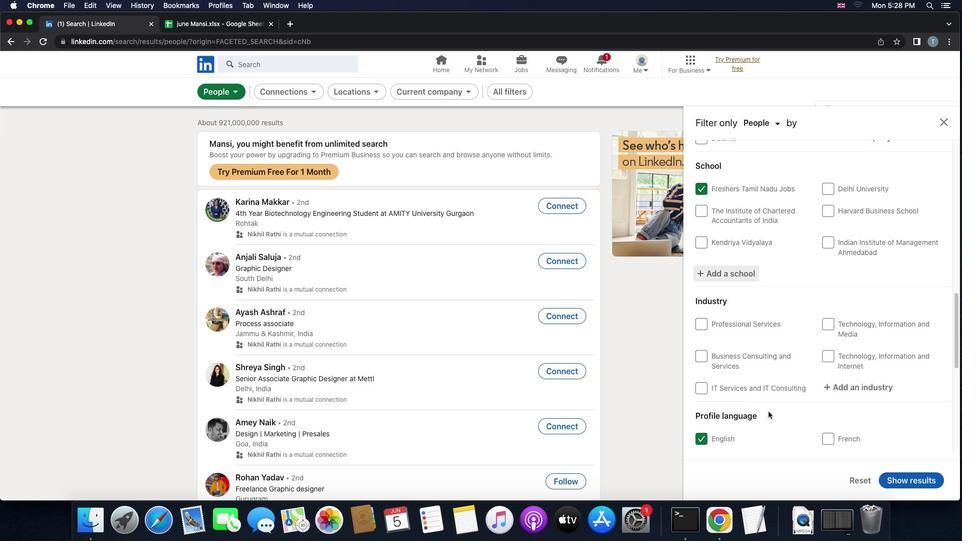 
Action: Mouse scrolled (768, 411) with delta (0, 0)
Screenshot: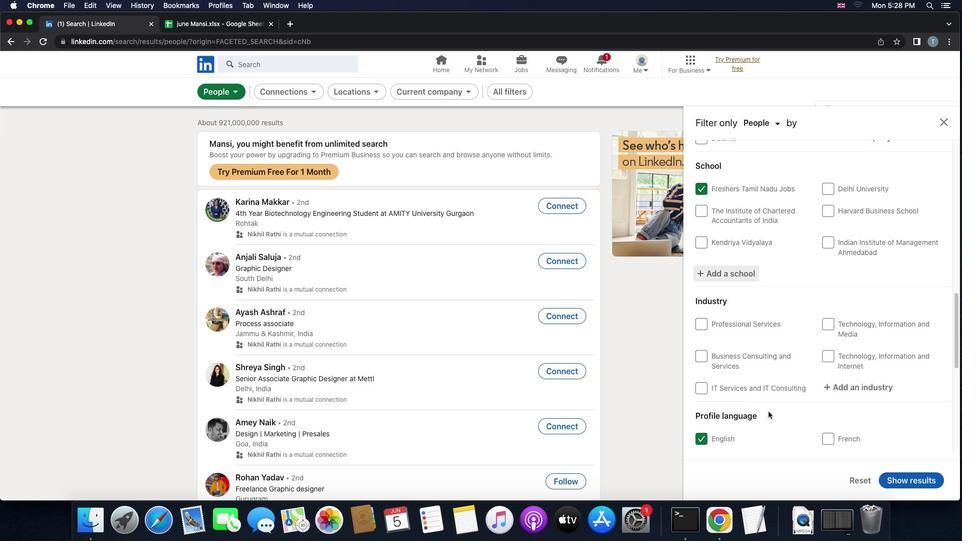 
Action: Mouse scrolled (768, 411) with delta (0, 0)
Screenshot: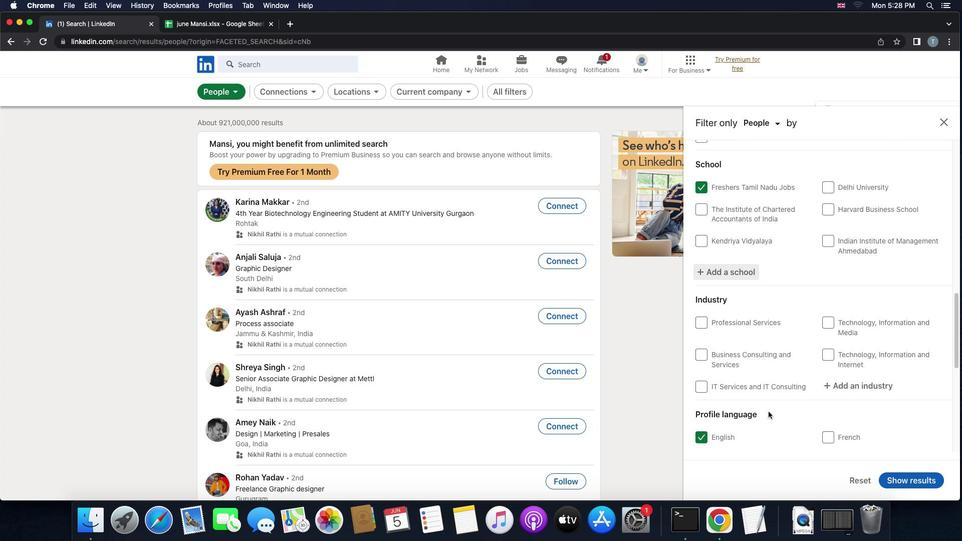 
Action: Mouse scrolled (768, 411) with delta (0, 0)
Screenshot: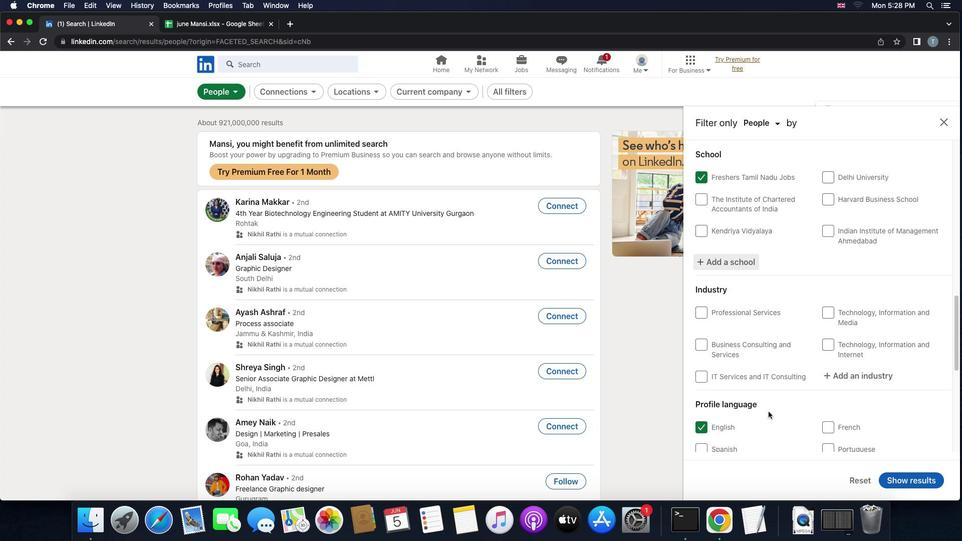 
Action: Mouse scrolled (768, 411) with delta (0, 0)
Screenshot: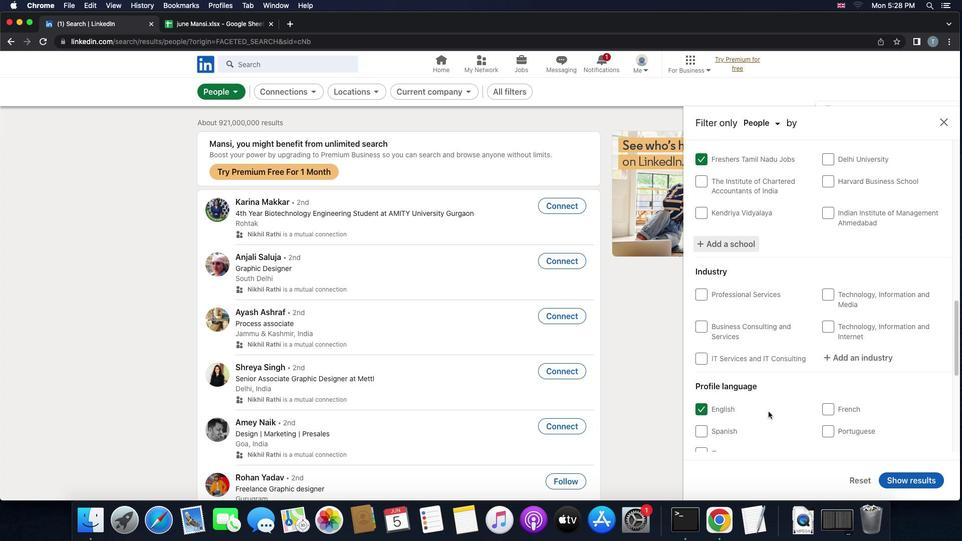 
Action: Mouse scrolled (768, 411) with delta (0, 0)
Screenshot: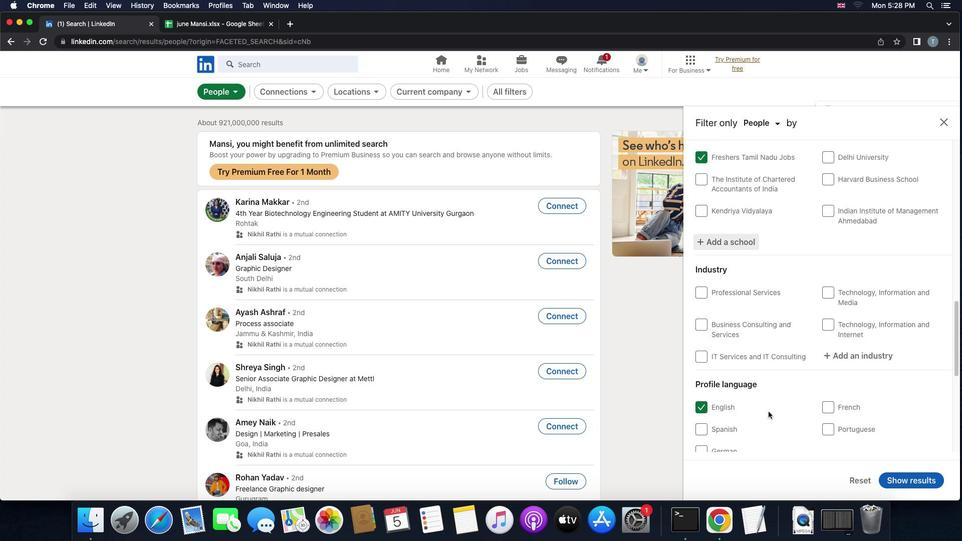 
Action: Mouse scrolled (768, 411) with delta (0, 0)
Screenshot: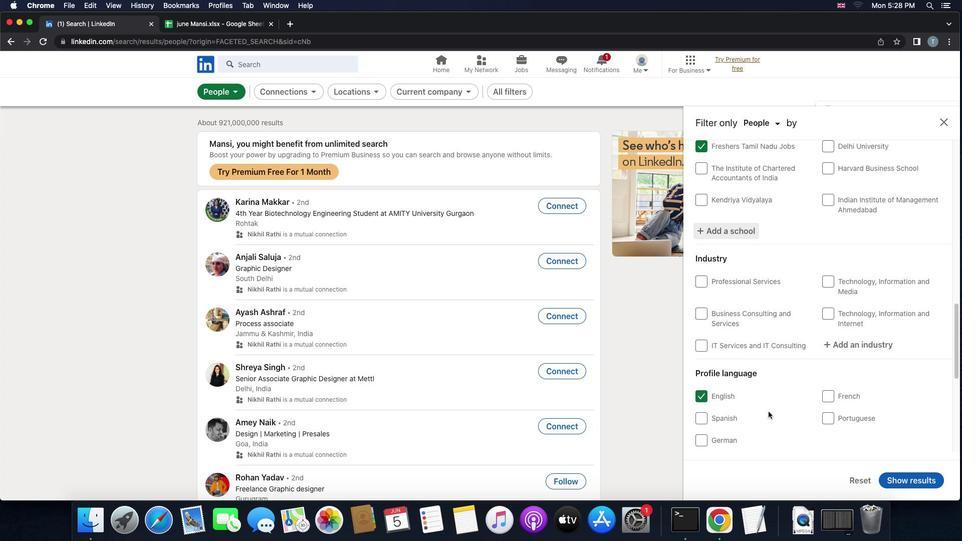 
Action: Mouse moved to (864, 323)
Screenshot: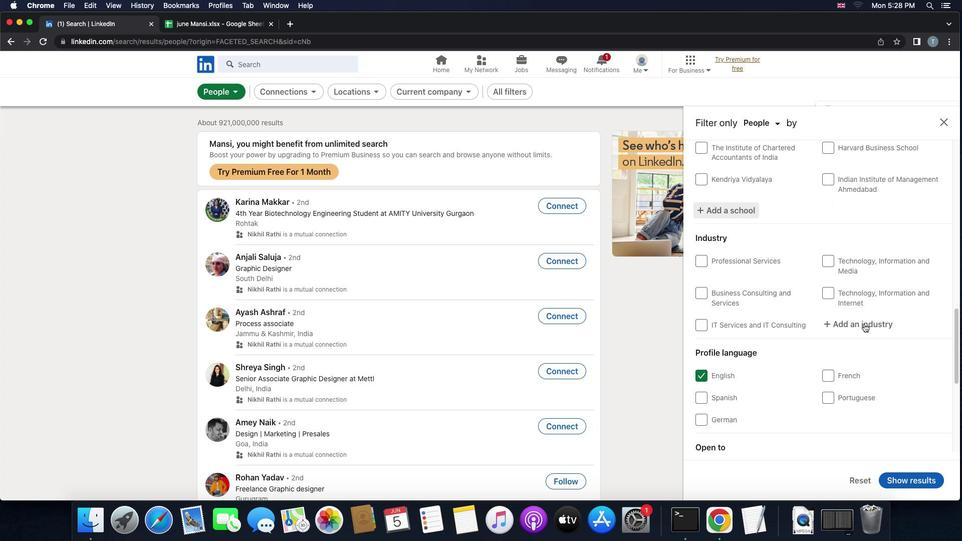 
Action: Mouse pressed left at (864, 323)
Screenshot: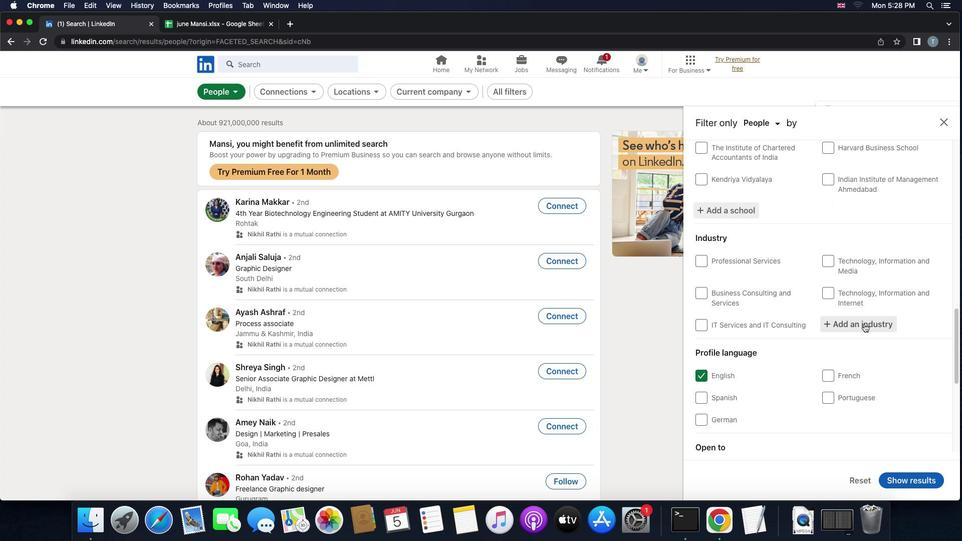 
Action: Key pressed 'i''n''d''i''v'
Screenshot: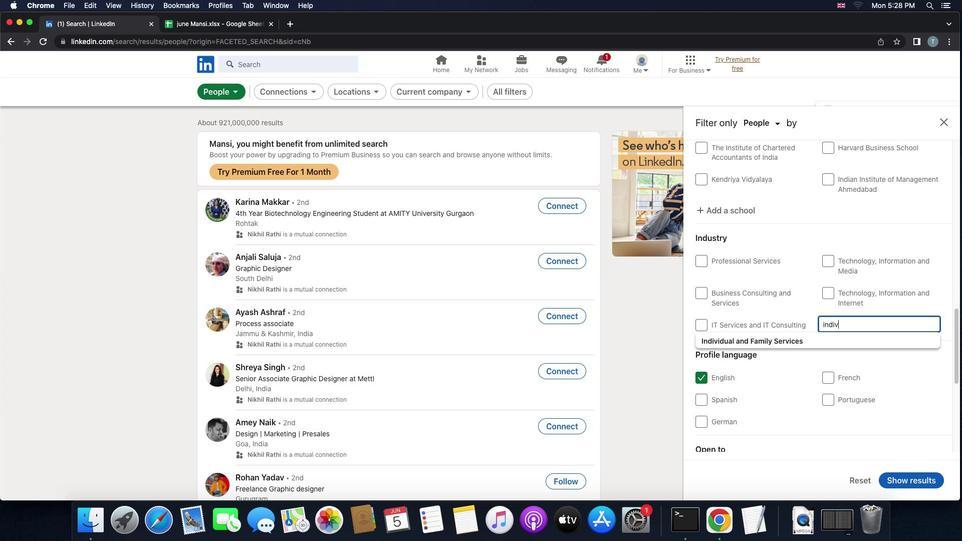 
Action: Mouse moved to (834, 340)
Screenshot: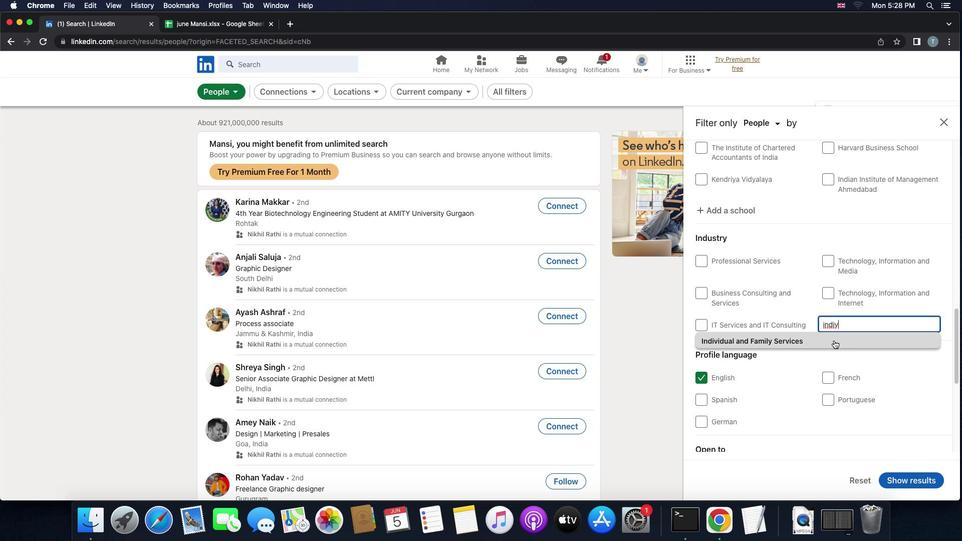 
Action: Mouse pressed left at (834, 340)
Screenshot: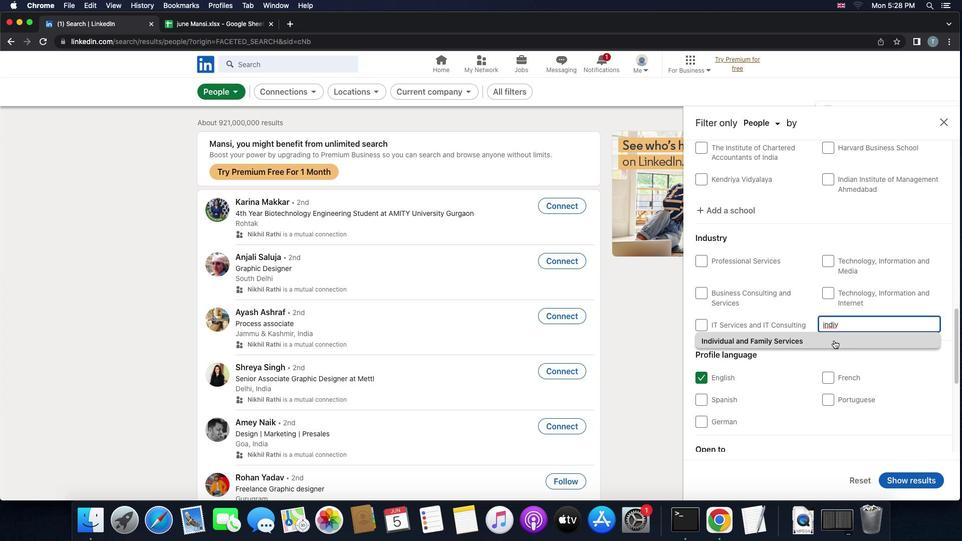 
Action: Mouse moved to (835, 340)
Screenshot: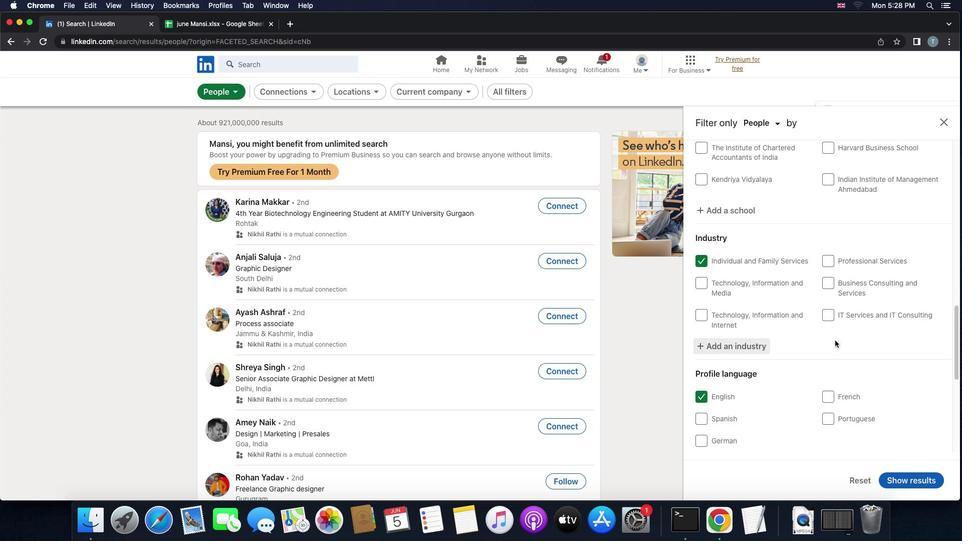 
Action: Mouse scrolled (835, 340) with delta (0, 0)
Screenshot: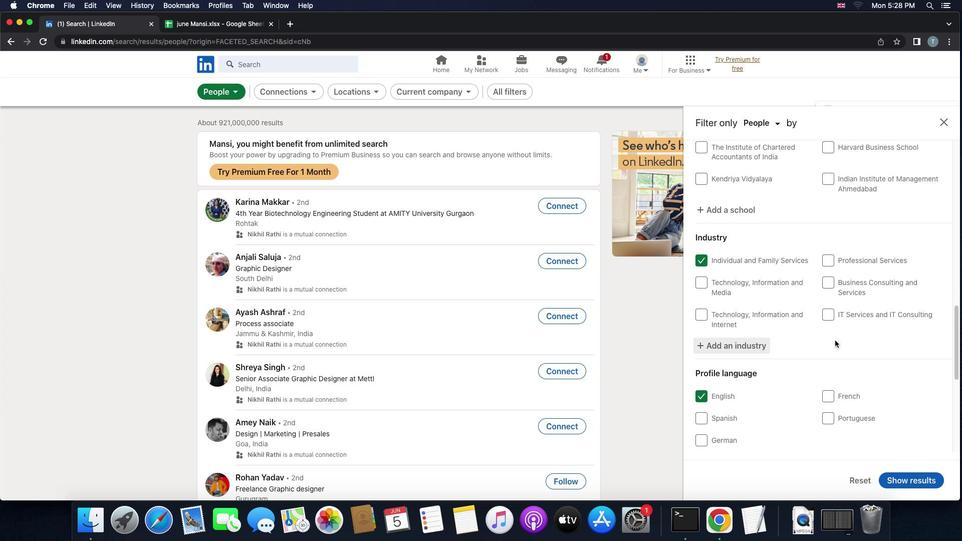 
Action: Mouse scrolled (835, 340) with delta (0, 0)
Screenshot: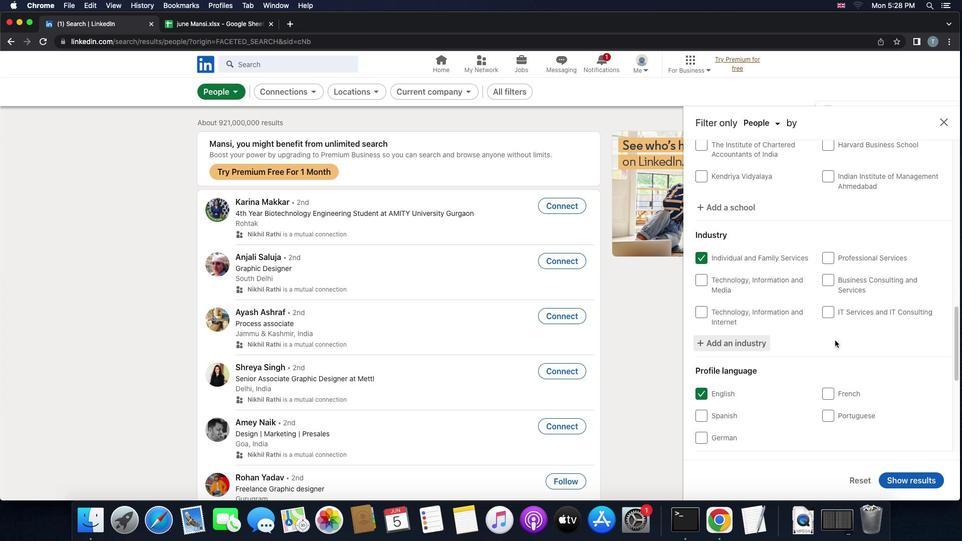 
Action: Mouse scrolled (835, 340) with delta (0, 0)
Screenshot: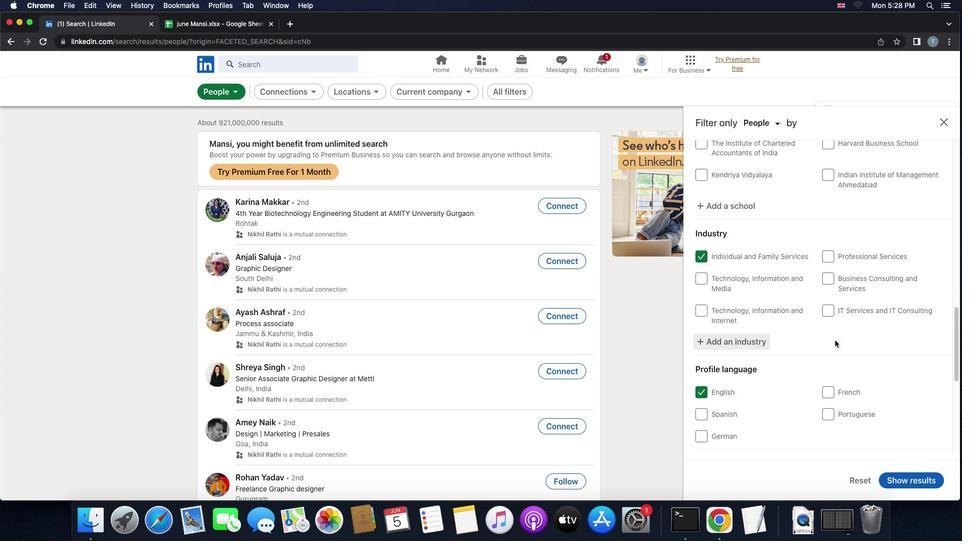 
Action: Mouse scrolled (835, 340) with delta (0, 0)
Screenshot: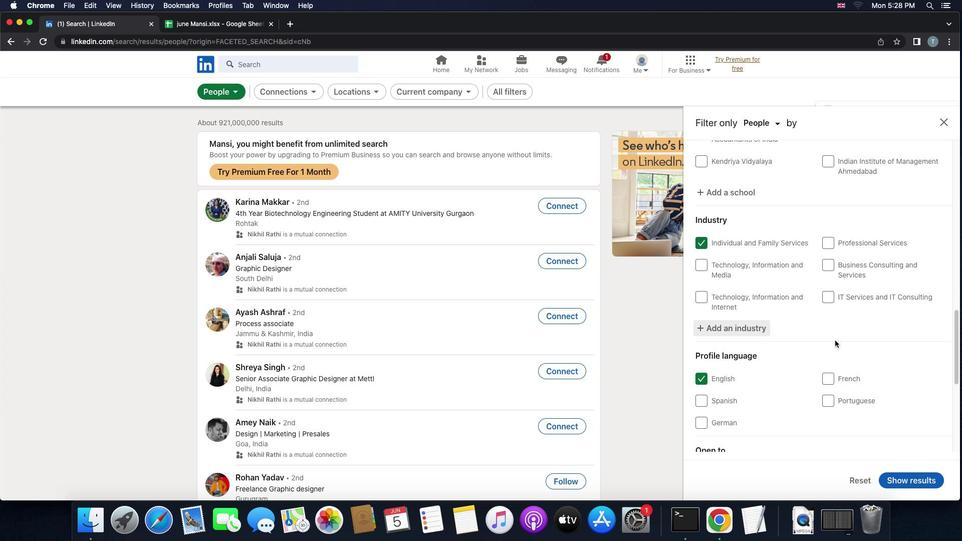 
Action: Mouse scrolled (835, 340) with delta (0, 0)
Screenshot: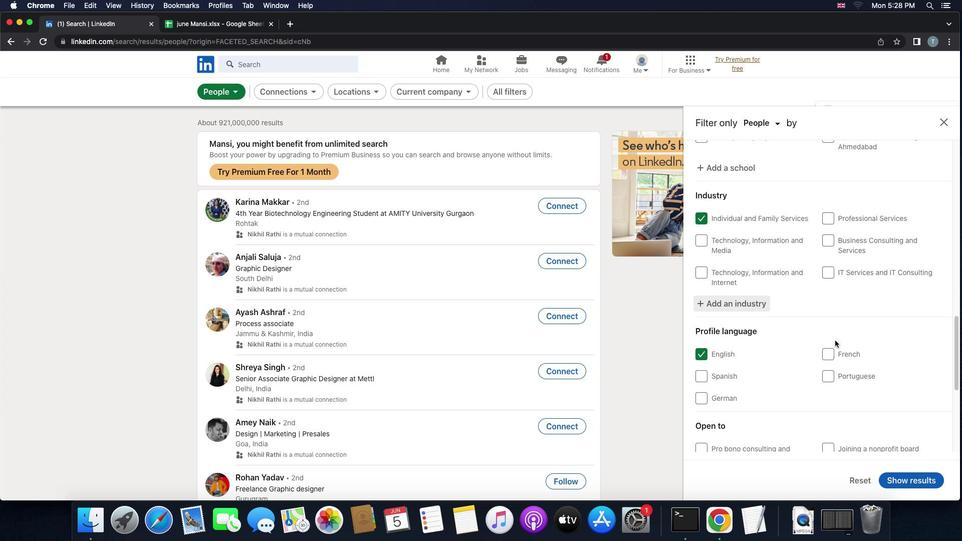 
Action: Mouse scrolled (835, 340) with delta (0, 0)
Screenshot: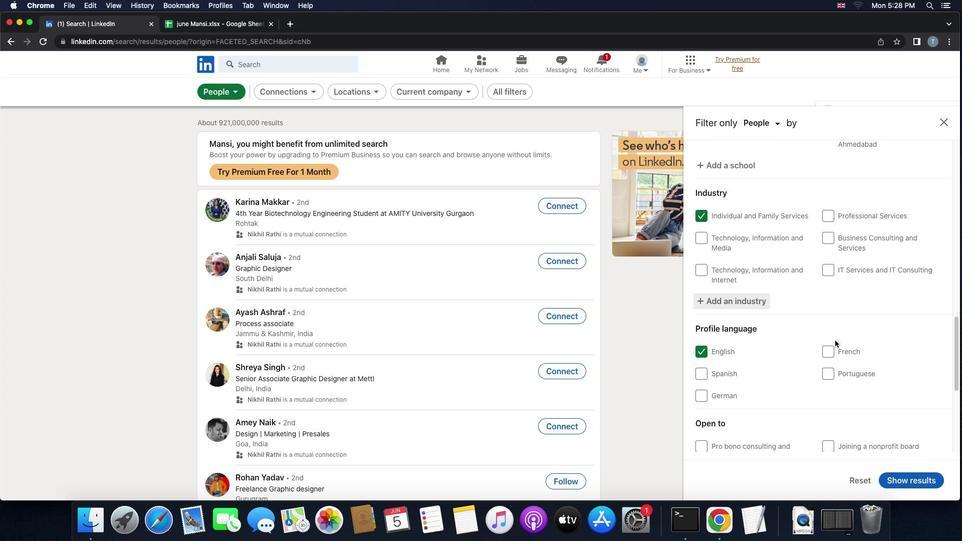 
Action: Mouse scrolled (835, 340) with delta (0, 0)
Screenshot: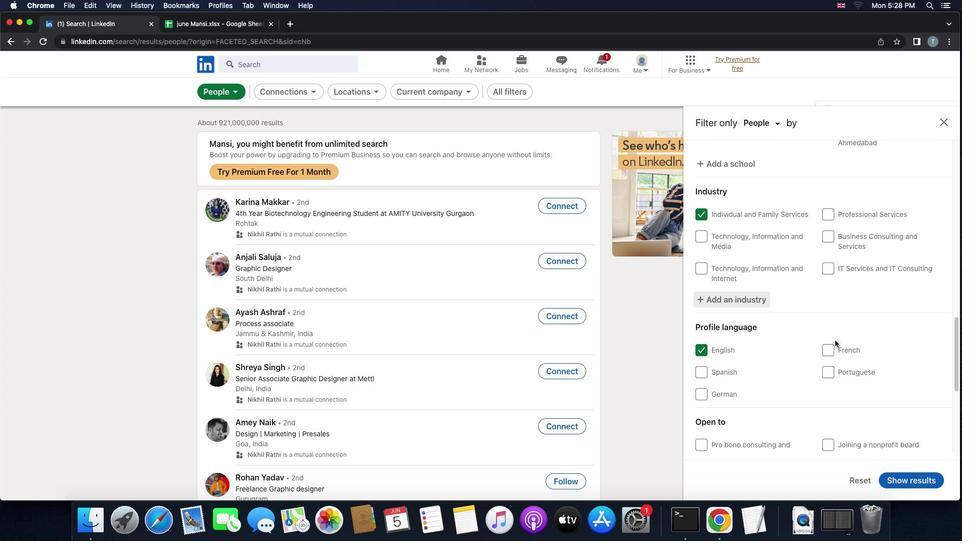 
Action: Mouse moved to (835, 342)
Screenshot: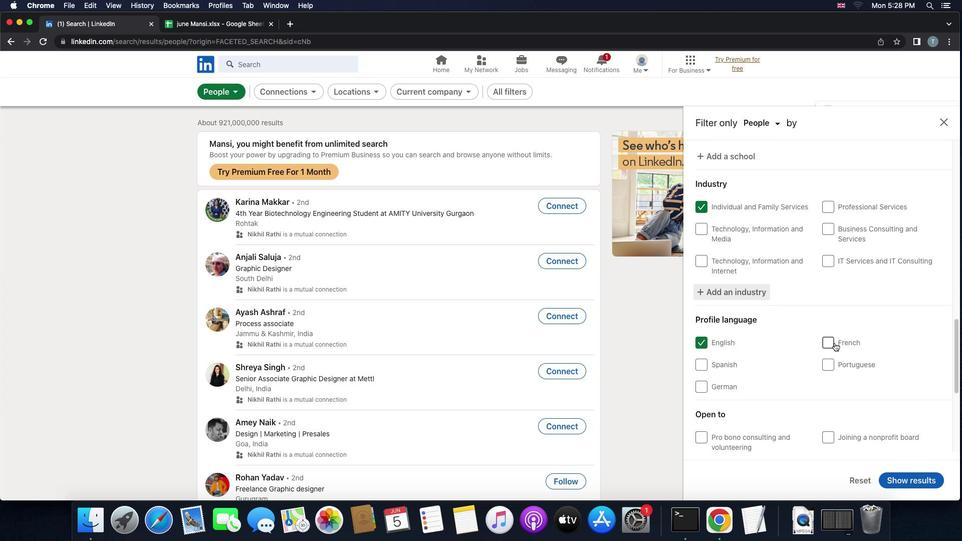 
Action: Mouse scrolled (835, 342) with delta (0, 0)
Screenshot: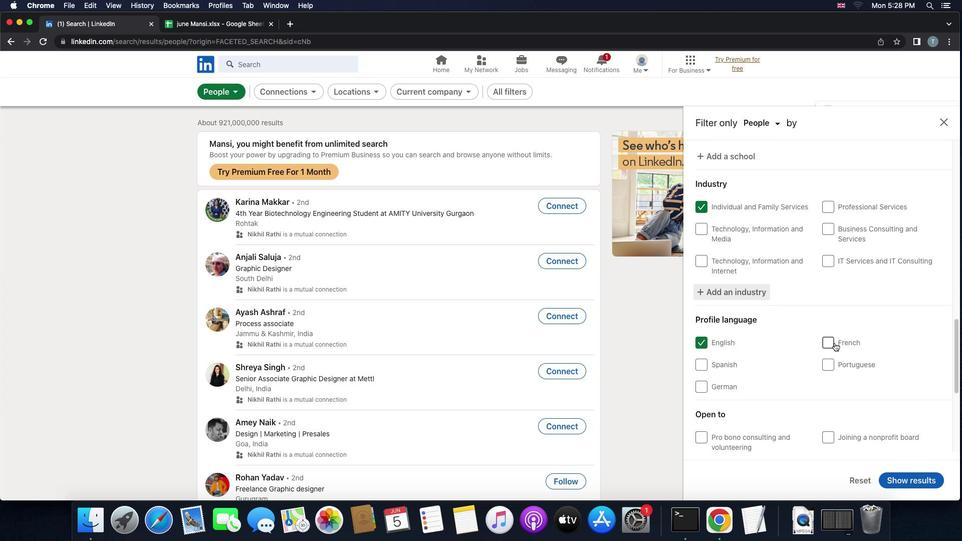 
Action: Mouse scrolled (835, 342) with delta (0, 0)
Screenshot: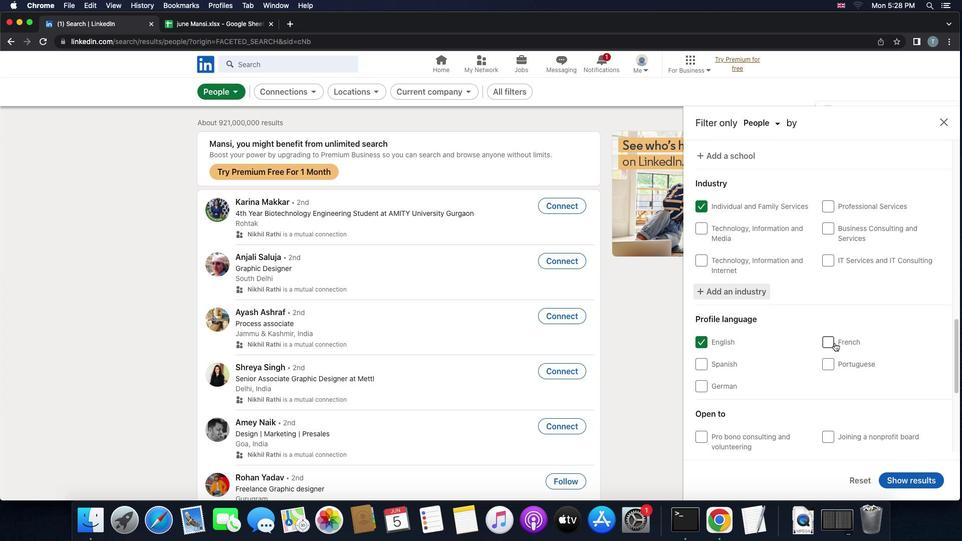 
Action: Mouse scrolled (835, 342) with delta (0, 0)
Screenshot: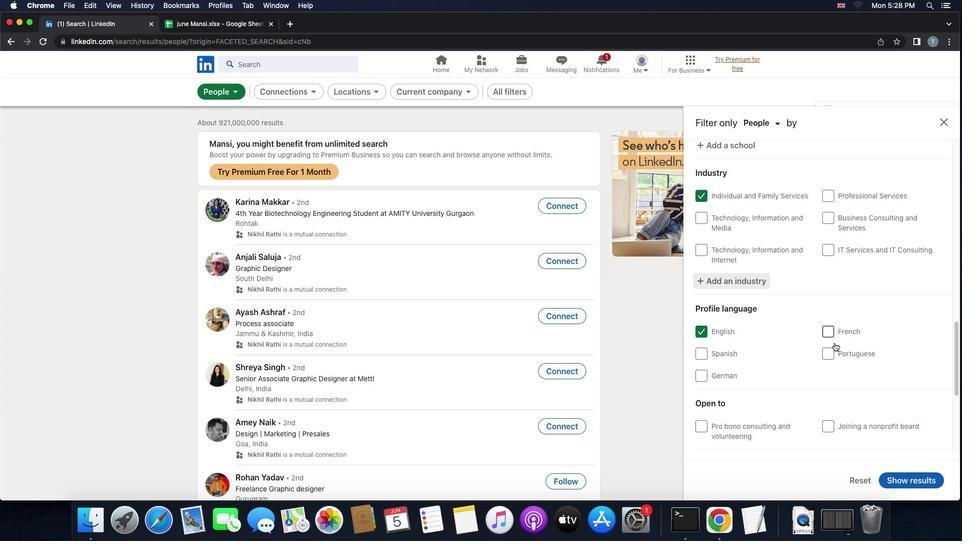 
Action: Mouse moved to (835, 343)
Screenshot: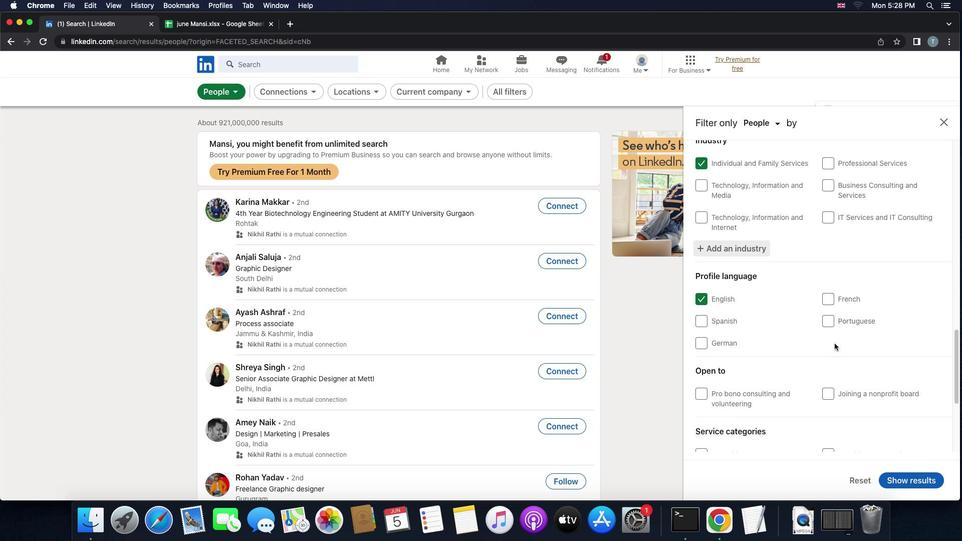 
Action: Mouse scrolled (835, 343) with delta (0, 0)
Screenshot: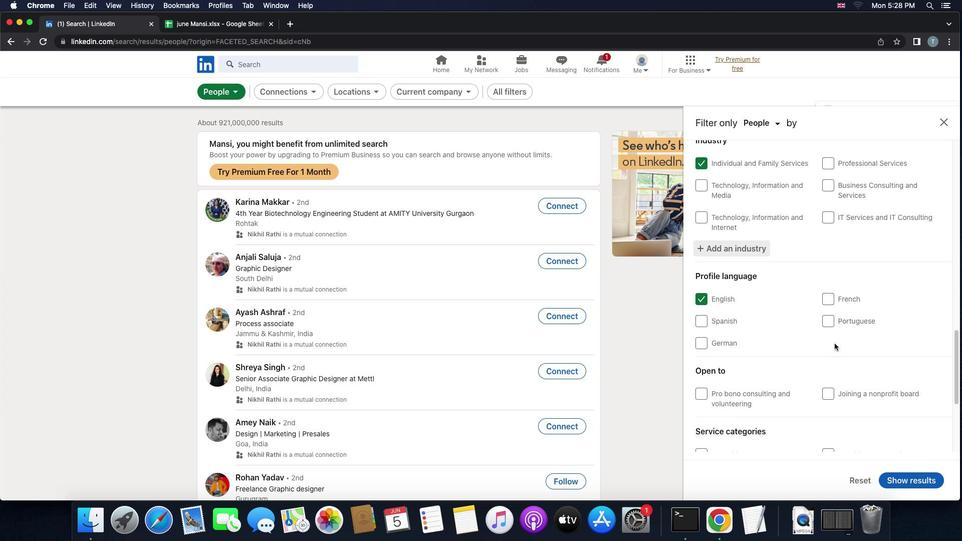 
Action: Mouse scrolled (835, 343) with delta (0, 0)
Screenshot: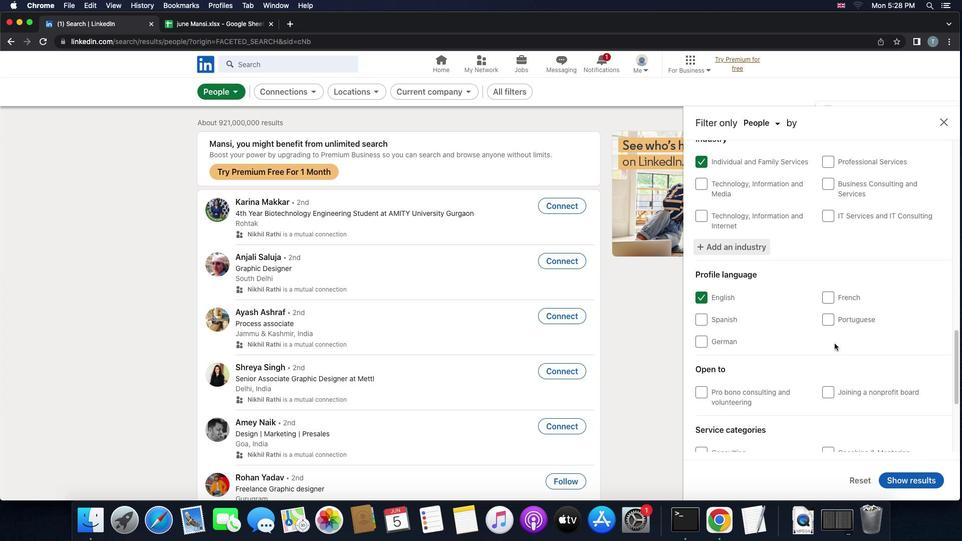 
Action: Mouse scrolled (835, 343) with delta (0, -1)
Screenshot: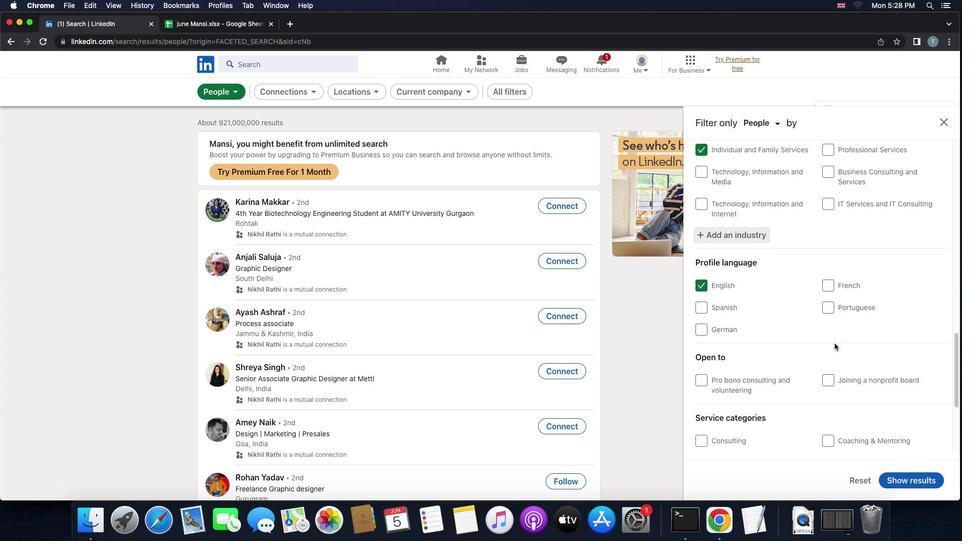 
Action: Mouse moved to (835, 343)
Screenshot: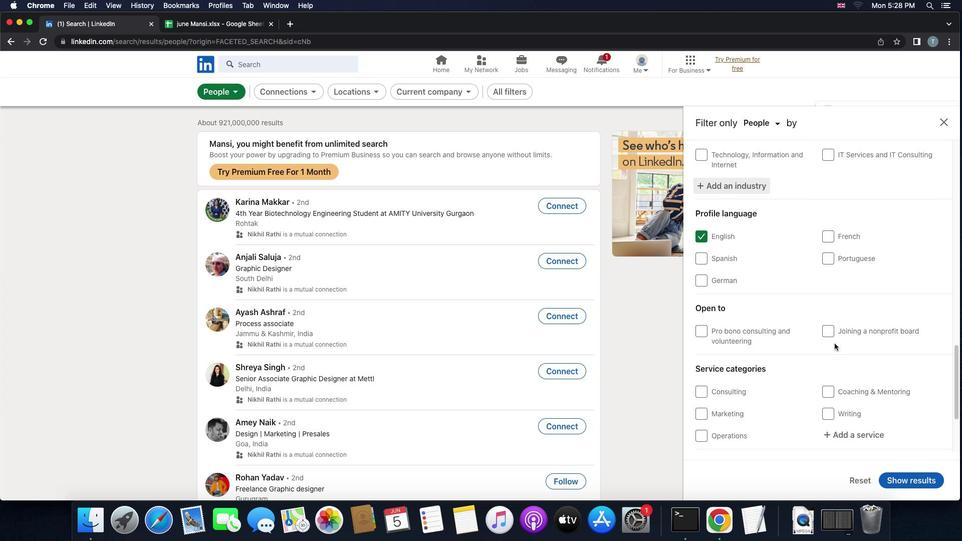 
Action: Mouse scrolled (835, 343) with delta (0, 0)
Screenshot: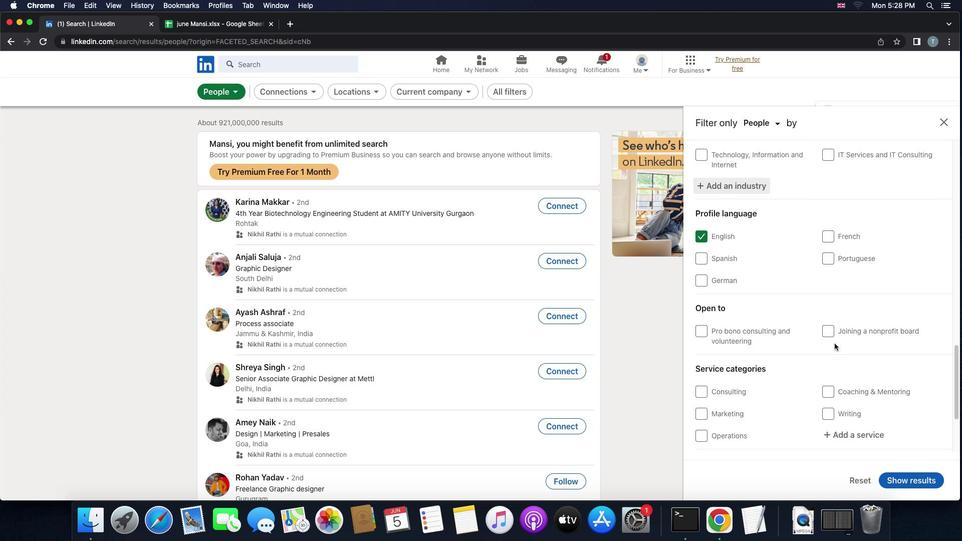 
Action: Mouse scrolled (835, 343) with delta (0, 0)
Screenshot: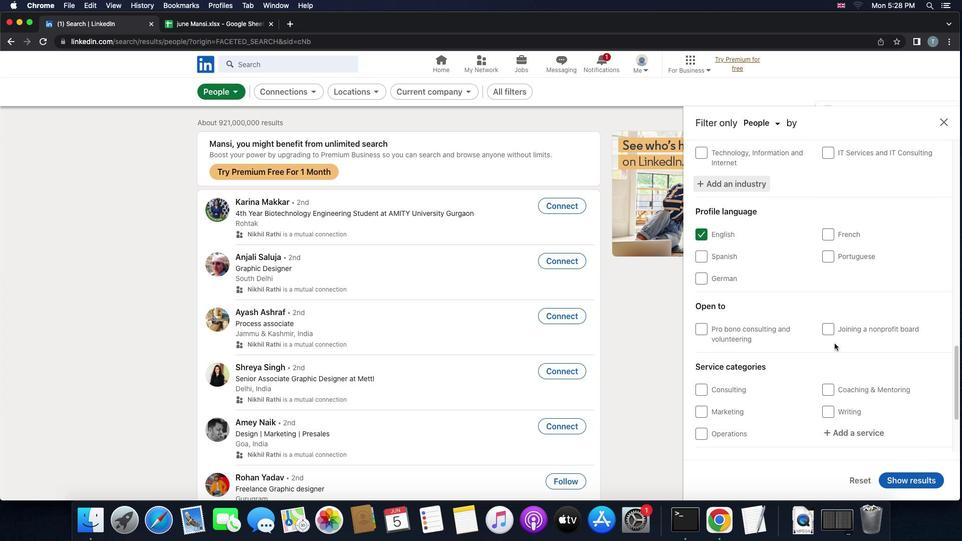 
Action: Mouse scrolled (835, 343) with delta (0, 0)
Screenshot: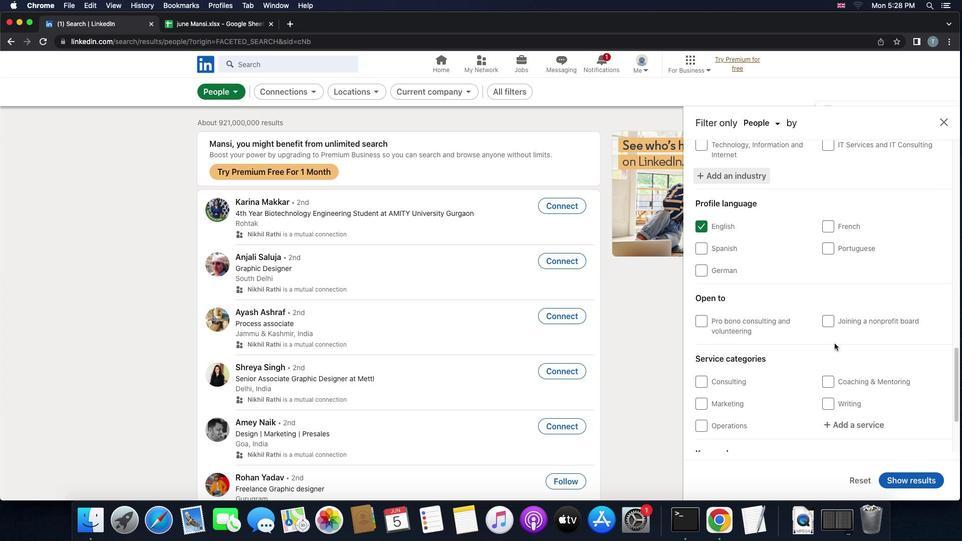 
Action: Mouse moved to (835, 387)
Screenshot: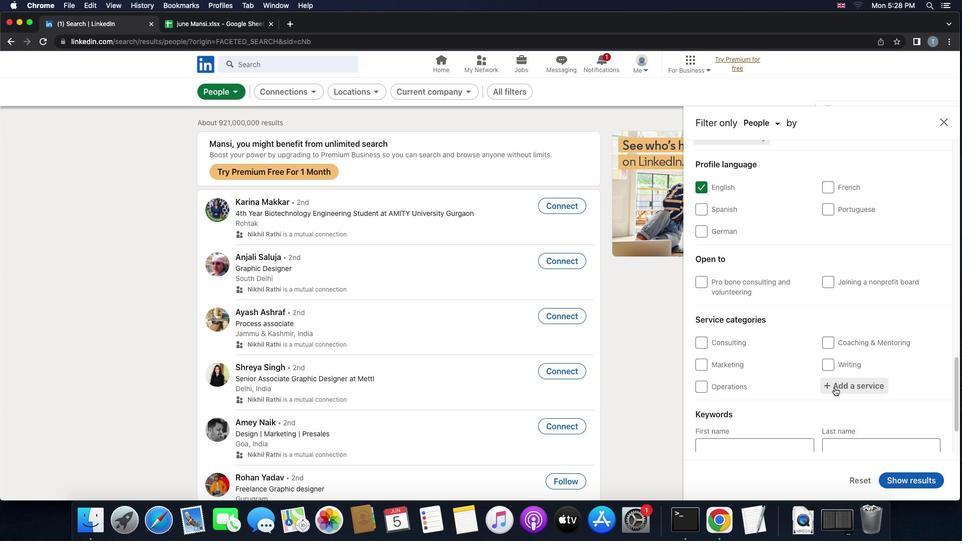 
Action: Mouse pressed left at (835, 387)
Screenshot: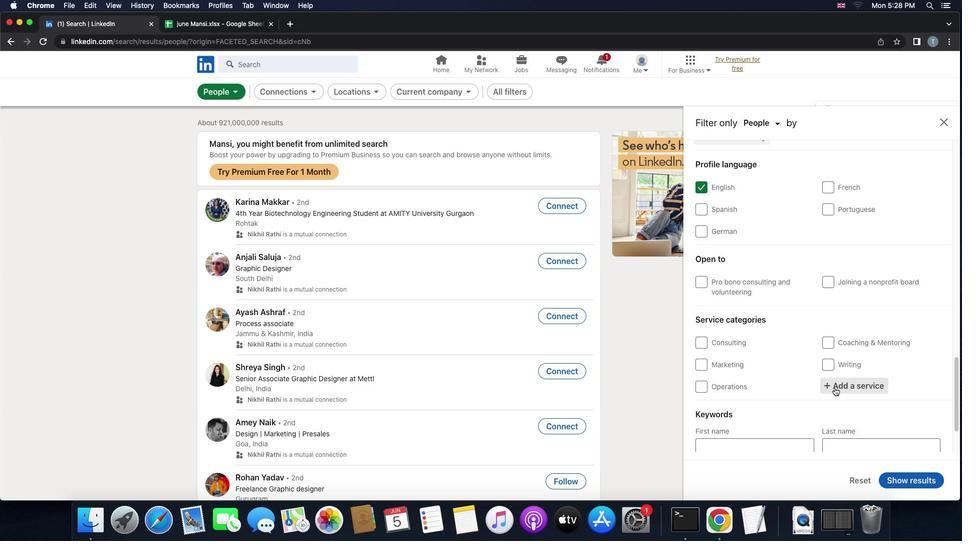 
Action: Mouse moved to (834, 386)
Screenshot: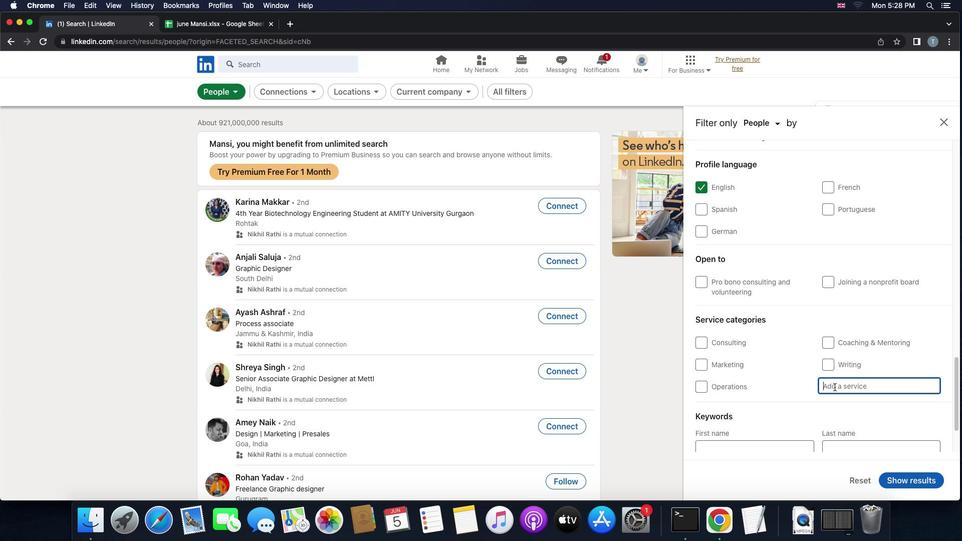 
Action: Key pressed 'm''a''r''k''e''t'
Screenshot: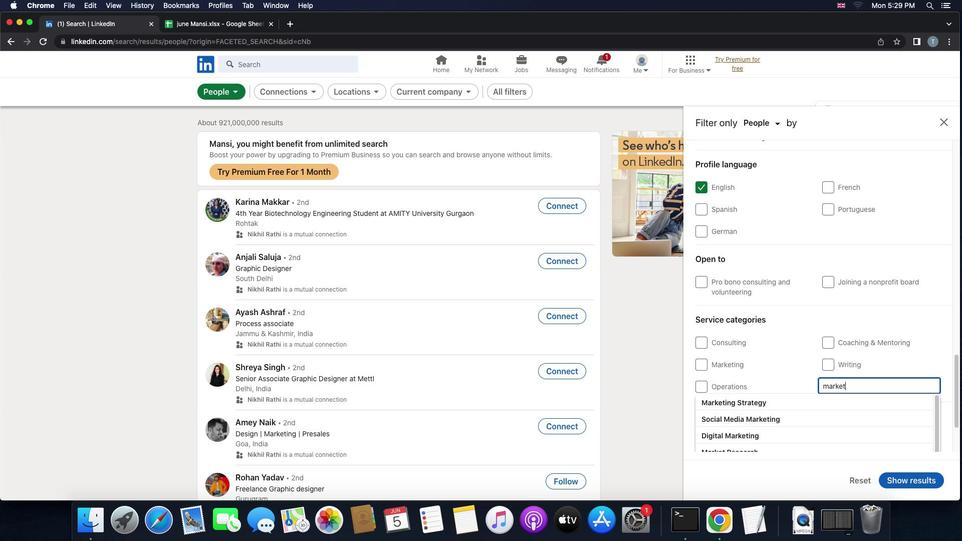 
Action: Mouse moved to (784, 418)
Screenshot: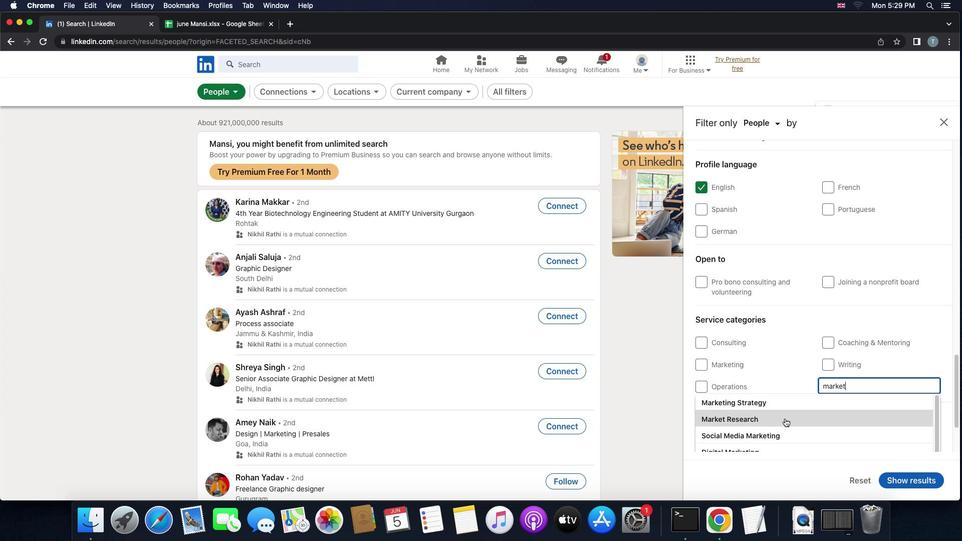 
Action: Mouse pressed left at (784, 418)
Screenshot: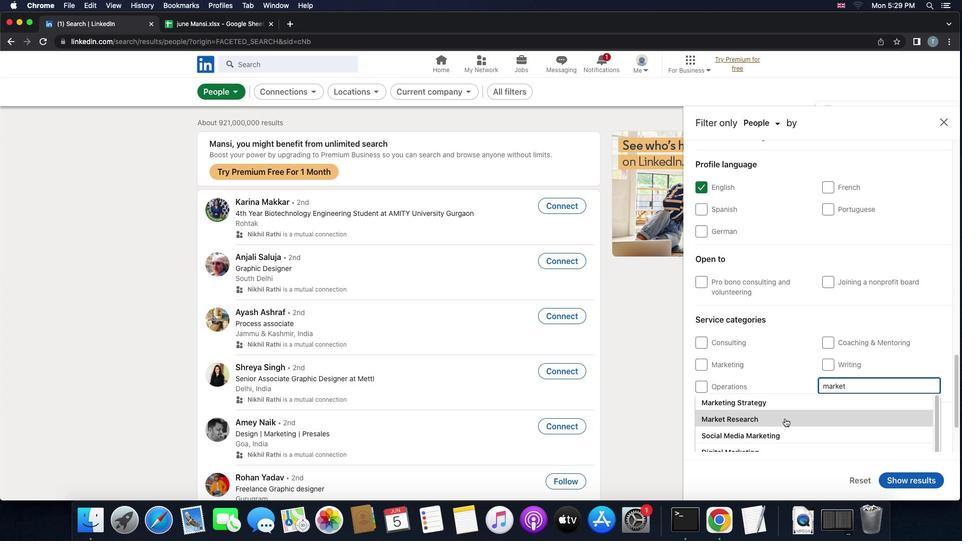 
Action: Mouse scrolled (784, 418) with delta (0, 0)
Screenshot: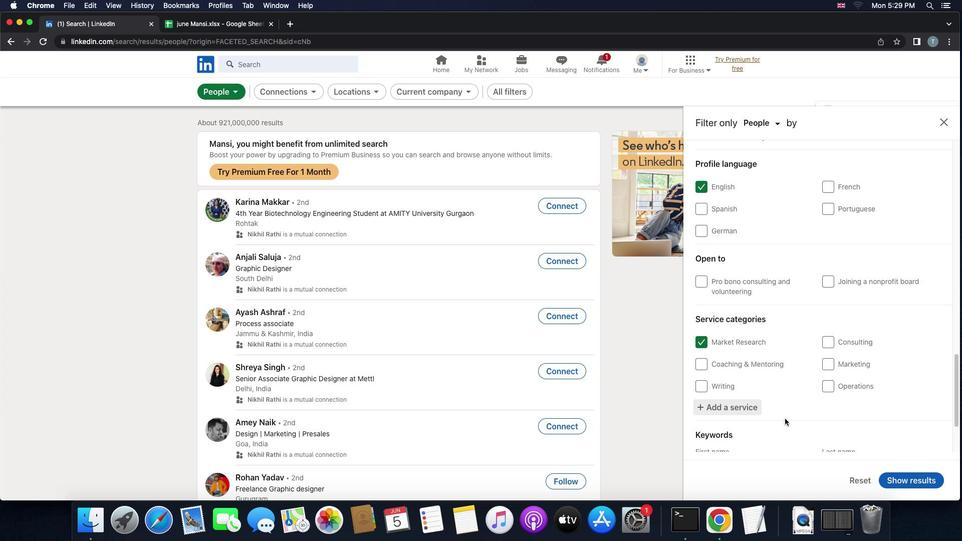 
Action: Mouse scrolled (784, 418) with delta (0, 0)
Screenshot: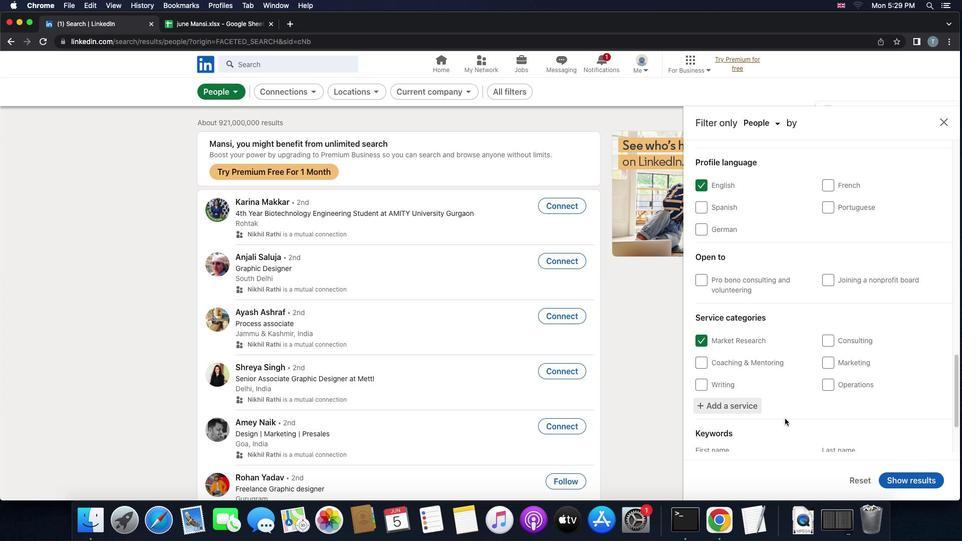
Action: Mouse scrolled (784, 418) with delta (0, 0)
Screenshot: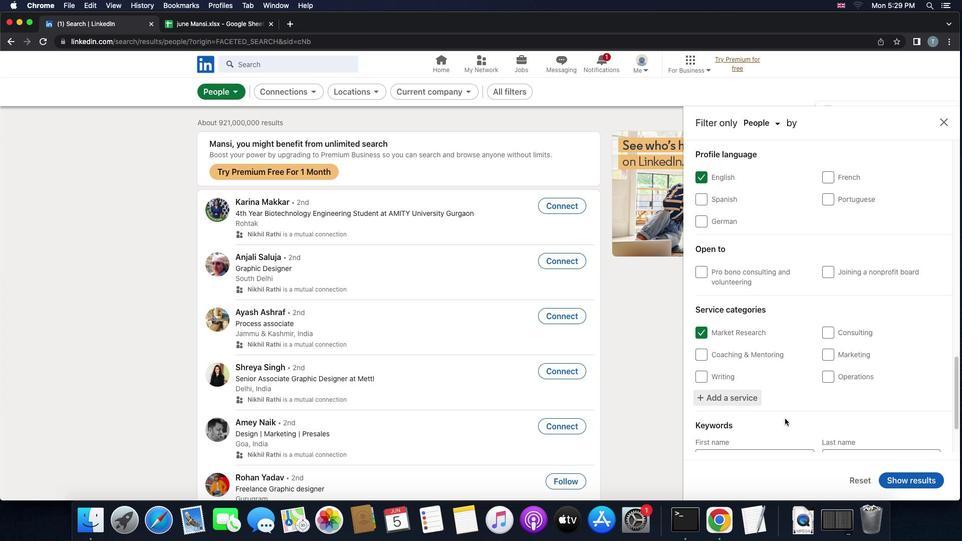 
Action: Mouse scrolled (784, 418) with delta (0, -1)
Screenshot: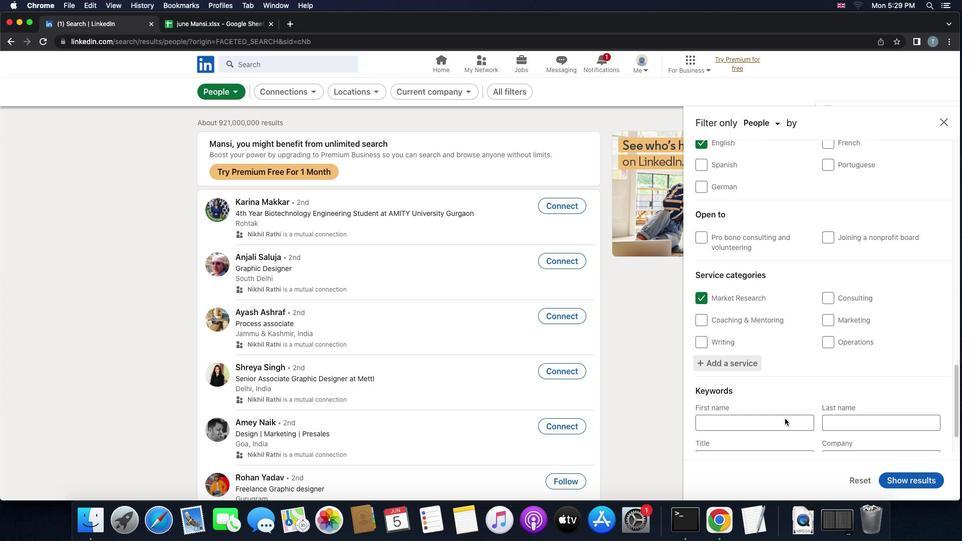 
Action: Mouse scrolled (784, 418) with delta (0, 0)
Screenshot: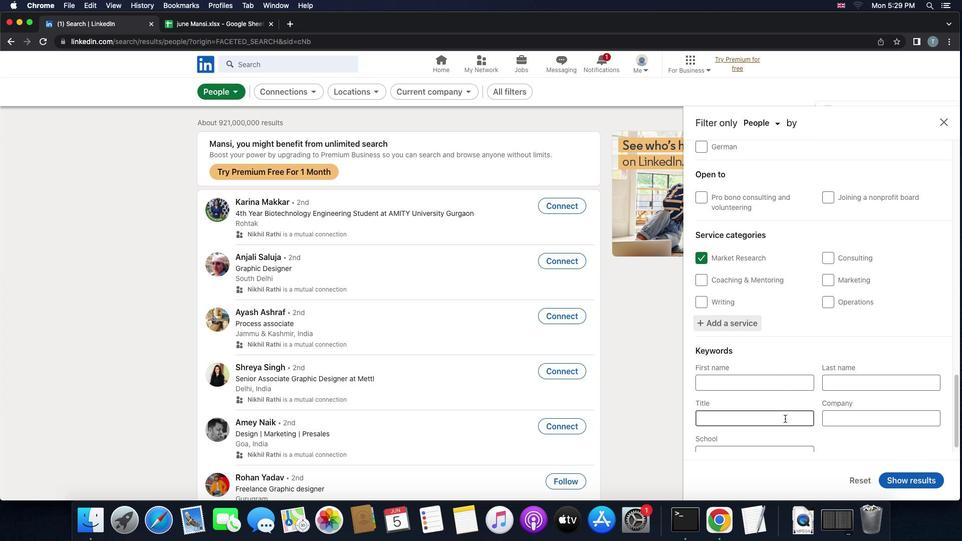 
Action: Mouse scrolled (784, 418) with delta (0, 0)
Screenshot: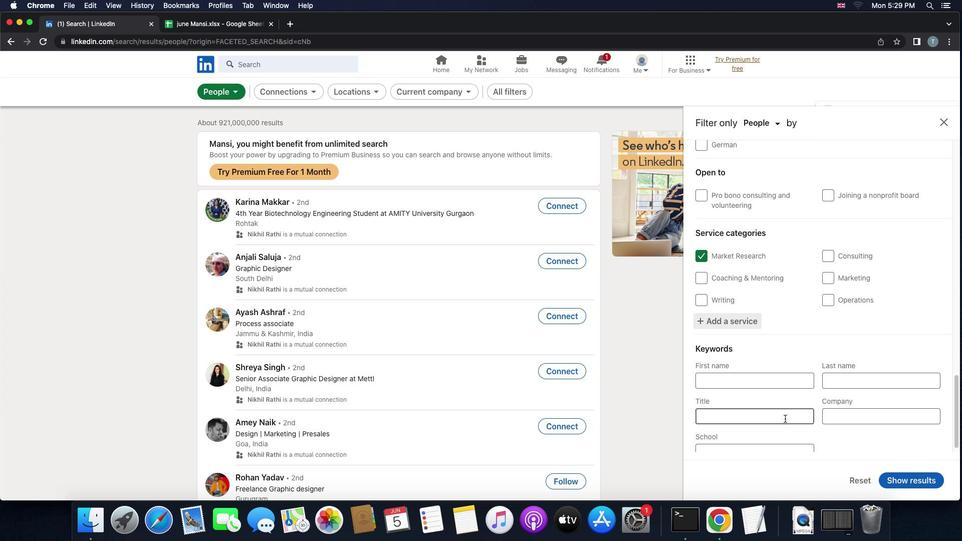 
Action: Mouse scrolled (784, 418) with delta (0, 0)
Screenshot: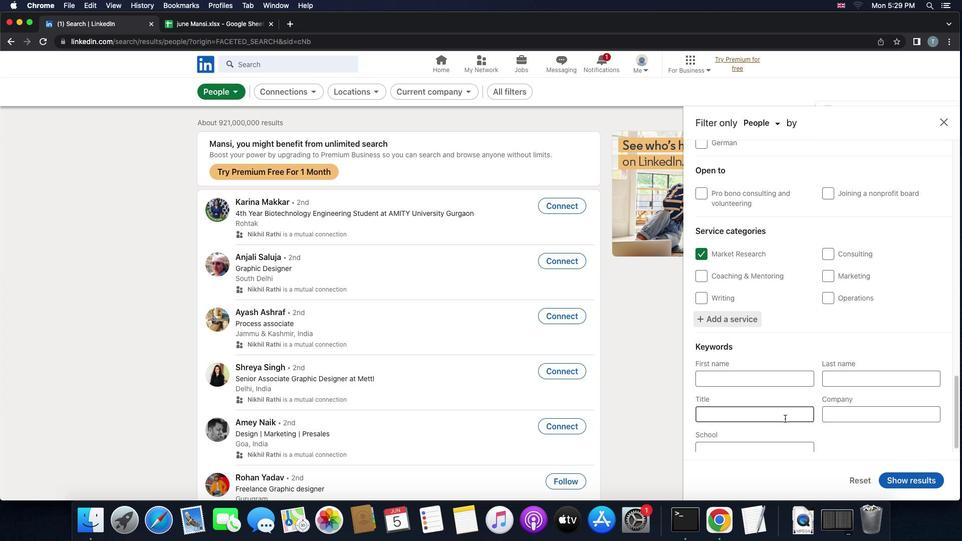 
Action: Mouse scrolled (784, 418) with delta (0, 0)
Screenshot: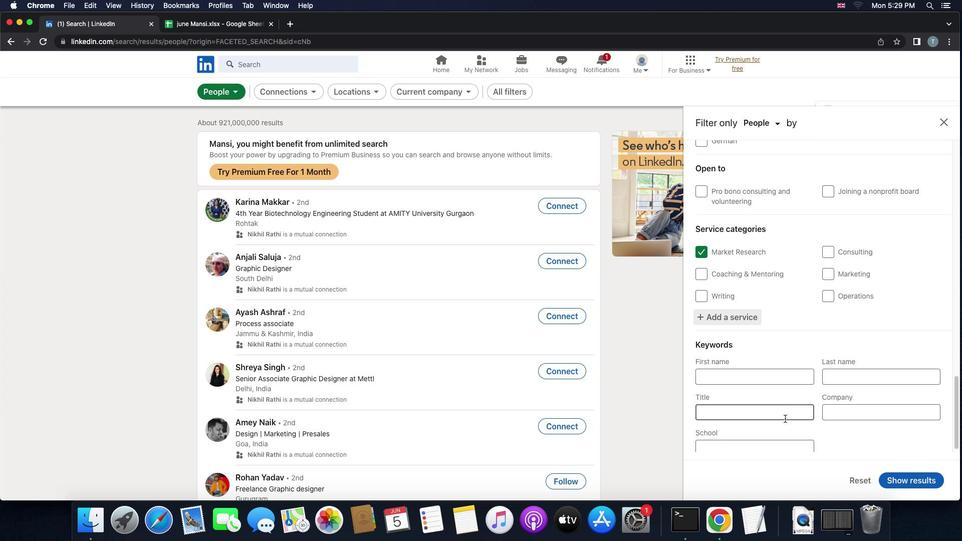 
Action: Mouse scrolled (784, 418) with delta (0, 0)
Screenshot: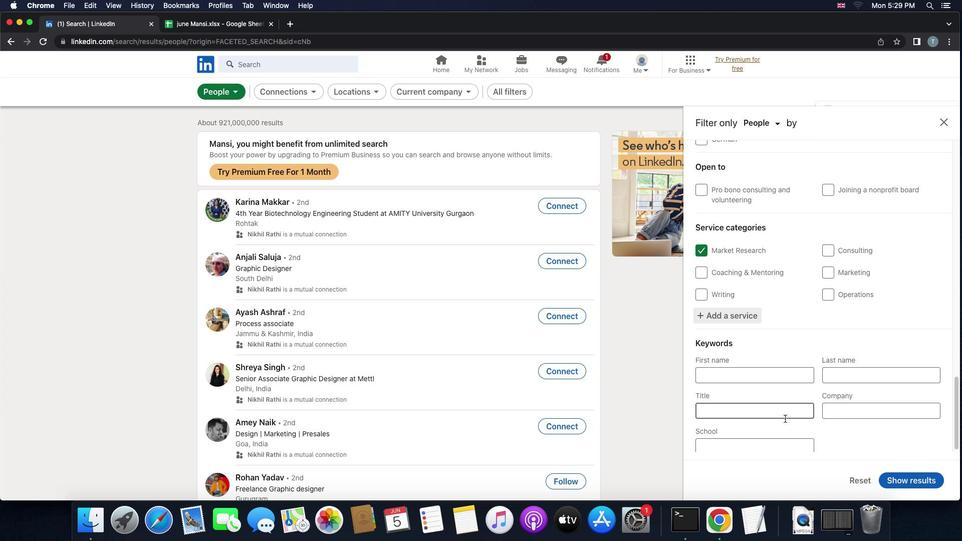 
Action: Mouse scrolled (784, 418) with delta (0, 0)
Screenshot: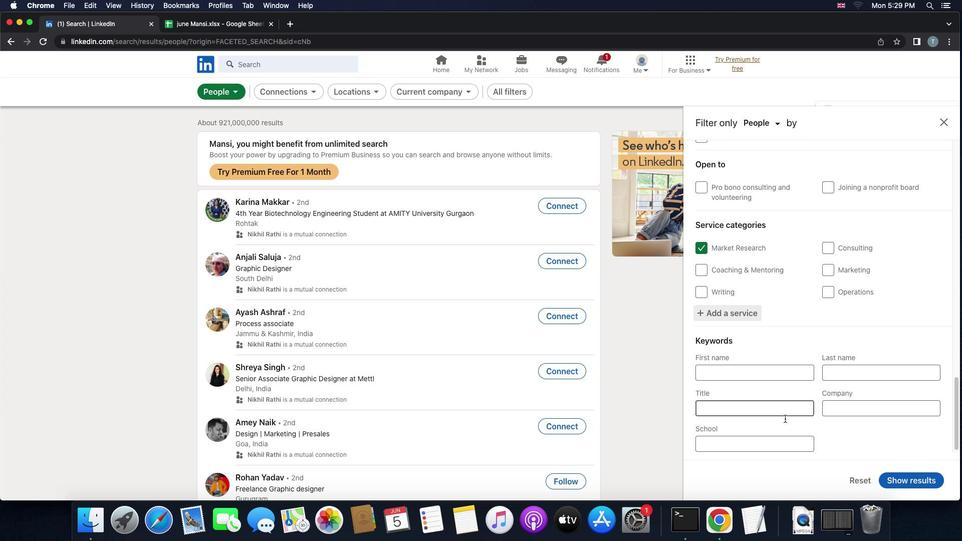 
Action: Mouse scrolled (784, 418) with delta (0, 0)
Screenshot: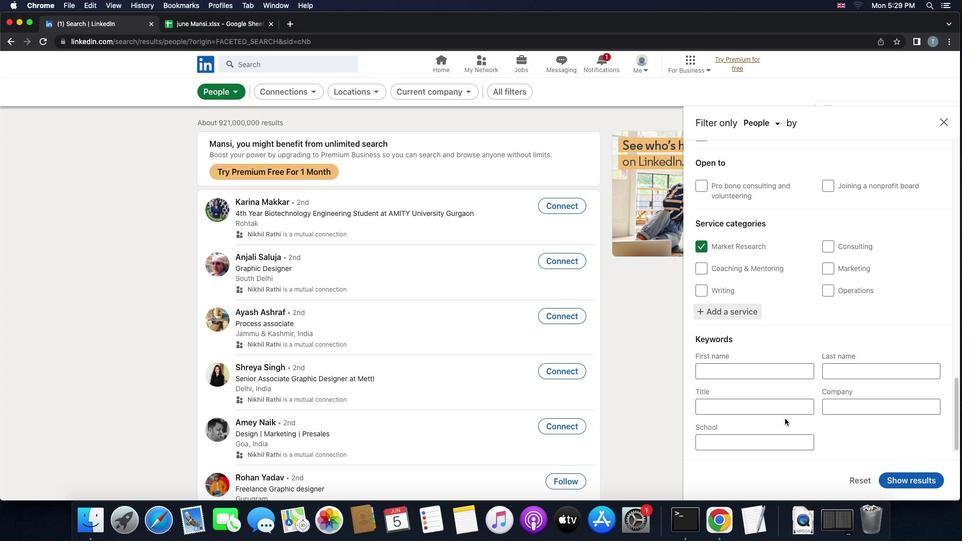 
Action: Mouse scrolled (784, 418) with delta (0, 0)
Screenshot: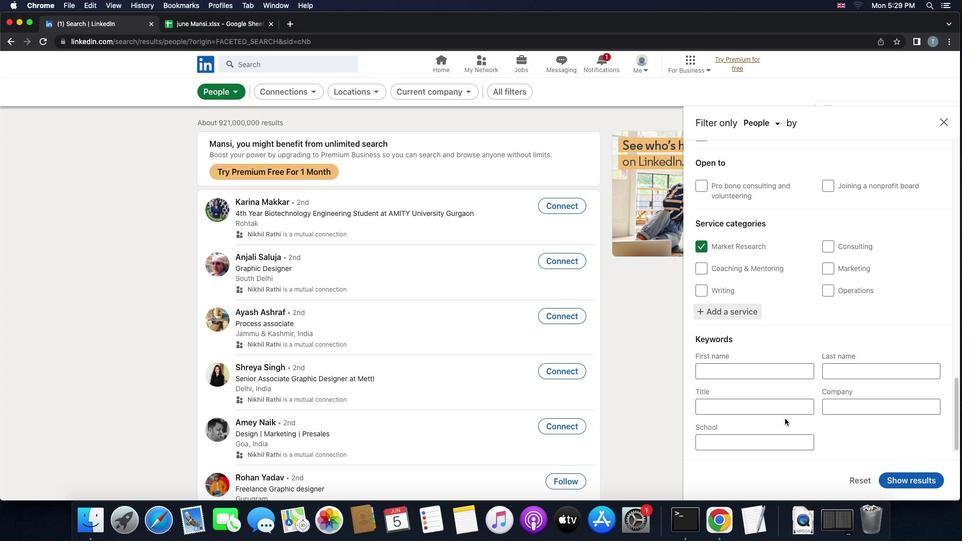 
Action: Mouse scrolled (784, 418) with delta (0, 0)
Screenshot: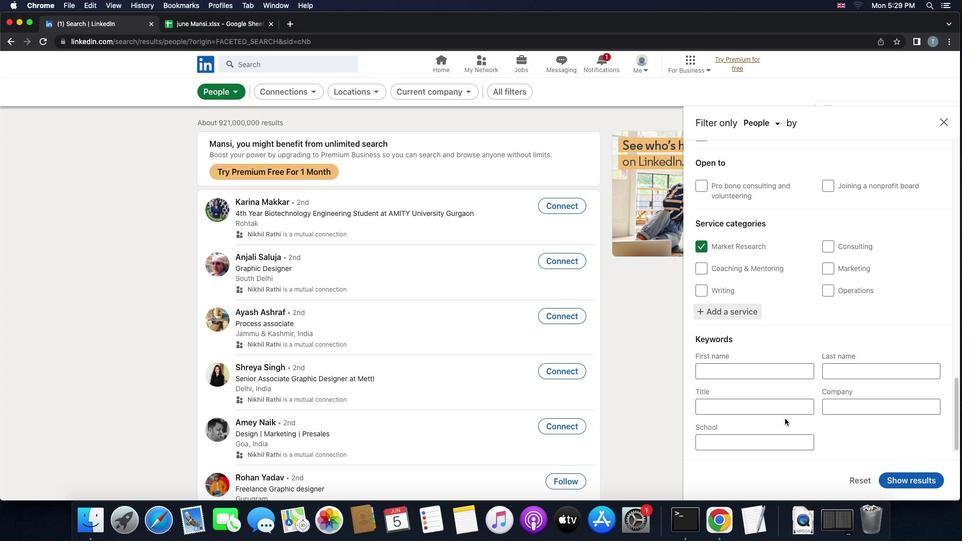 
Action: Mouse moved to (782, 391)
Screenshot: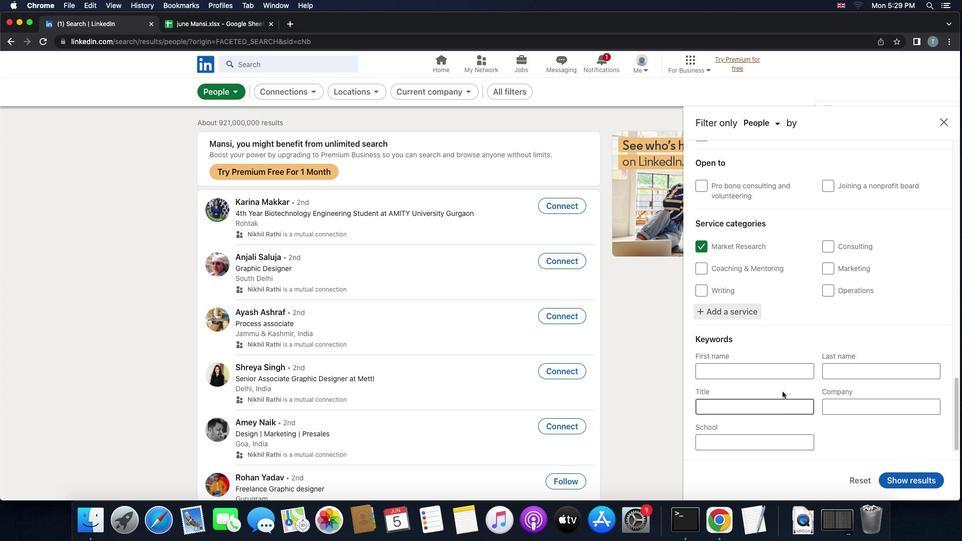 
Action: Mouse scrolled (782, 391) with delta (0, 0)
Screenshot: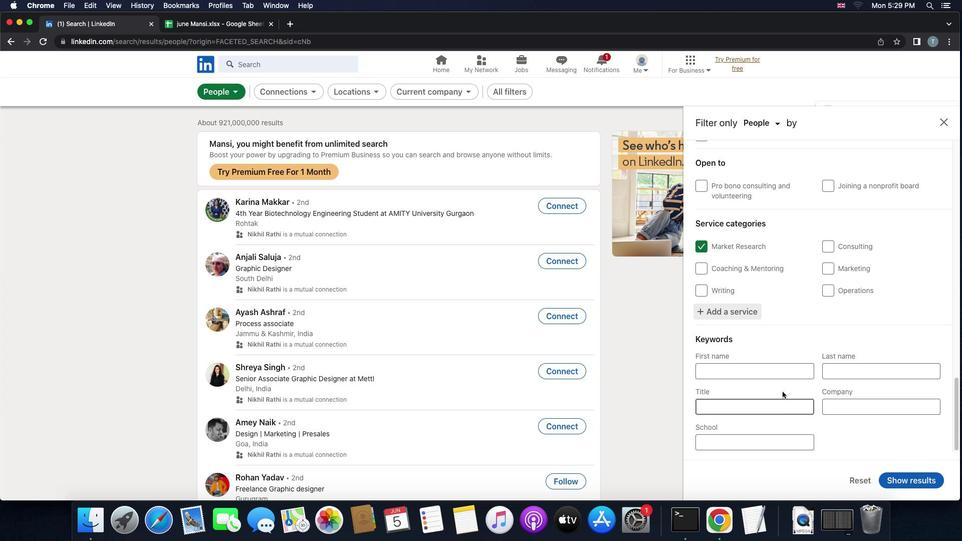 
Action: Mouse scrolled (782, 391) with delta (0, 0)
Screenshot: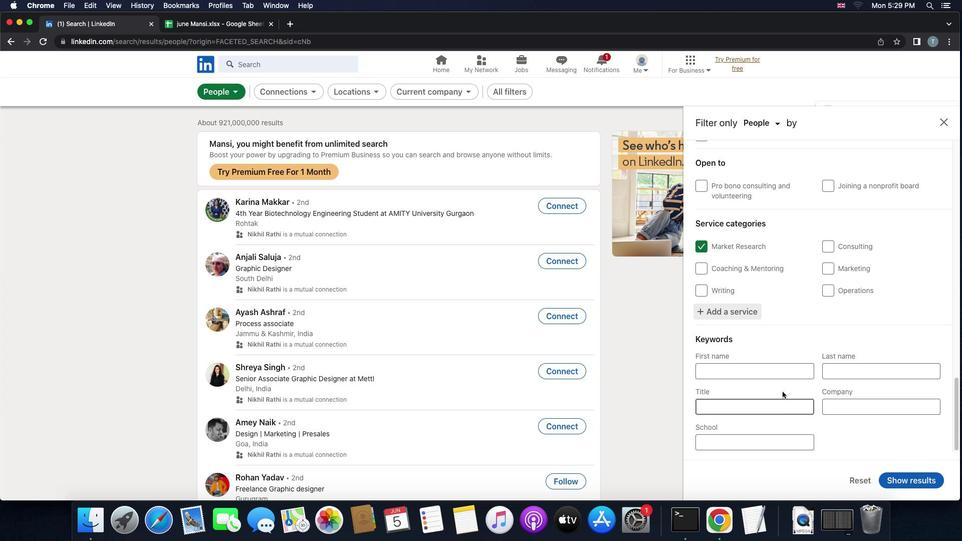 
Action: Mouse scrolled (782, 391) with delta (0, 0)
Screenshot: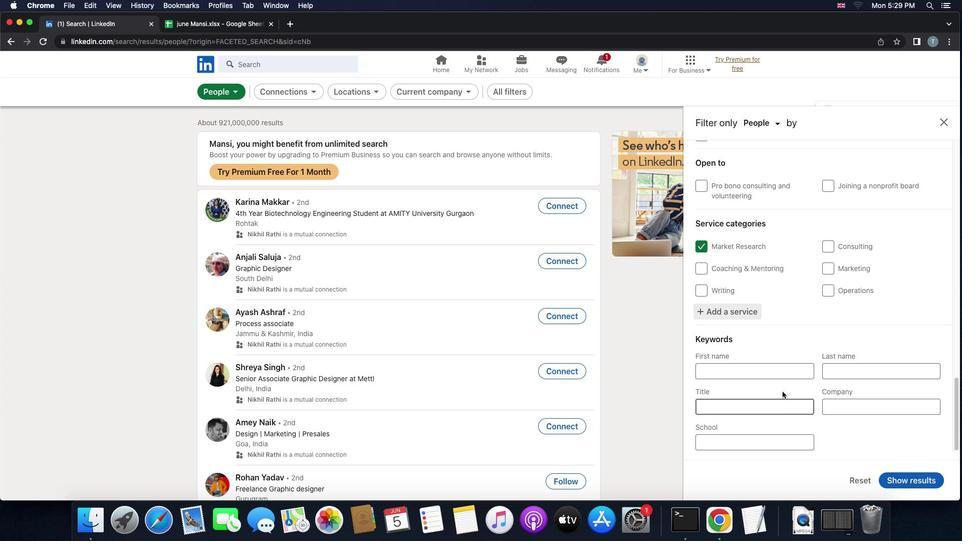 
Action: Mouse moved to (776, 403)
Screenshot: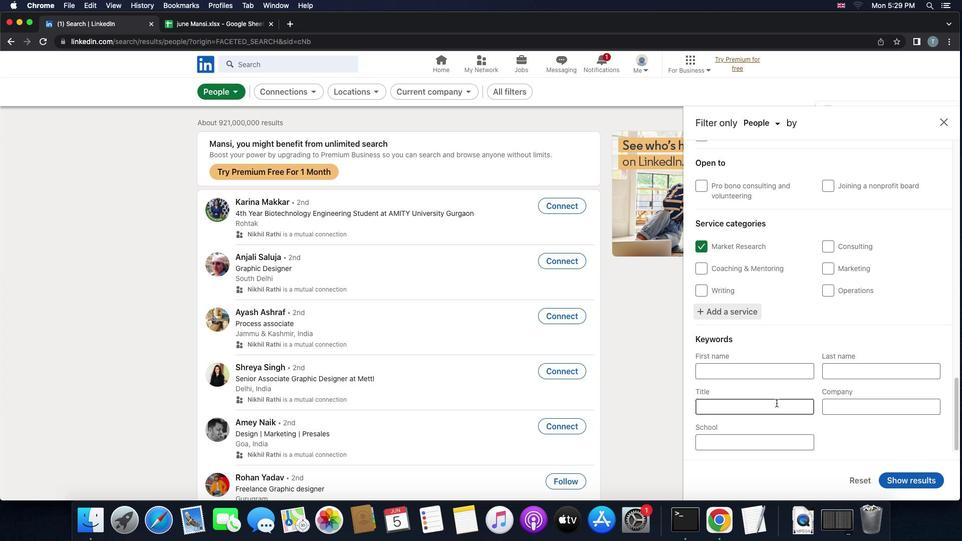 
Action: Mouse pressed left at (776, 403)
Screenshot: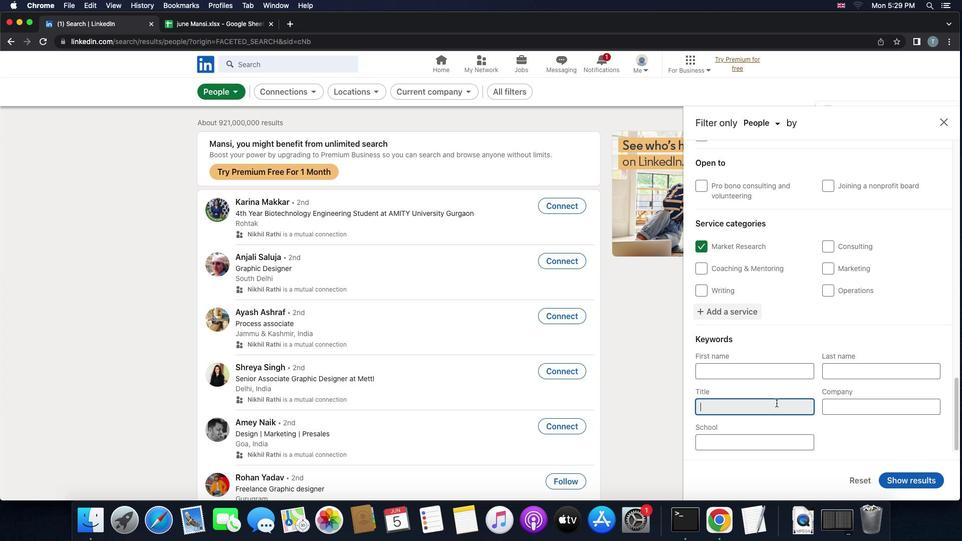 
Action: Mouse moved to (779, 404)
Screenshot: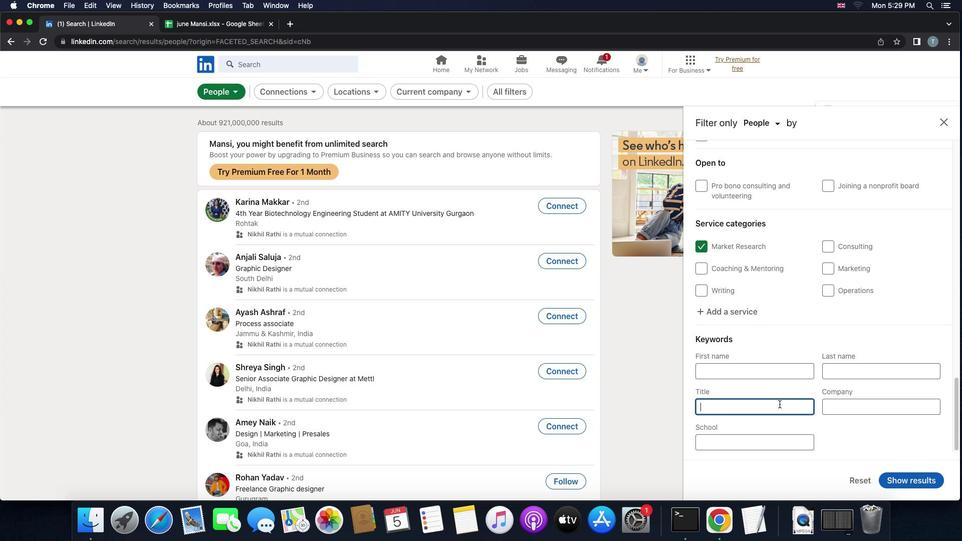 
Action: Key pressed 'm''a''i''n''t''e''n''a''n''c''e'Key.space'e''n''g''i''n''e''e''r'
Screenshot: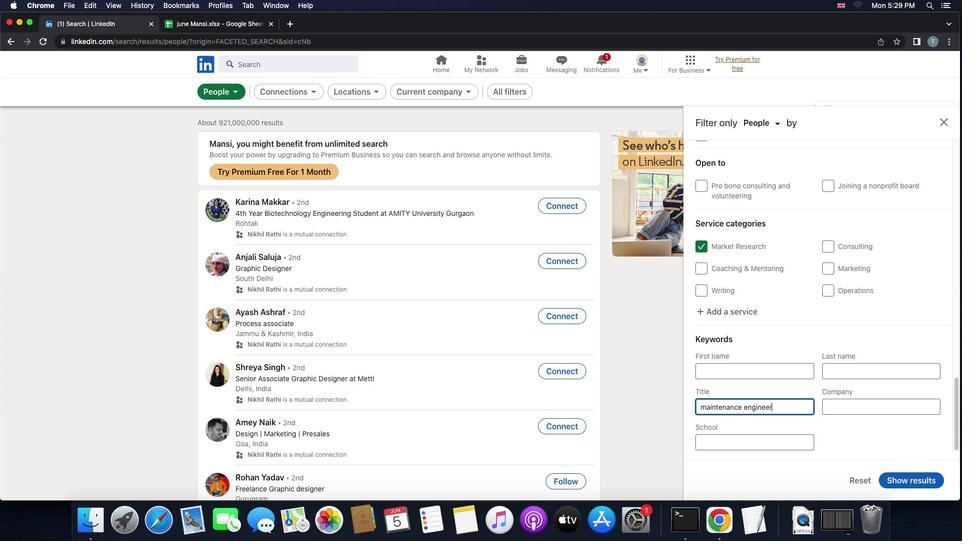 
Action: Mouse moved to (918, 477)
Screenshot: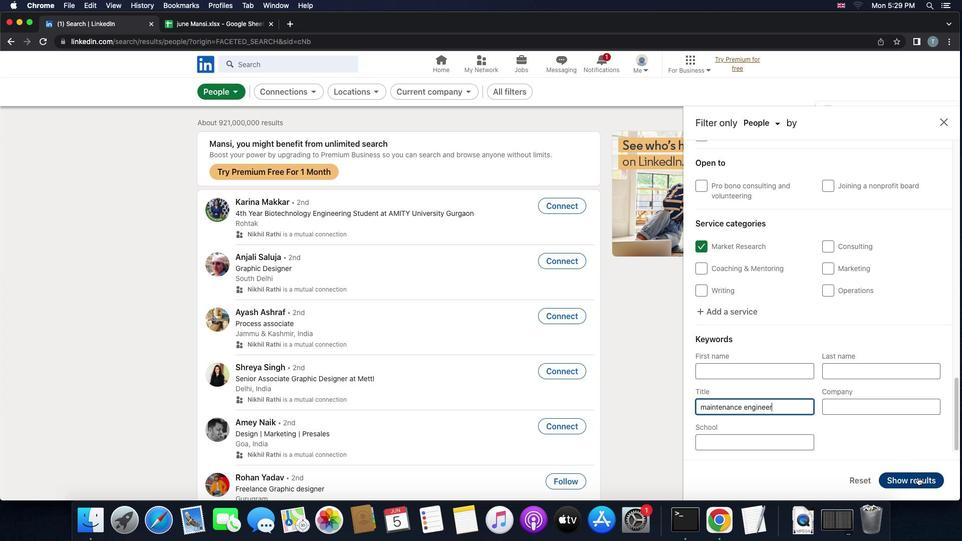 
Action: Mouse pressed left at (918, 477)
Screenshot: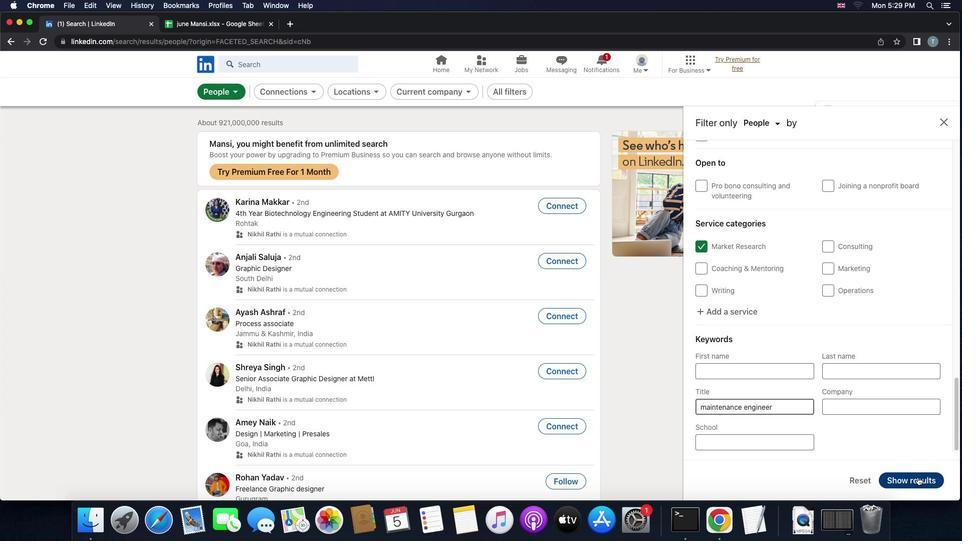 
Action: Mouse moved to (907, 474)
Screenshot: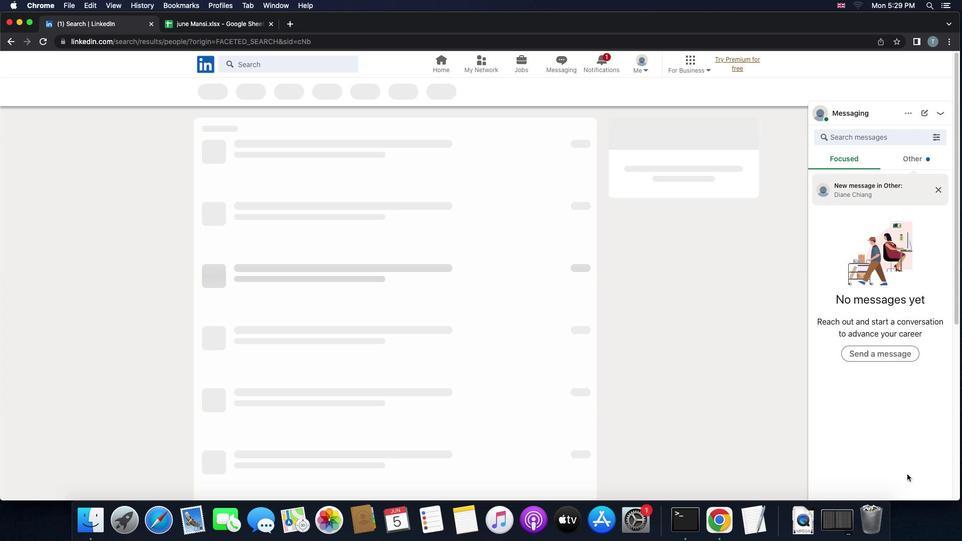 
